 Task: Look for space in Letnany, Czech Republic from 10th July, 2023 to 25th July, 2023 for 3 adults, 1 child in price range Rs.15000 to Rs.25000. Place can be shared room with 2 bedrooms having 3 beds and 2 bathrooms. Property type can be house, flat, guest house. Amenities needed are: wifi, TV, free parkinig on premises, gym, breakfast. Booking option can be shelf check-in. Required host language is English.
Action: Mouse moved to (451, 90)
Screenshot: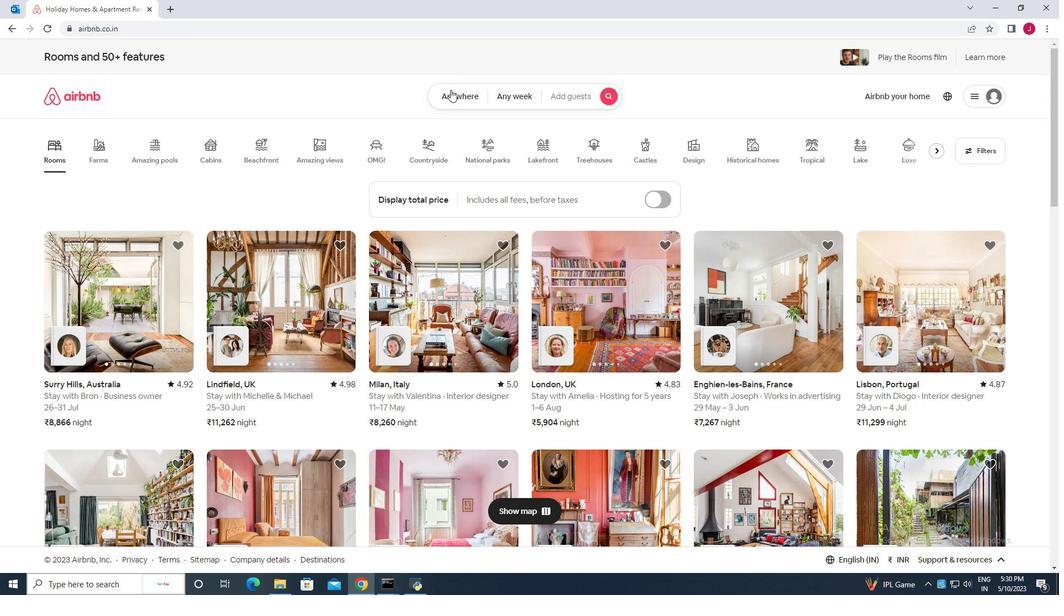 
Action: Mouse pressed left at (451, 90)
Screenshot: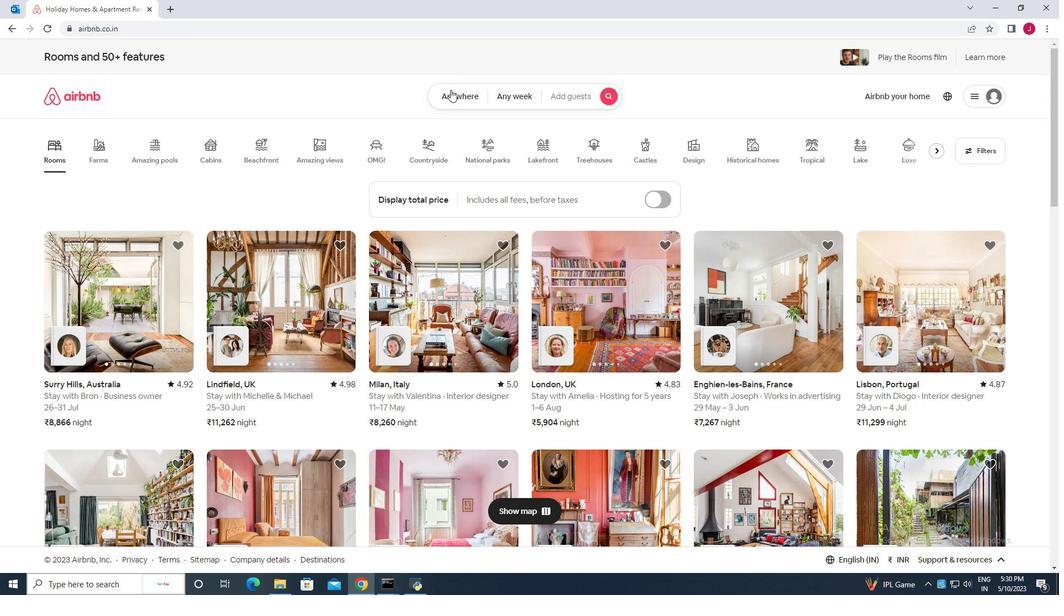 
Action: Mouse moved to (335, 143)
Screenshot: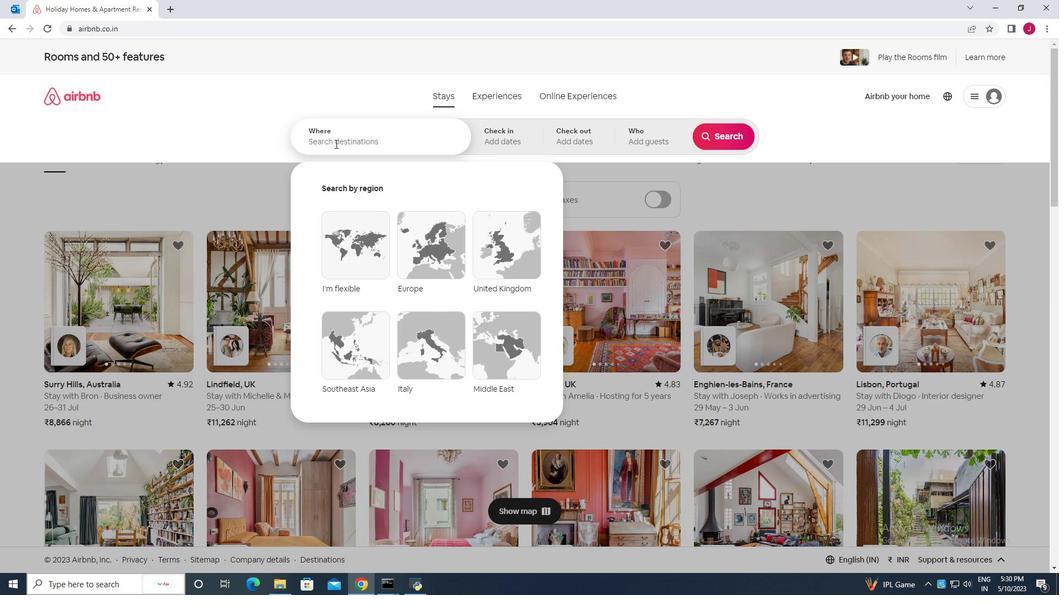 
Action: Mouse pressed left at (335, 143)
Screenshot: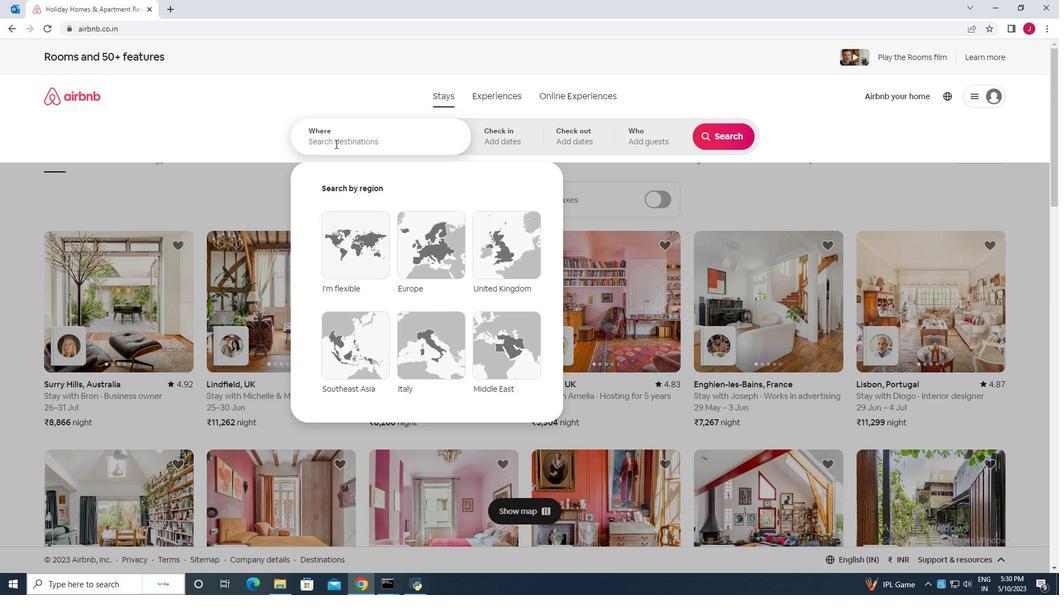 
Action: Mouse moved to (335, 143)
Screenshot: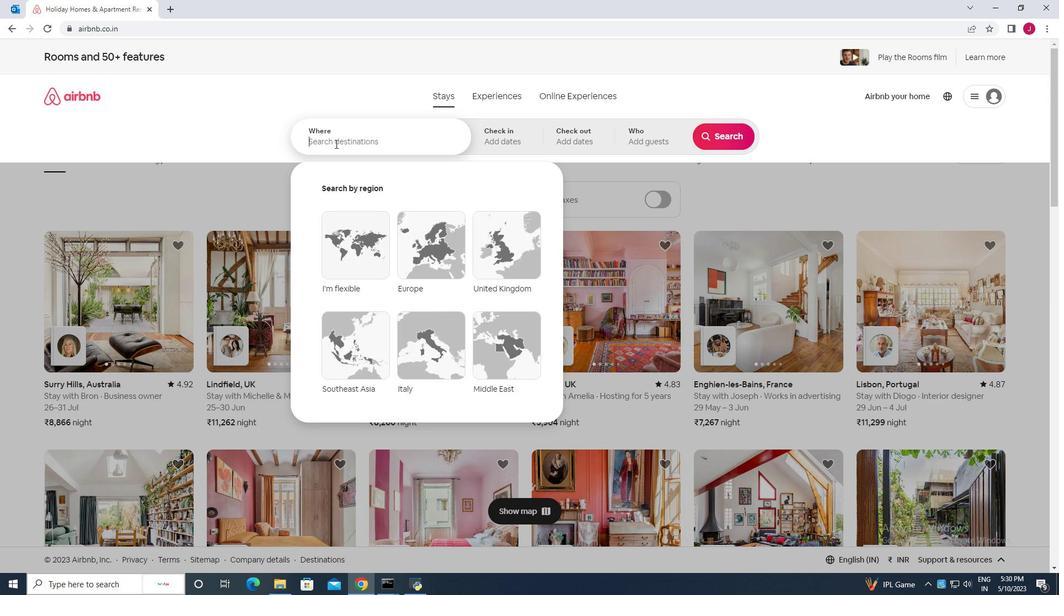 
Action: Key pressed letnany<Key.space>czech<Key.space>republic
Screenshot: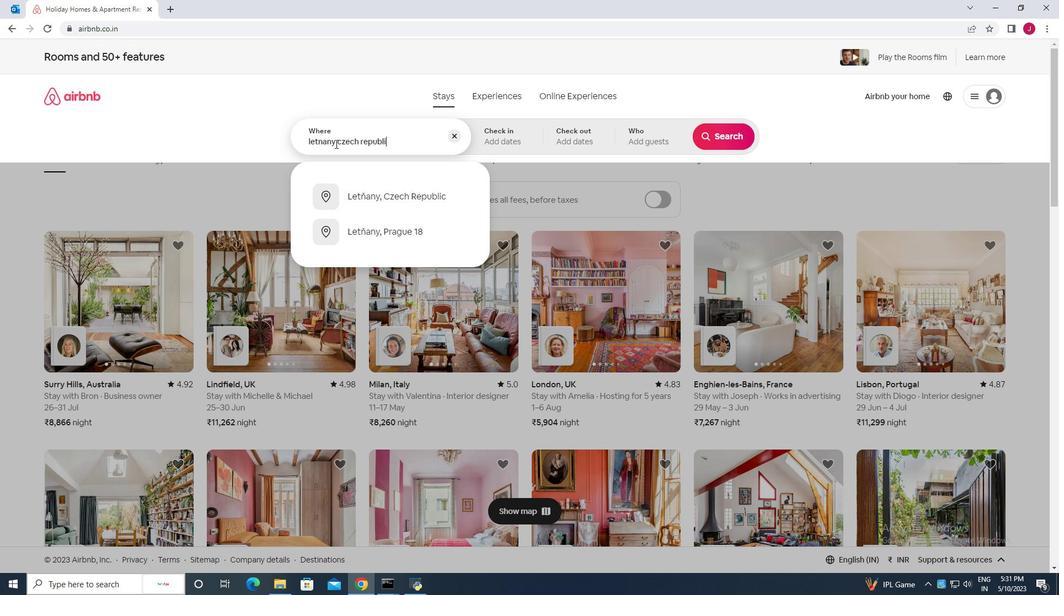 
Action: Mouse moved to (419, 193)
Screenshot: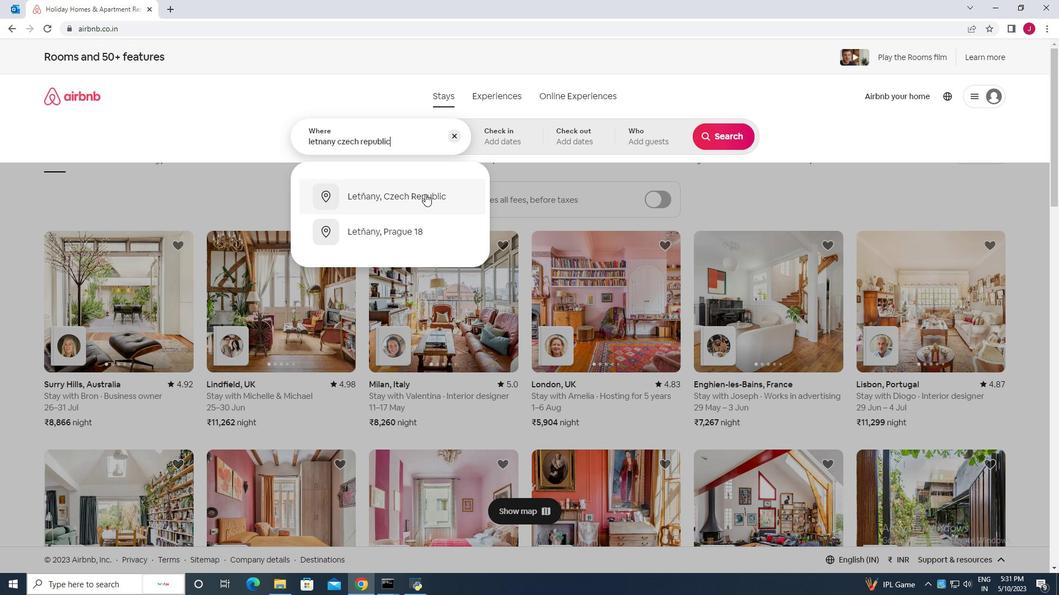 
Action: Mouse pressed left at (419, 193)
Screenshot: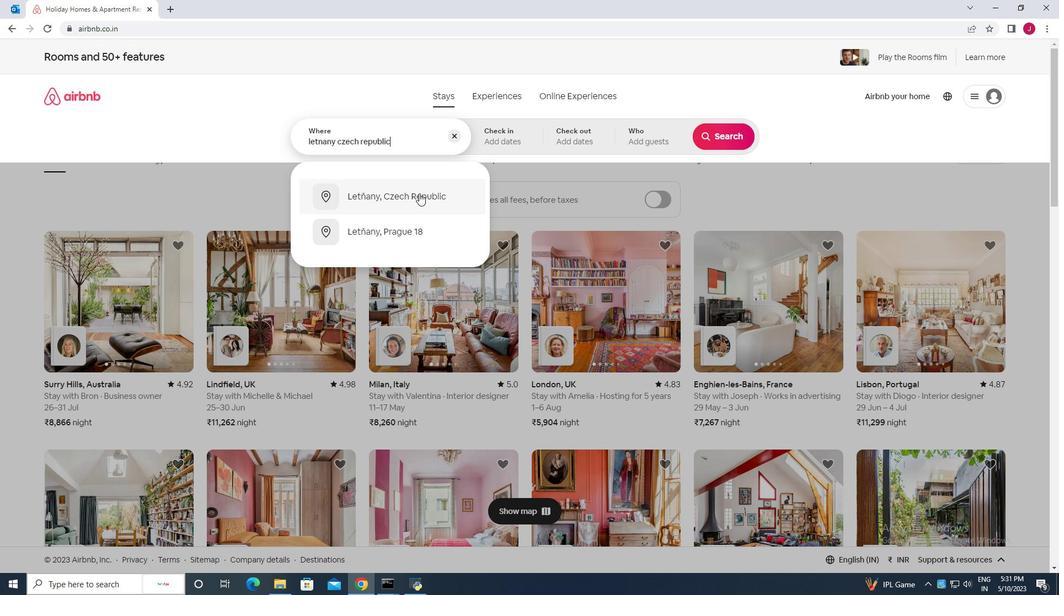 
Action: Mouse moved to (718, 227)
Screenshot: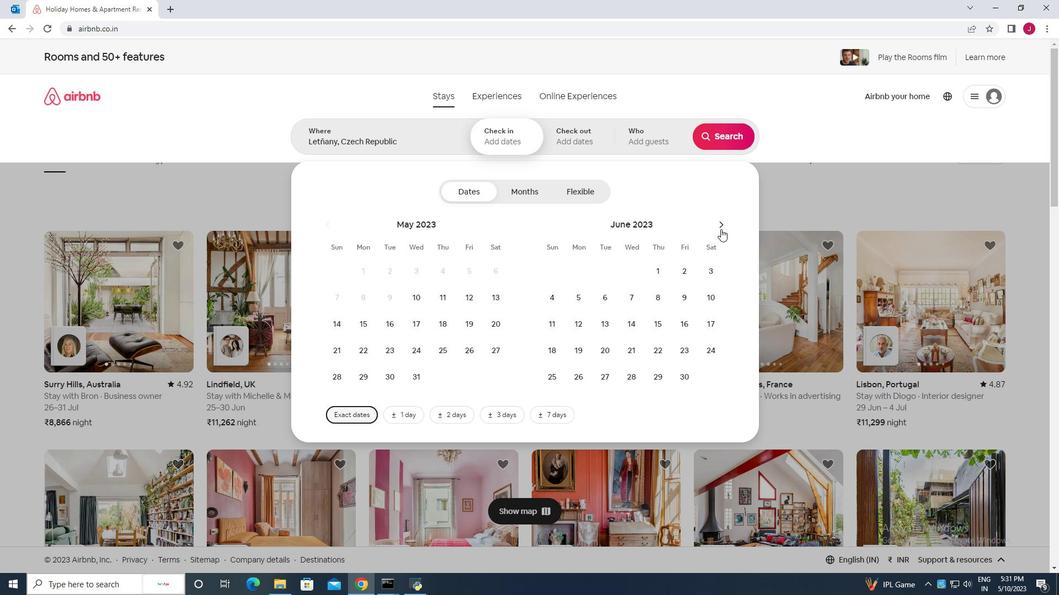 
Action: Mouse pressed left at (718, 227)
Screenshot: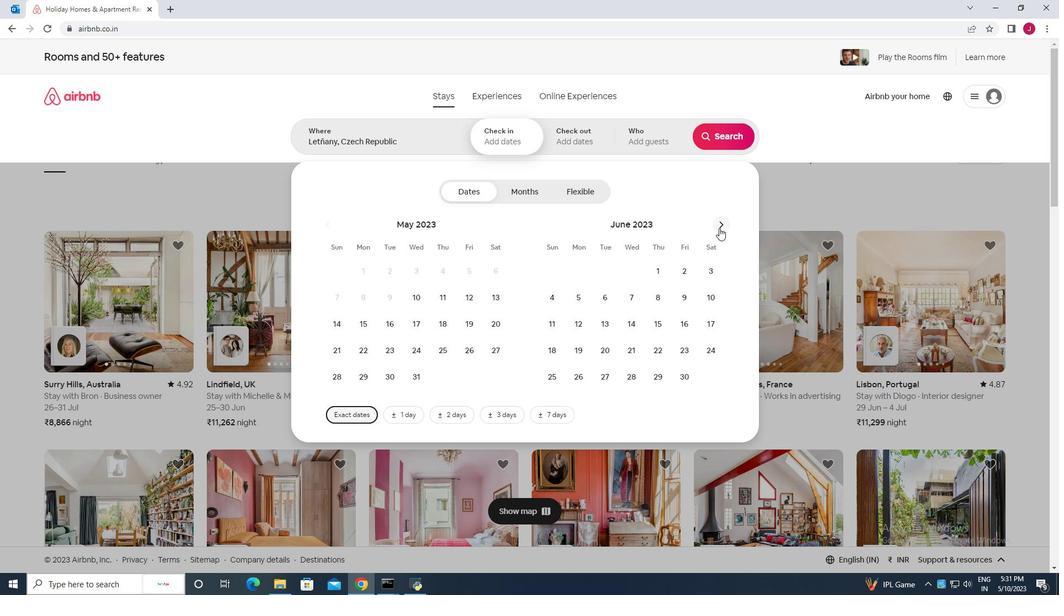 
Action: Mouse moved to (574, 323)
Screenshot: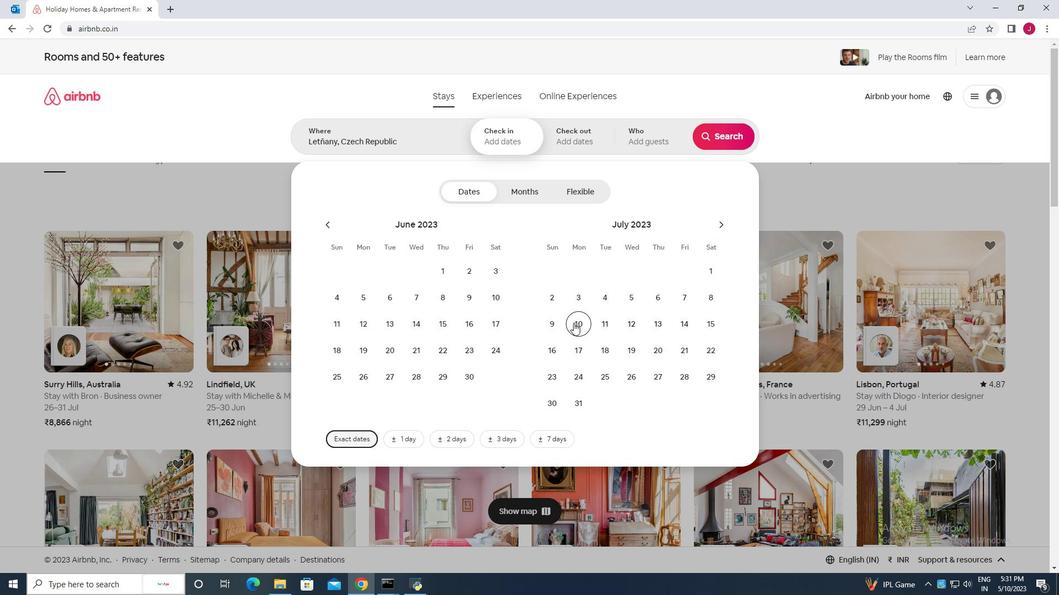 
Action: Mouse pressed left at (574, 323)
Screenshot: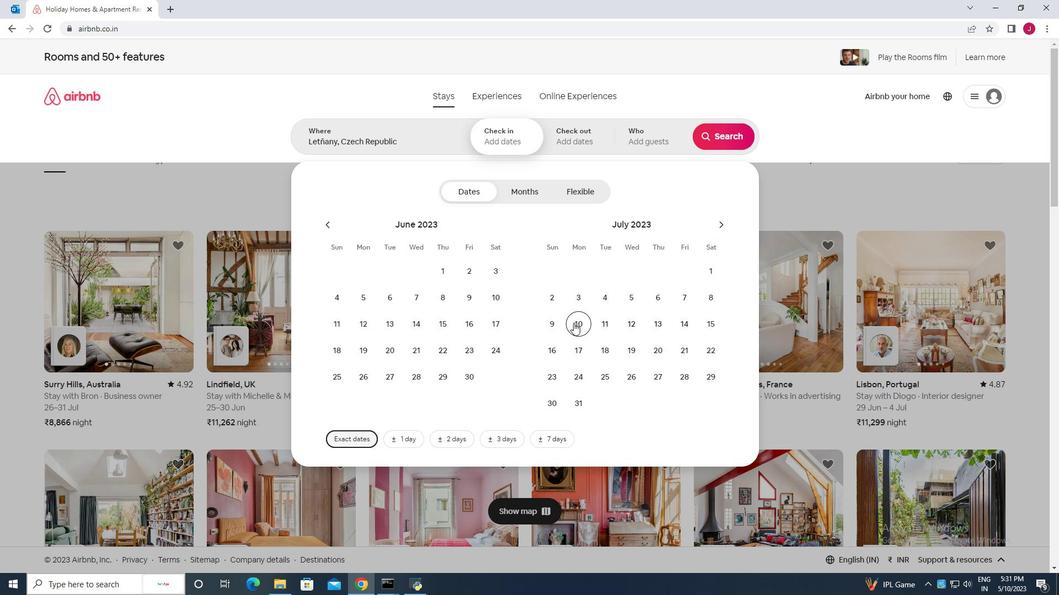 
Action: Mouse moved to (597, 379)
Screenshot: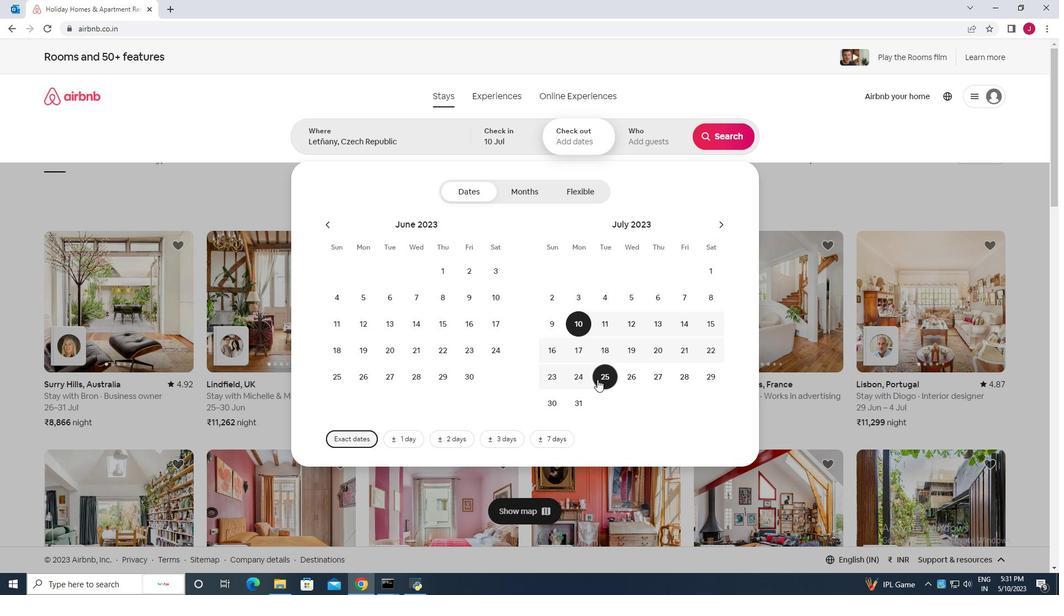 
Action: Mouse pressed left at (597, 379)
Screenshot: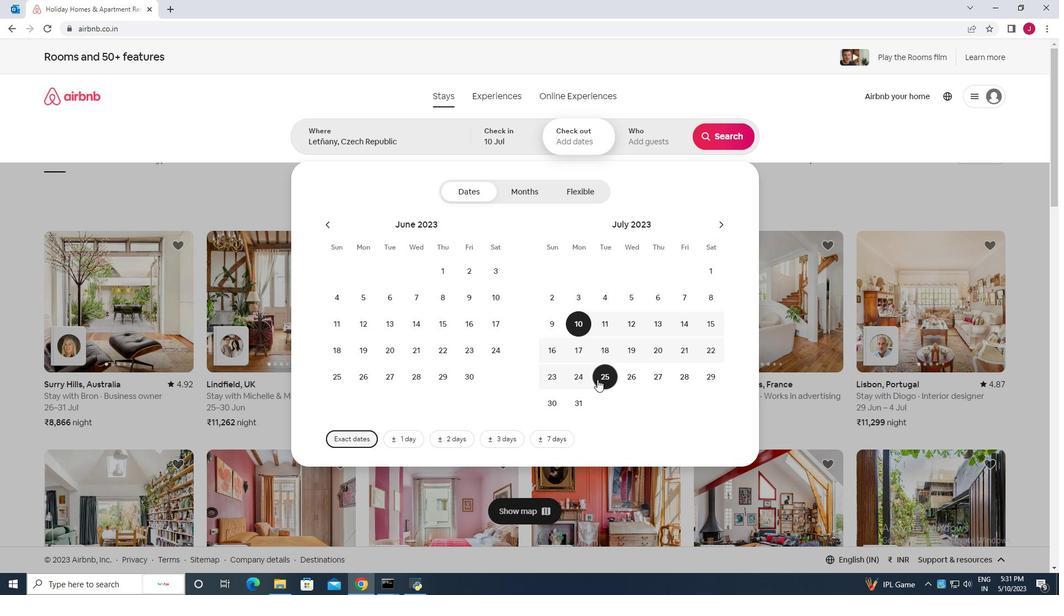 
Action: Mouse moved to (639, 144)
Screenshot: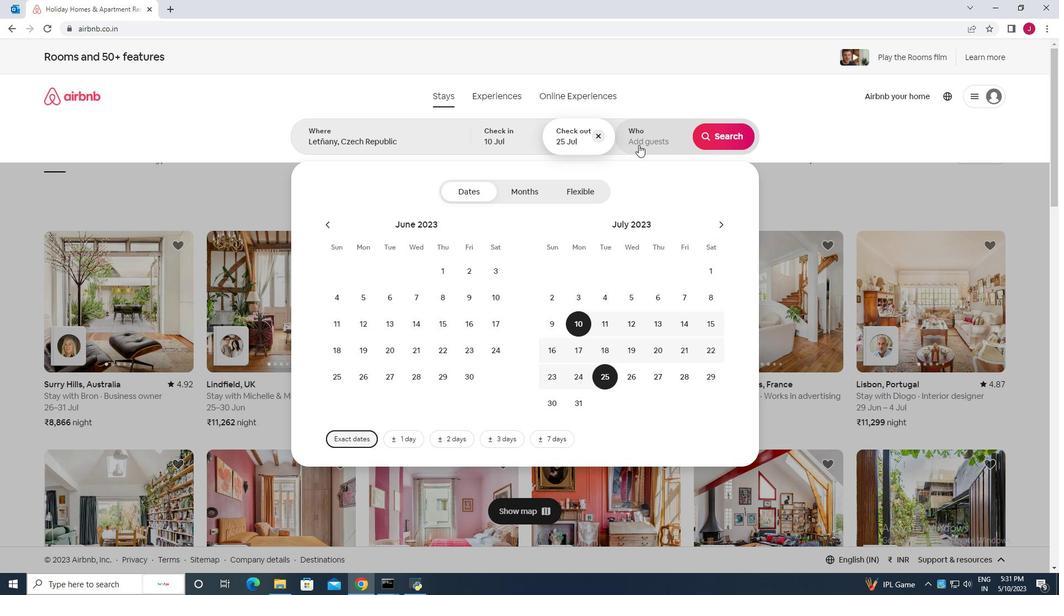 
Action: Mouse pressed left at (639, 144)
Screenshot: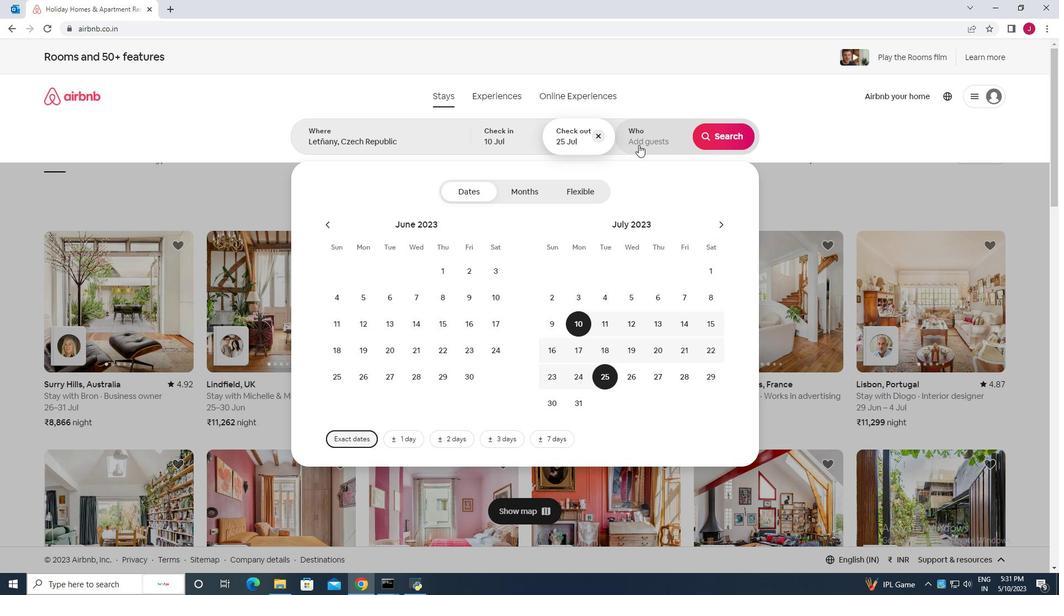 
Action: Mouse moved to (724, 198)
Screenshot: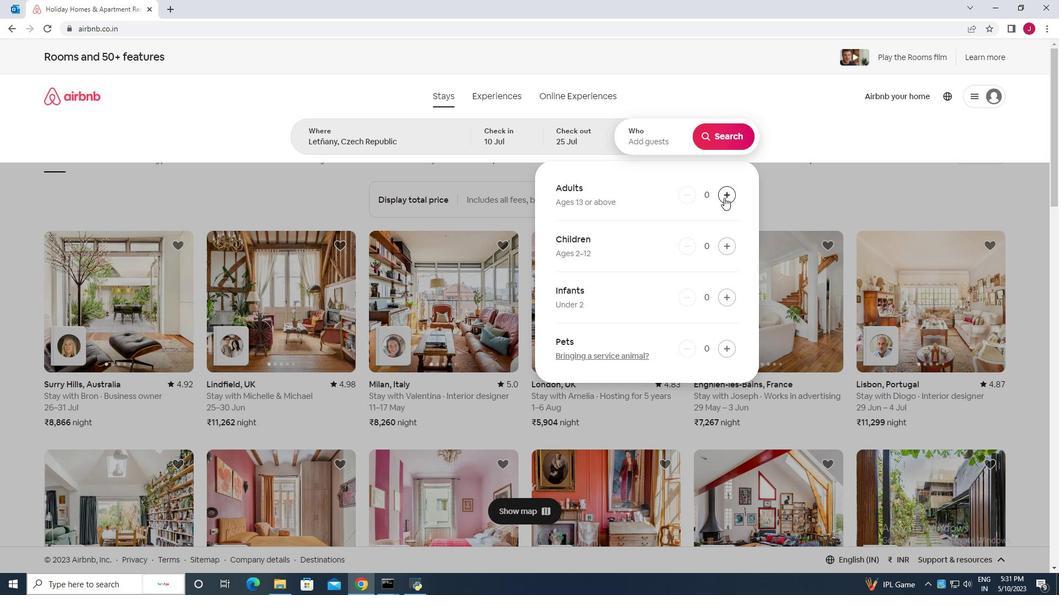 
Action: Mouse pressed left at (724, 198)
Screenshot: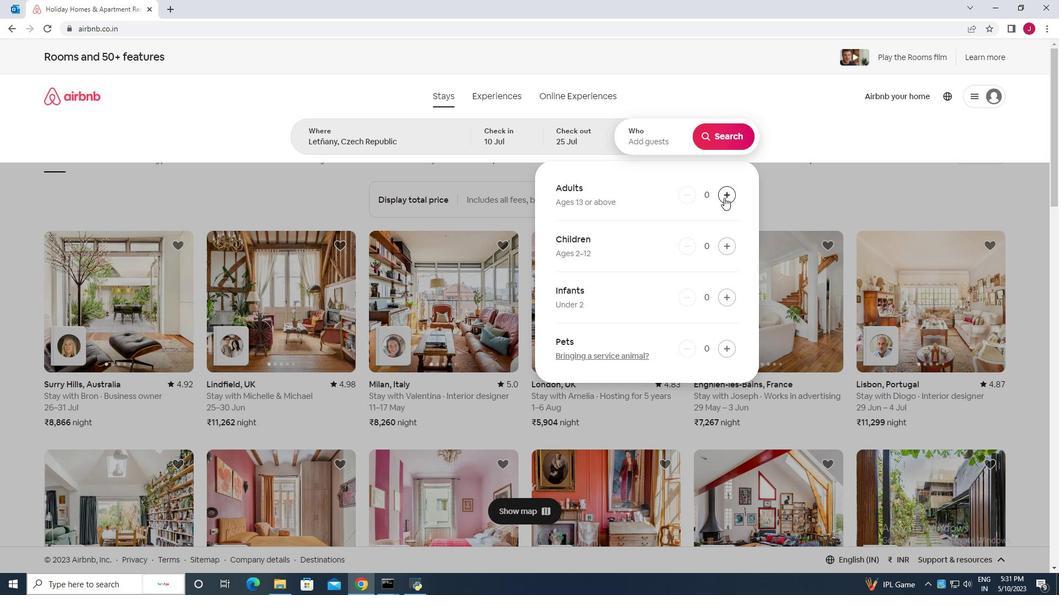 
Action: Mouse moved to (725, 198)
Screenshot: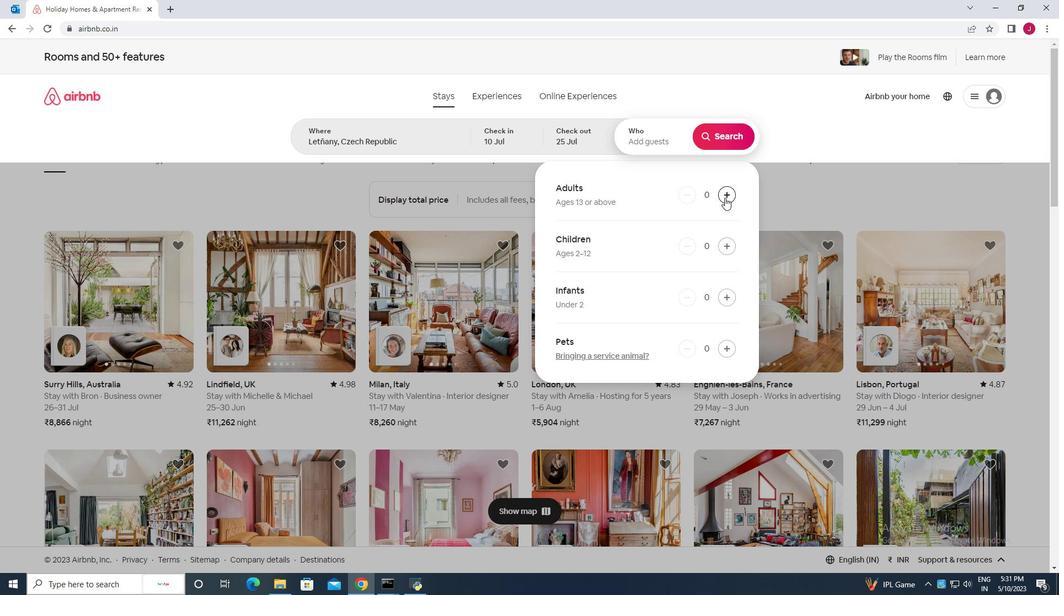 
Action: Mouse pressed left at (725, 198)
Screenshot: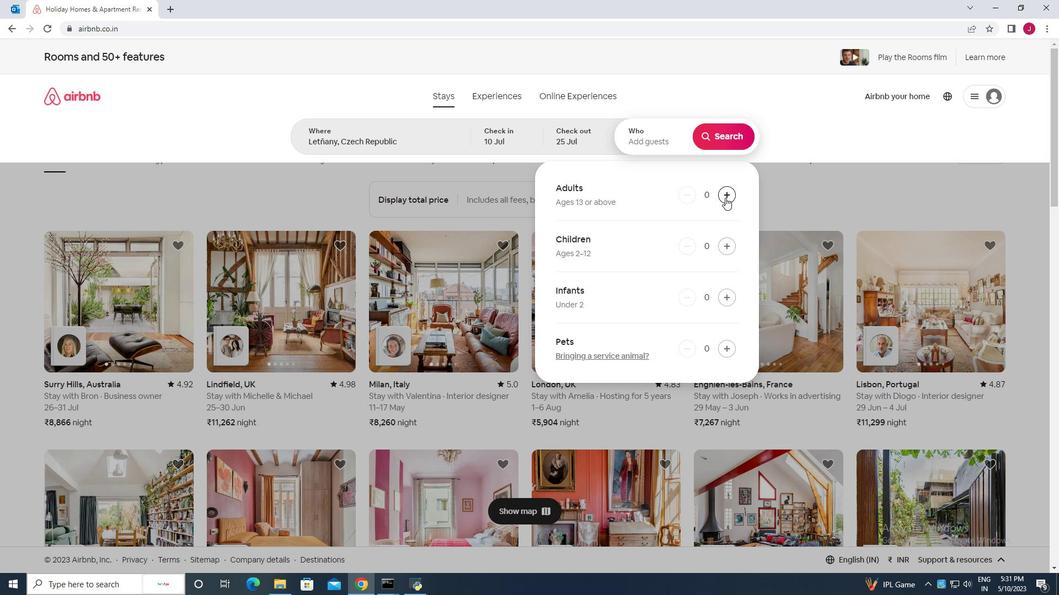 
Action: Mouse pressed left at (725, 198)
Screenshot: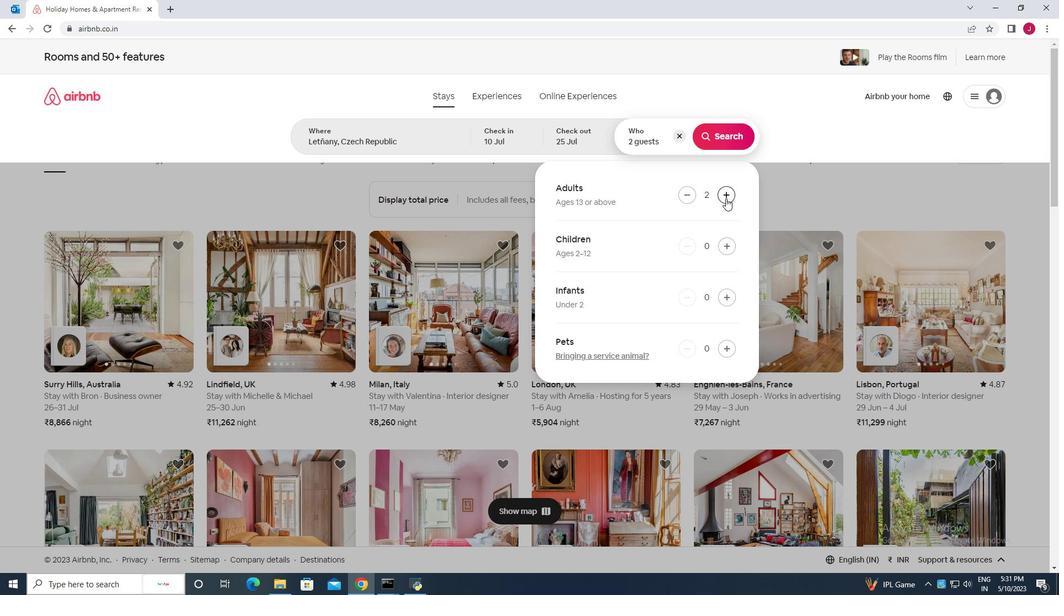 
Action: Mouse moved to (725, 249)
Screenshot: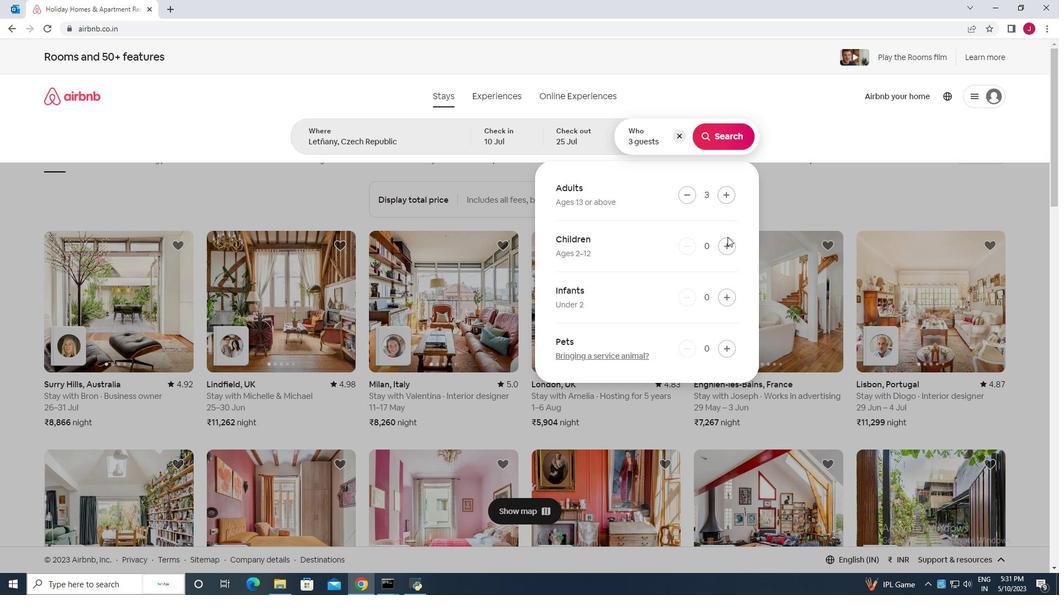 
Action: Mouse pressed left at (725, 249)
Screenshot: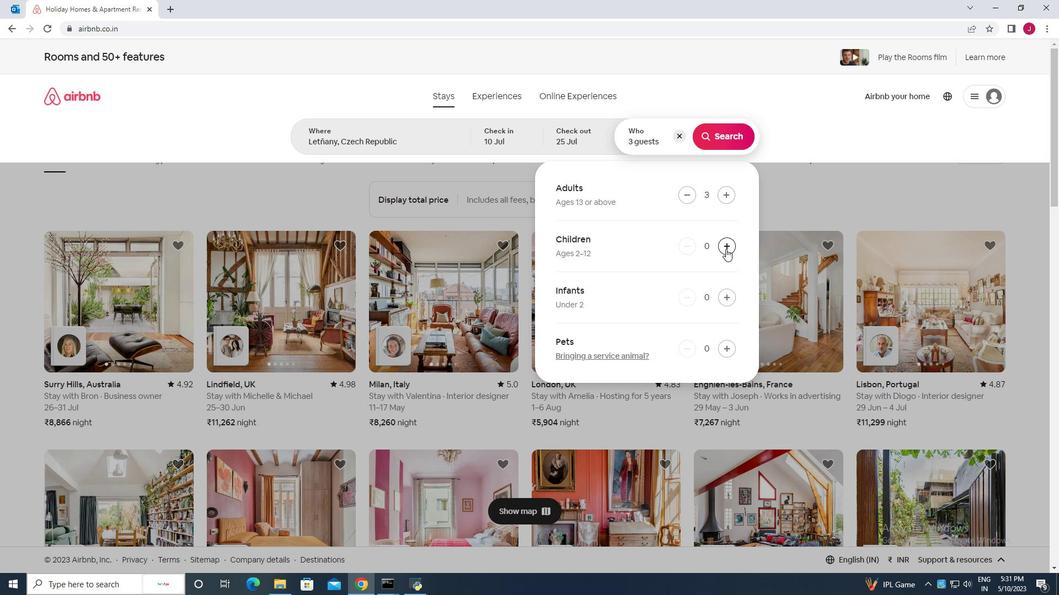 
Action: Mouse moved to (734, 136)
Screenshot: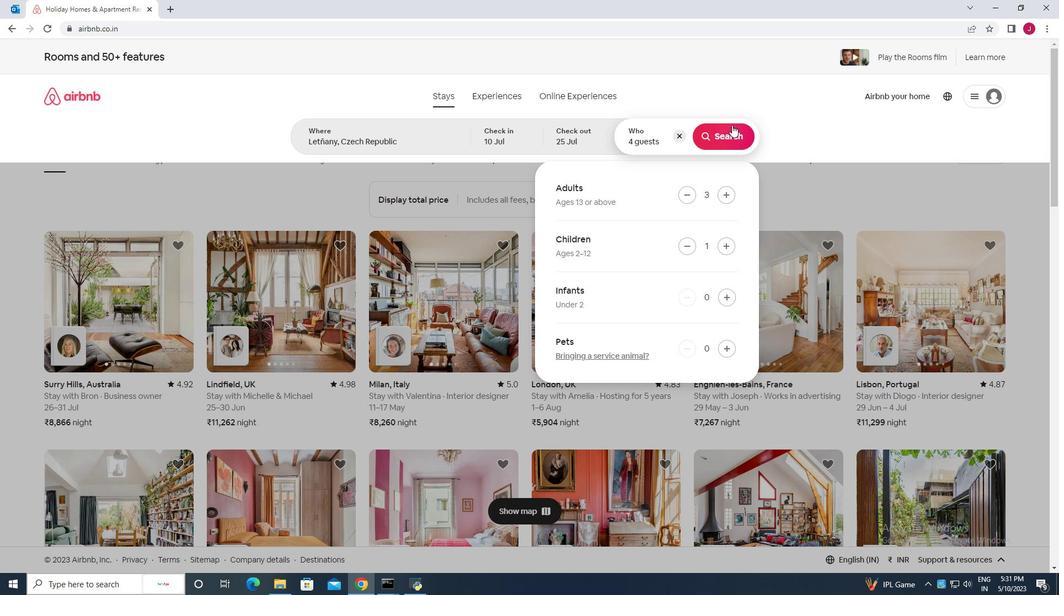
Action: Mouse pressed left at (734, 136)
Screenshot: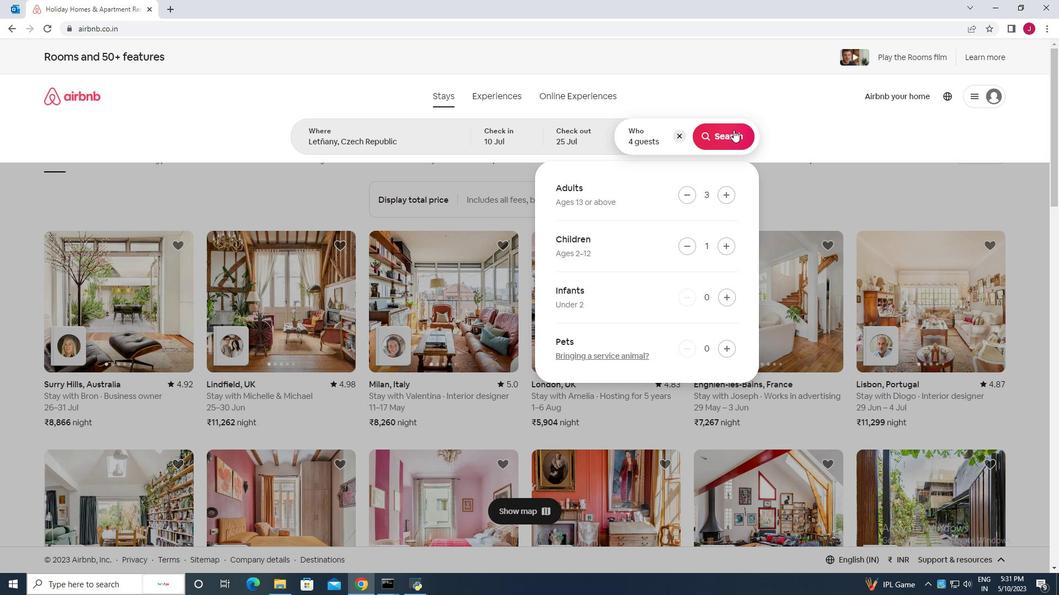 
Action: Mouse moved to (1008, 109)
Screenshot: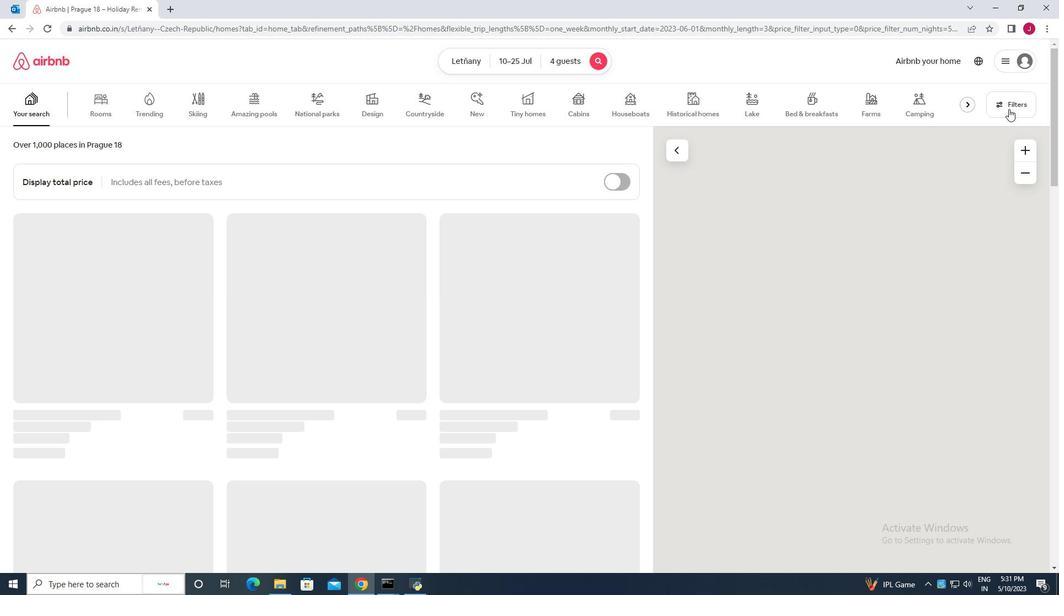 
Action: Mouse pressed left at (1008, 109)
Screenshot: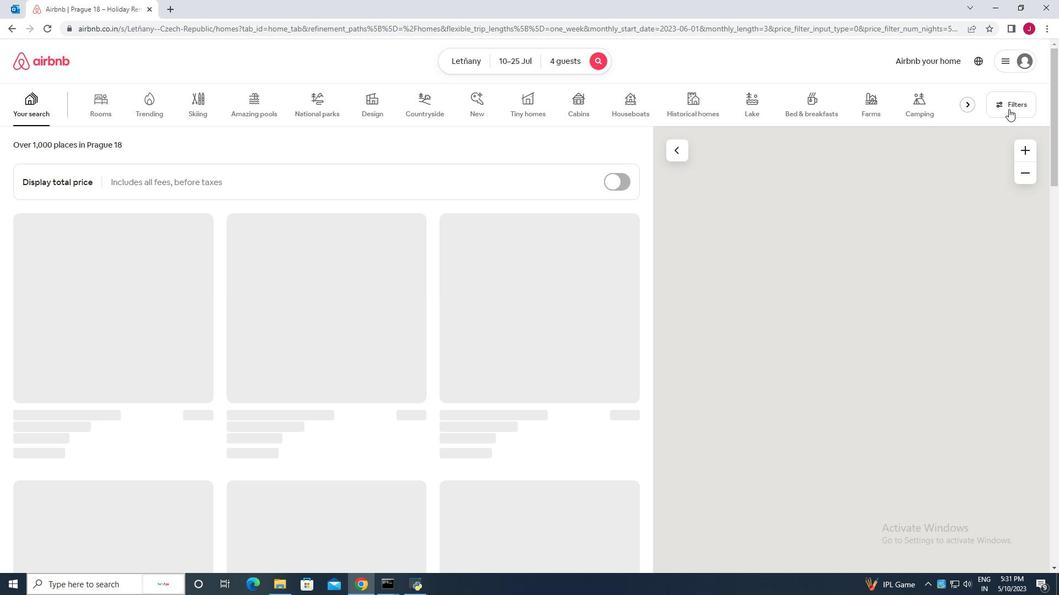 
Action: Mouse moved to (383, 376)
Screenshot: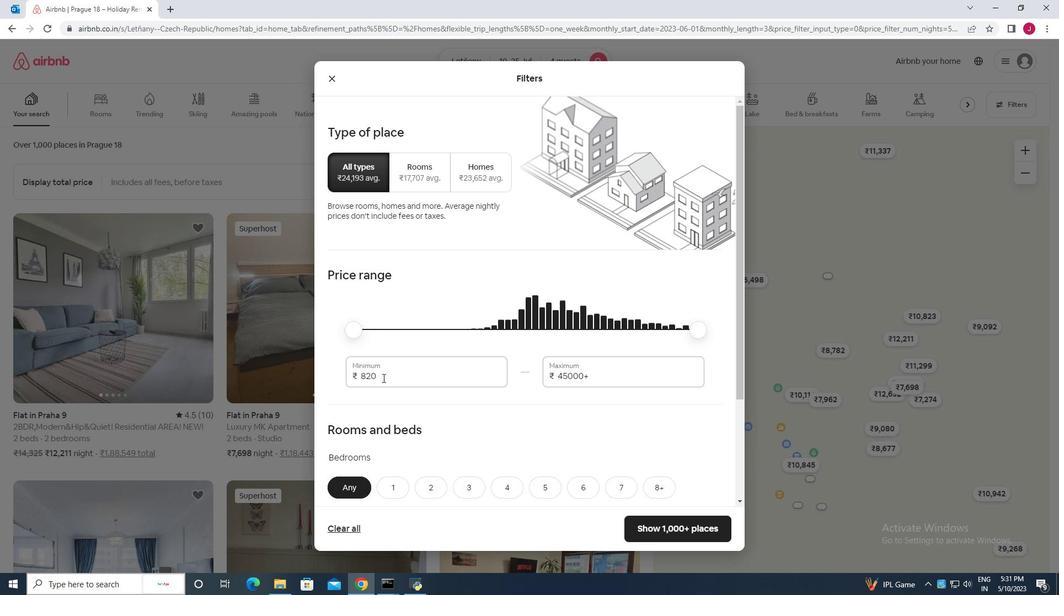 
Action: Mouse pressed left at (383, 376)
Screenshot: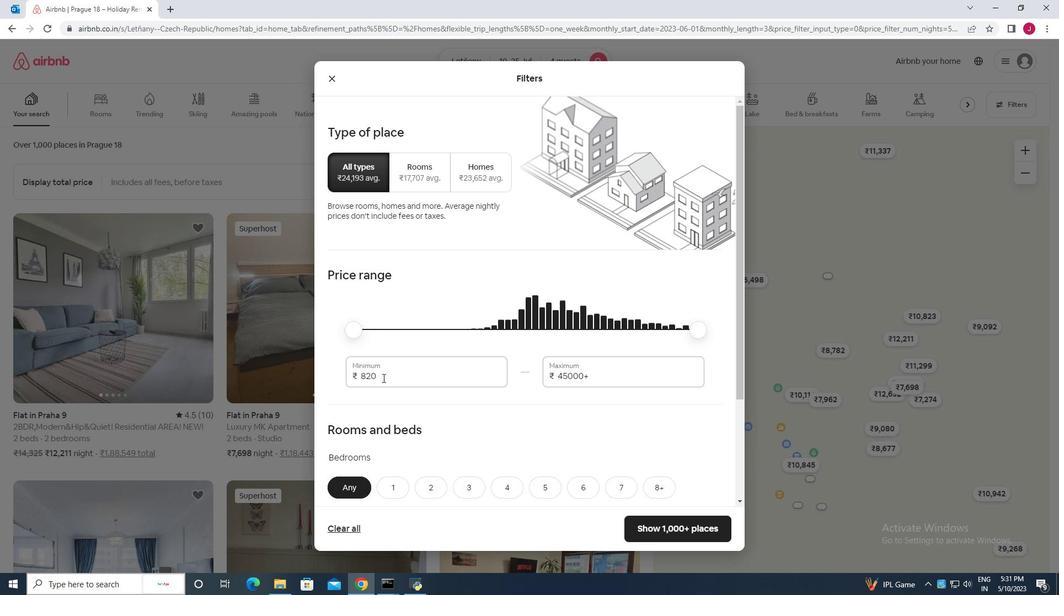 
Action: Key pressed <Key.backspace><Key.backspace><Key.backspace>15000
Screenshot: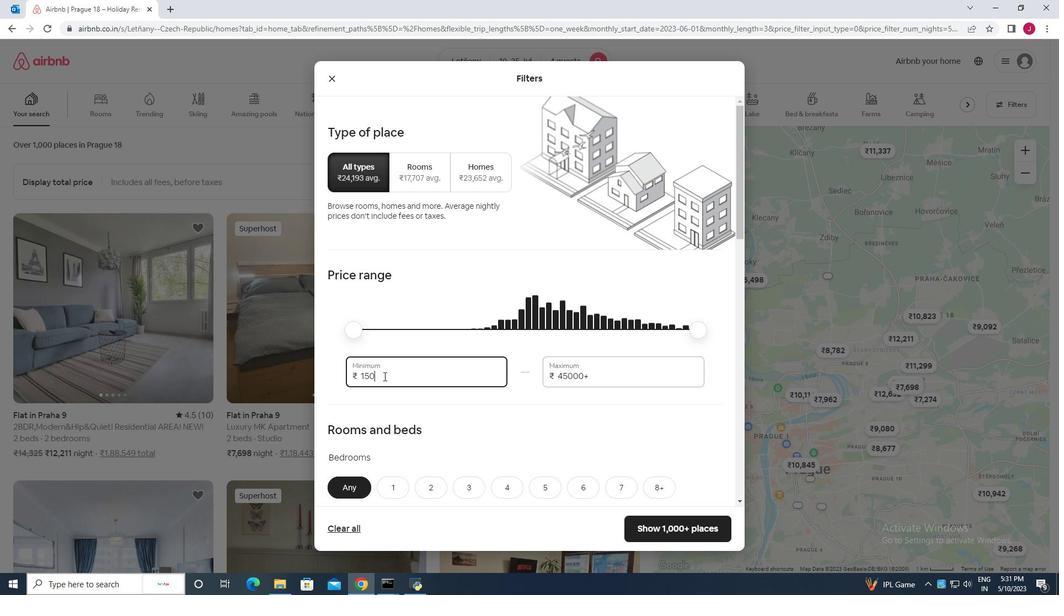 
Action: Mouse moved to (609, 373)
Screenshot: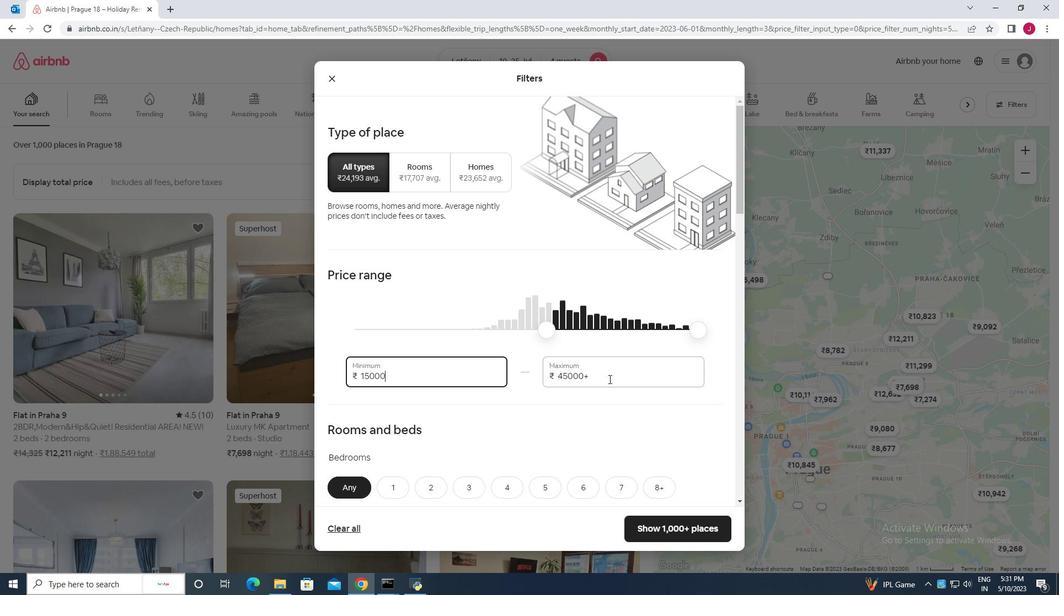
Action: Mouse pressed left at (609, 373)
Screenshot: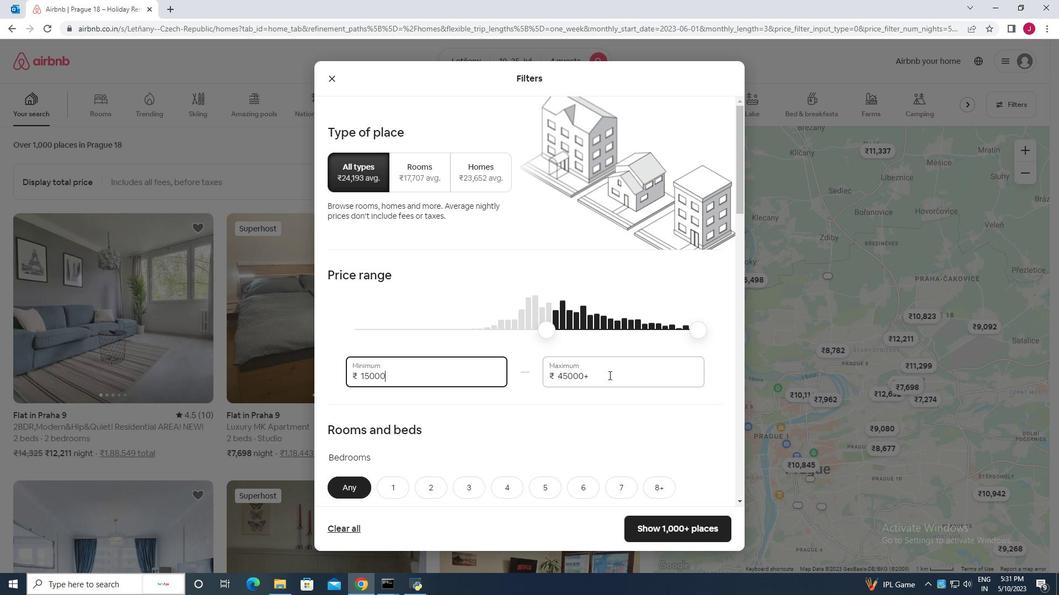 
Action: Mouse moved to (607, 372)
Screenshot: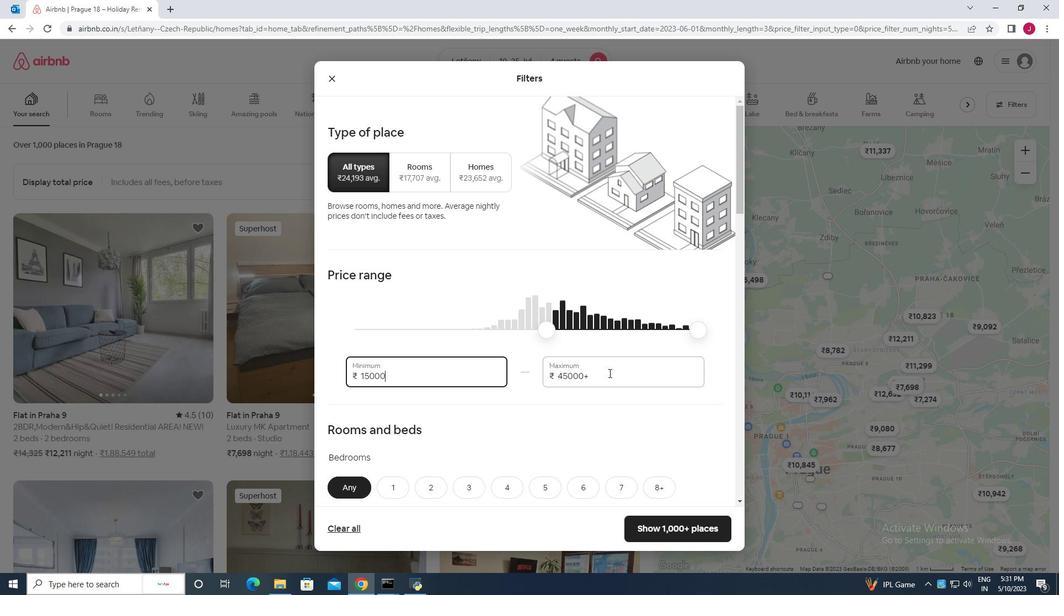
Action: Key pressed <Key.backspace><Key.backspace><Key.backspace><Key.backspace><Key.backspace><Key.backspace><Key.backspace><Key.backspace><Key.backspace><Key.backspace><Key.backspace><Key.backspace><Key.backspace><Key.backspace>25000
Screenshot: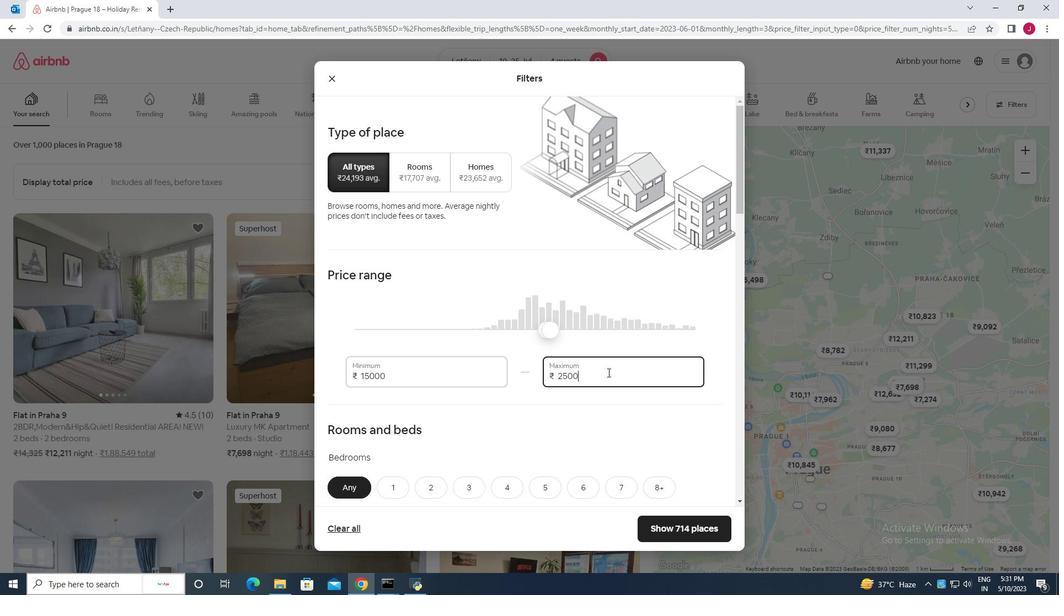 
Action: Mouse moved to (546, 343)
Screenshot: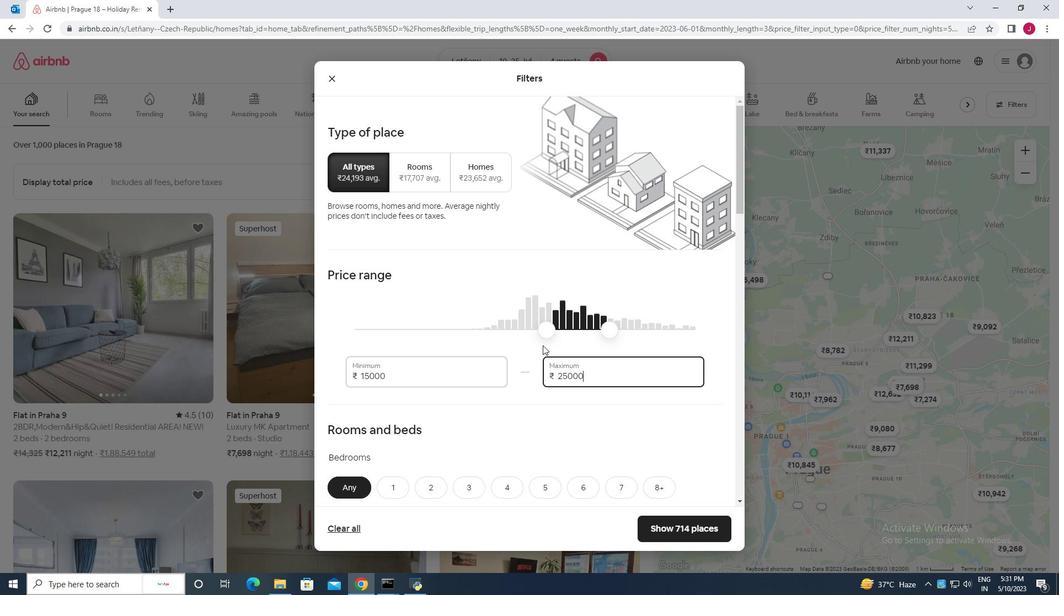 
Action: Mouse scrolled (546, 343) with delta (0, 0)
Screenshot: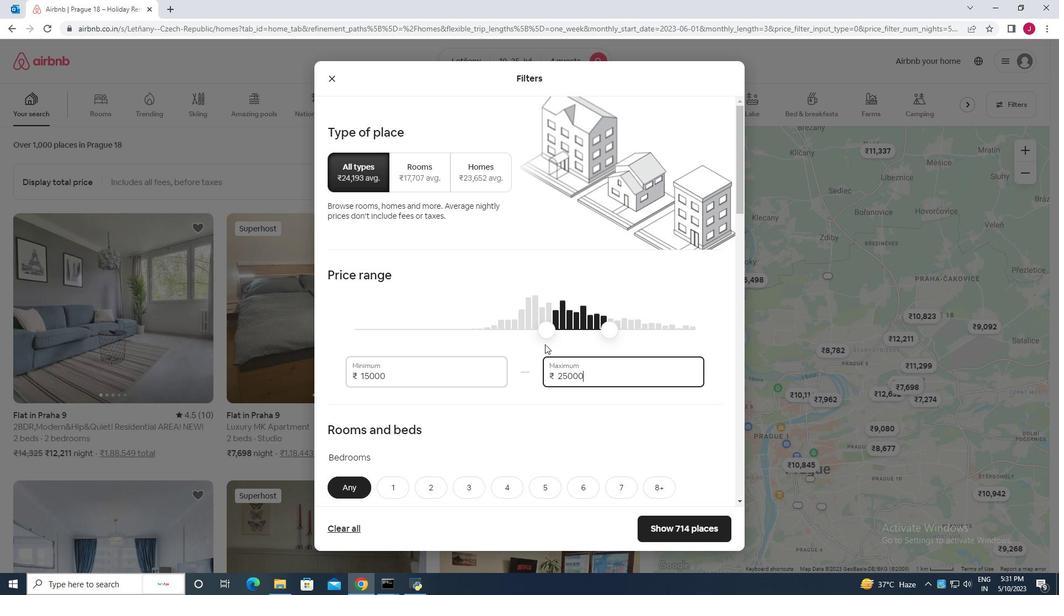 
Action: Mouse scrolled (546, 343) with delta (0, 0)
Screenshot: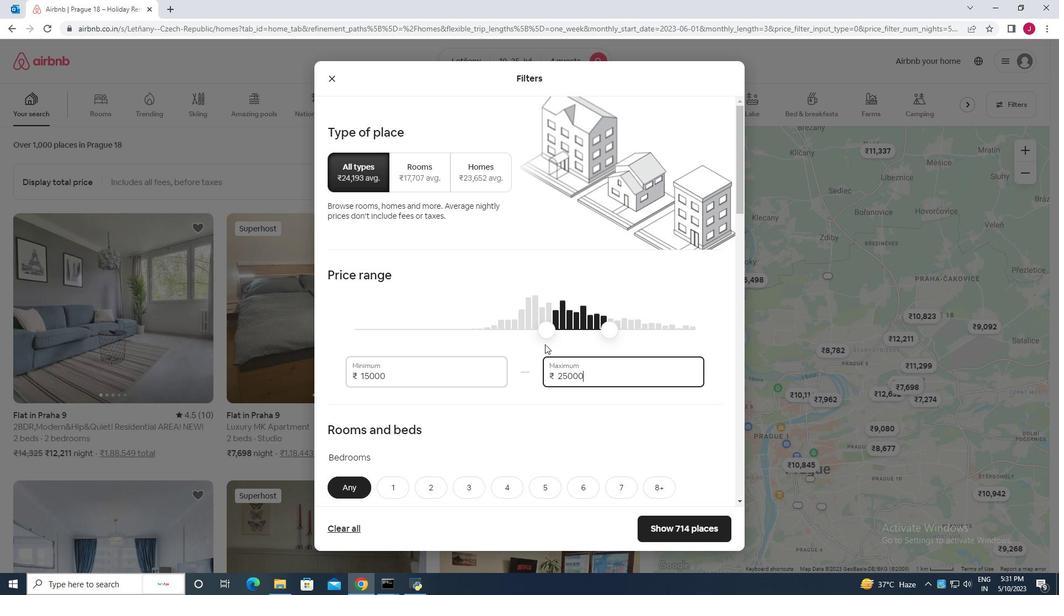 
Action: Mouse scrolled (546, 343) with delta (0, 0)
Screenshot: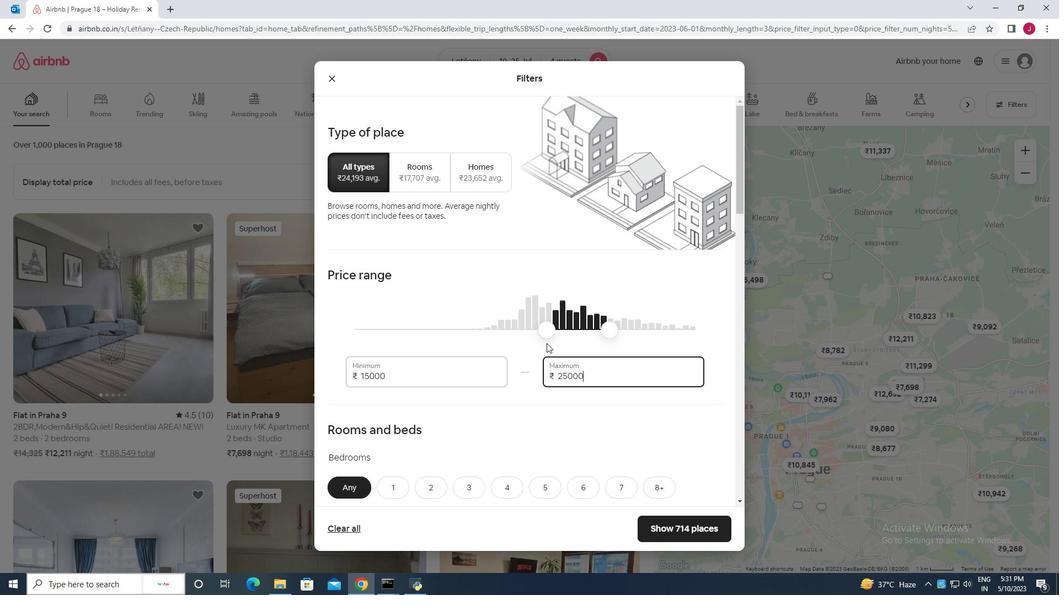 
Action: Mouse moved to (547, 343)
Screenshot: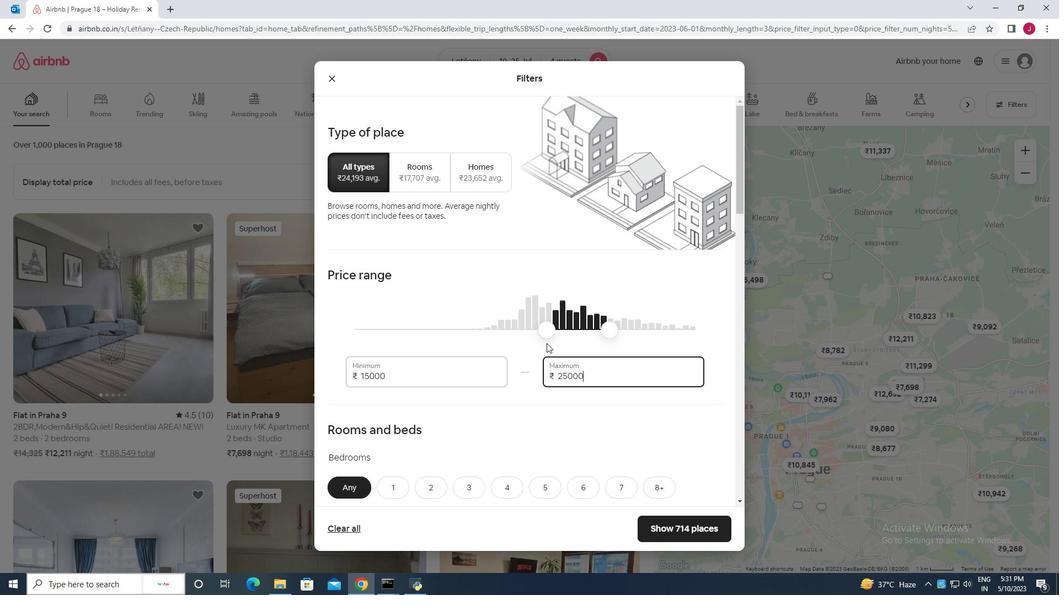 
Action: Mouse scrolled (547, 343) with delta (0, 0)
Screenshot: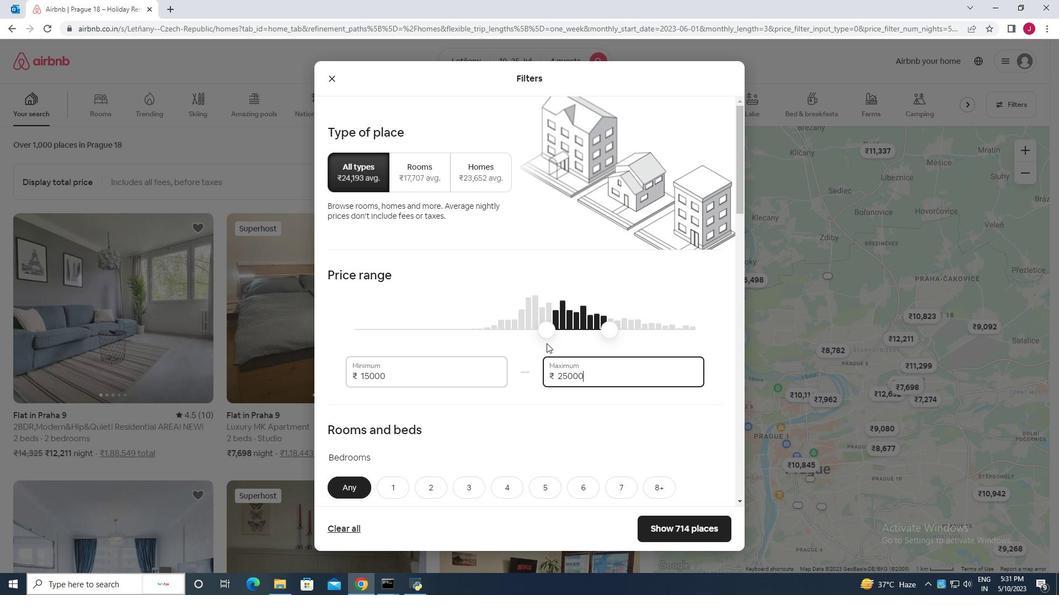 
Action: Mouse moved to (435, 276)
Screenshot: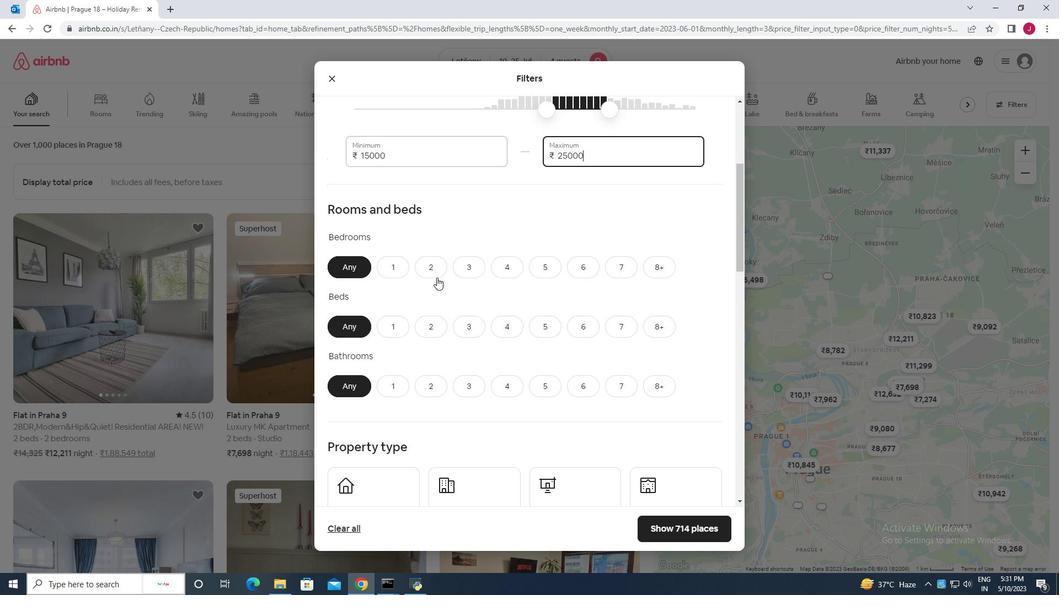 
Action: Mouse pressed left at (435, 276)
Screenshot: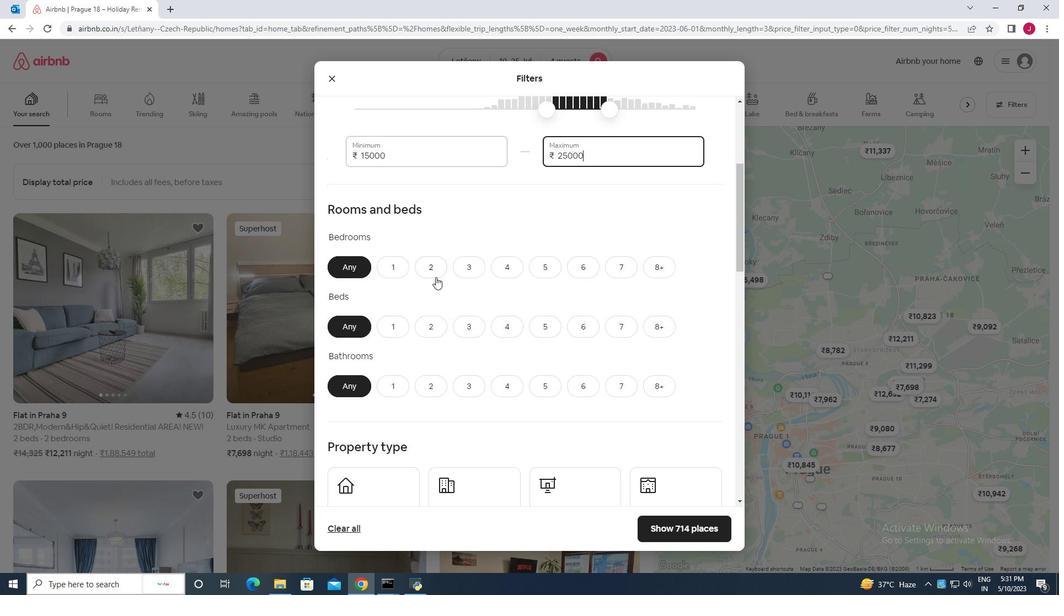 
Action: Mouse moved to (472, 328)
Screenshot: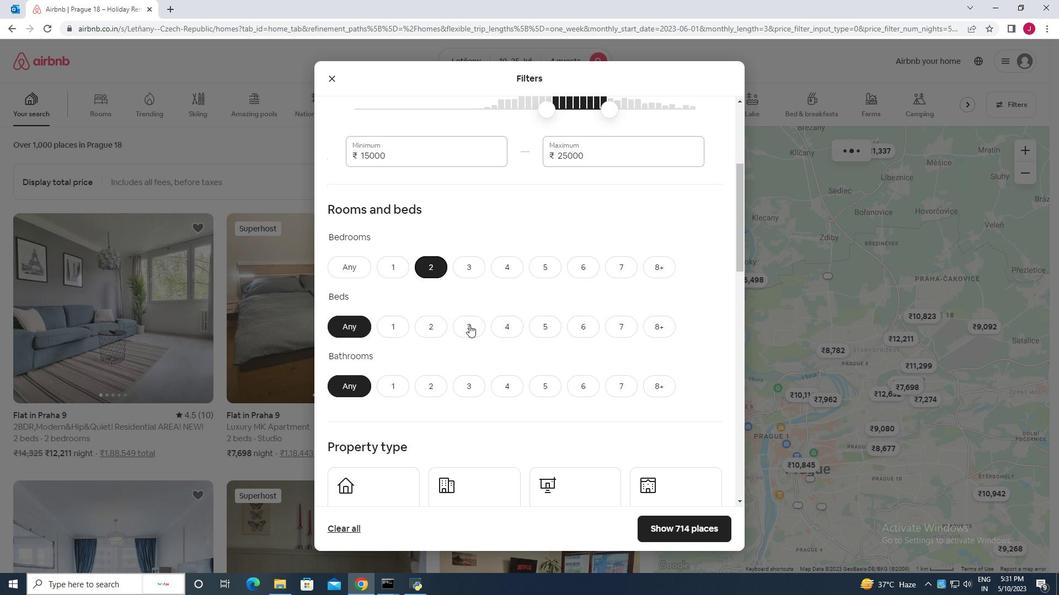 
Action: Mouse pressed left at (472, 328)
Screenshot: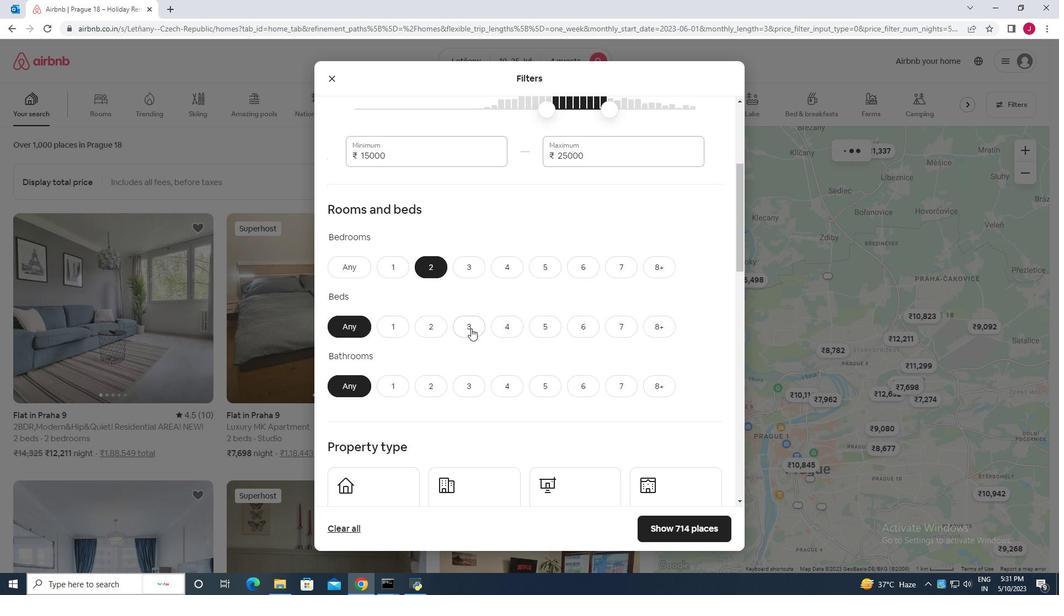 
Action: Mouse moved to (431, 381)
Screenshot: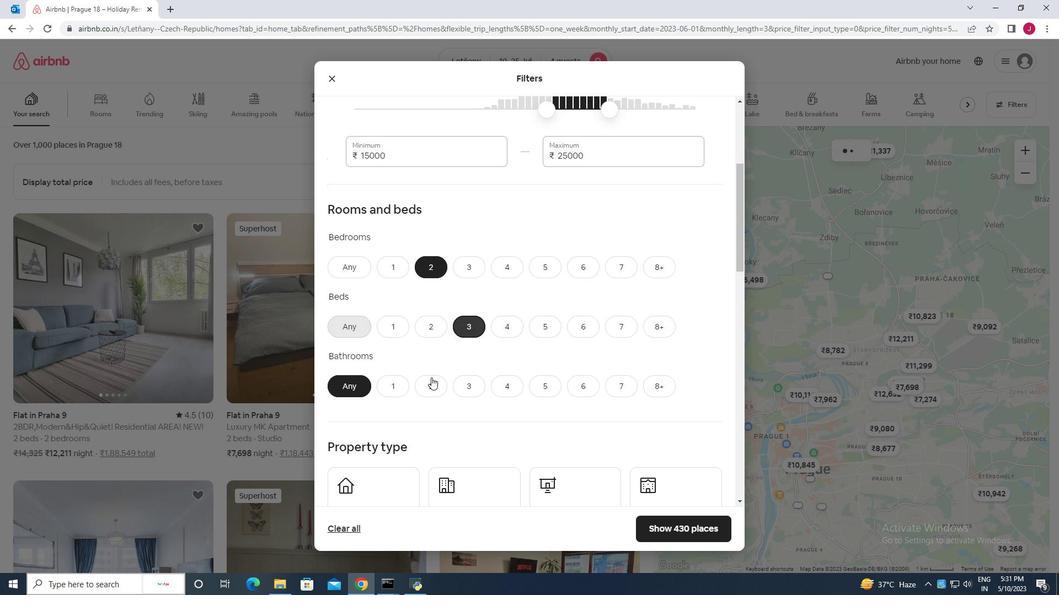 
Action: Mouse pressed left at (431, 381)
Screenshot: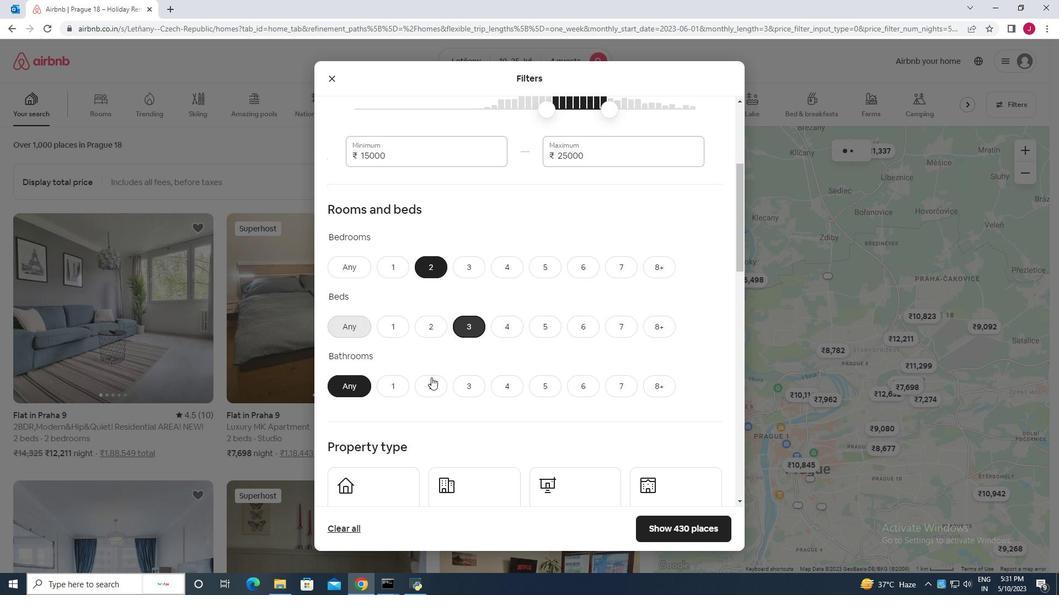 
Action: Mouse moved to (473, 363)
Screenshot: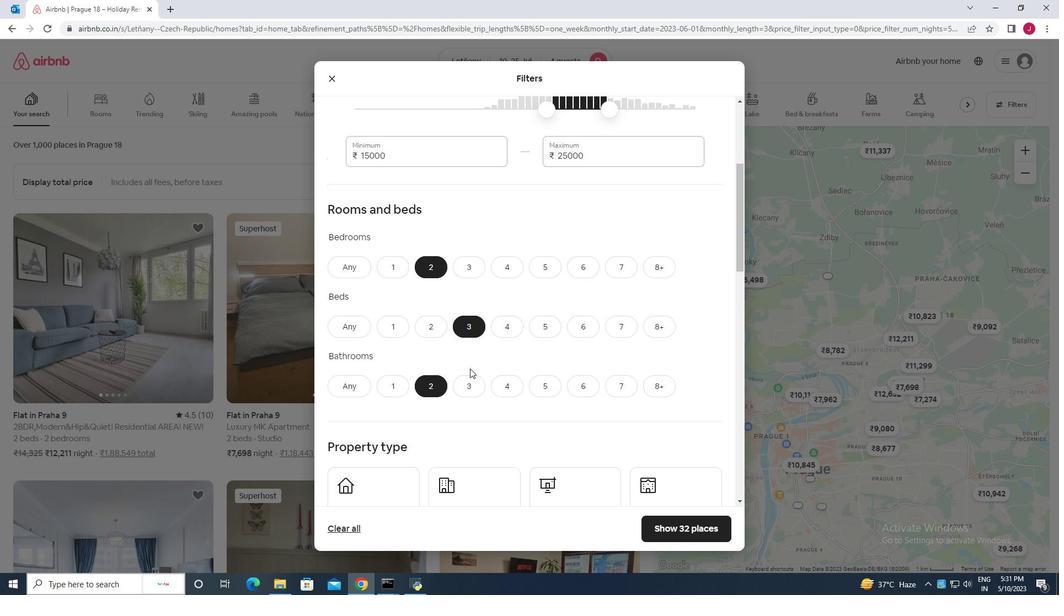 
Action: Mouse scrolled (473, 362) with delta (0, 0)
Screenshot: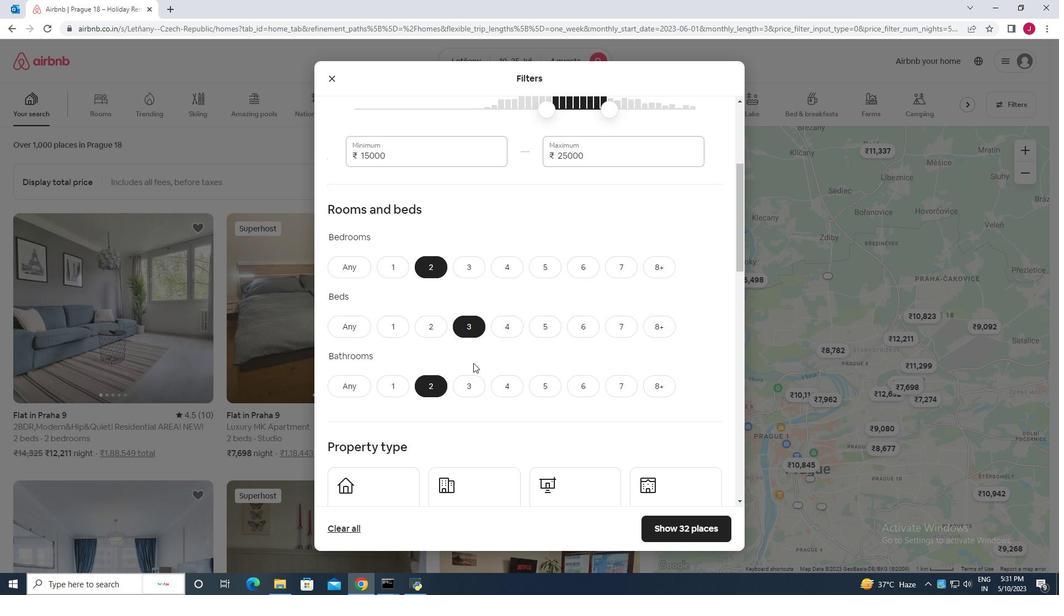 
Action: Mouse scrolled (473, 362) with delta (0, 0)
Screenshot: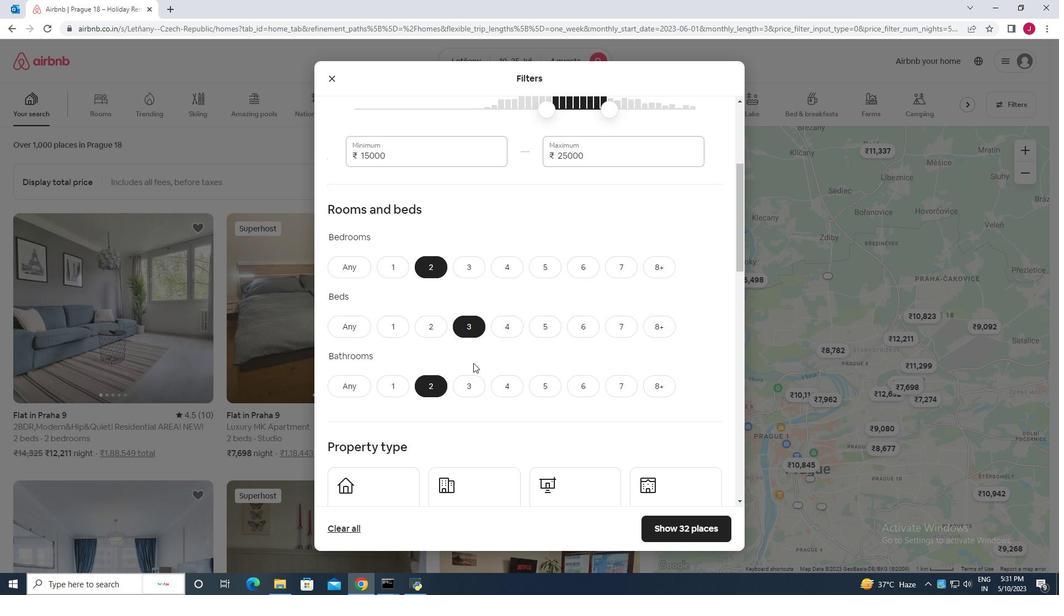 
Action: Mouse scrolled (473, 362) with delta (0, 0)
Screenshot: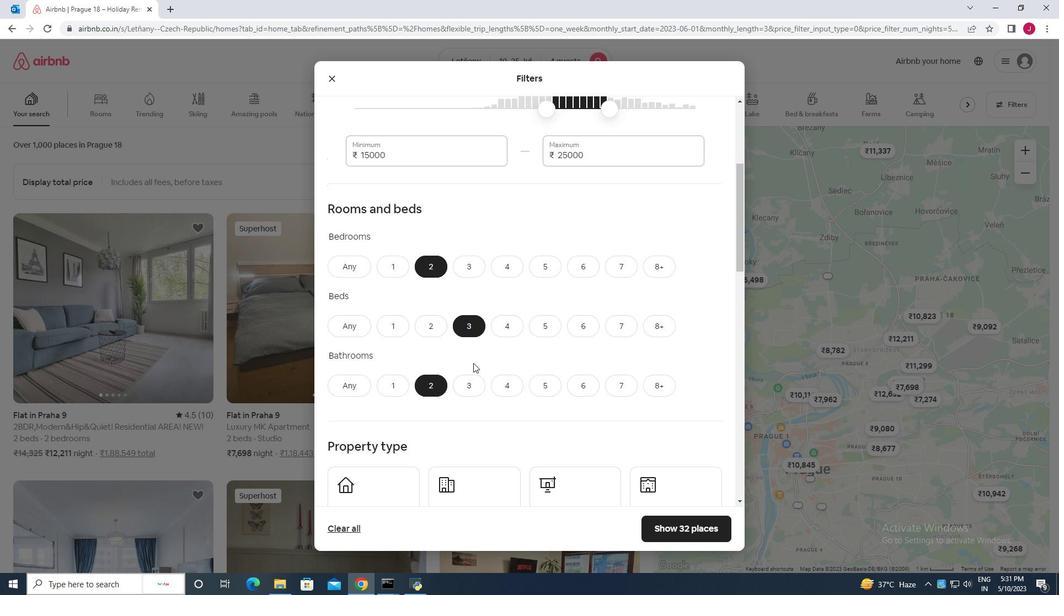 
Action: Mouse scrolled (473, 362) with delta (0, 0)
Screenshot: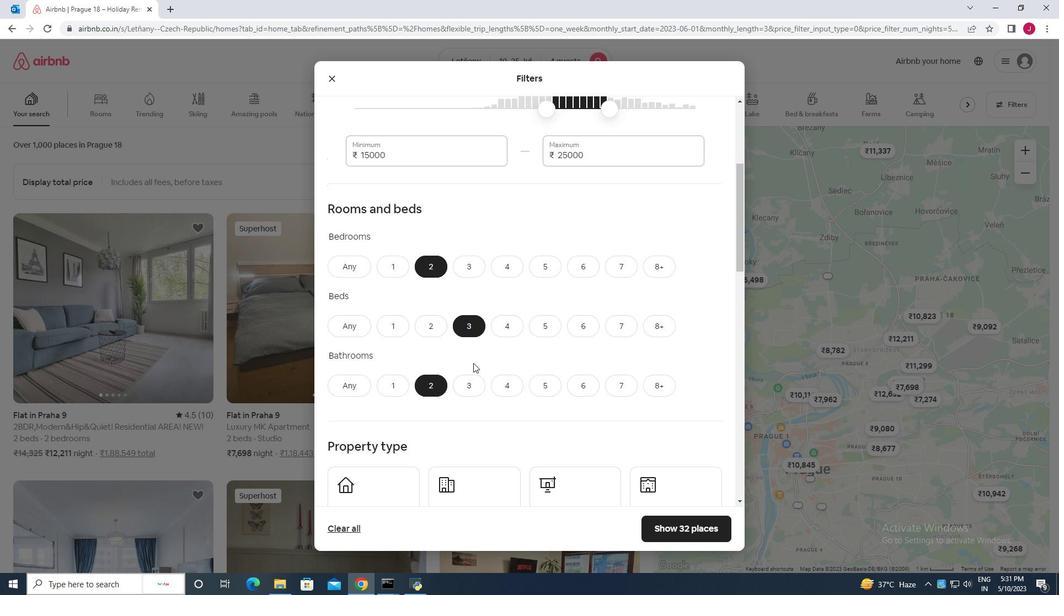 
Action: Mouse moved to (374, 298)
Screenshot: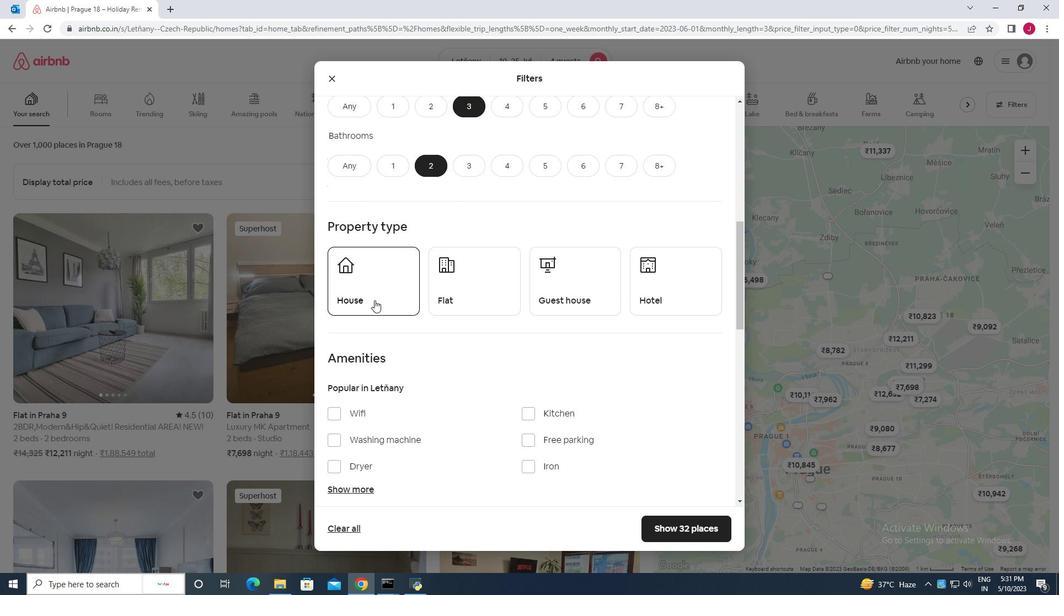
Action: Mouse pressed left at (374, 298)
Screenshot: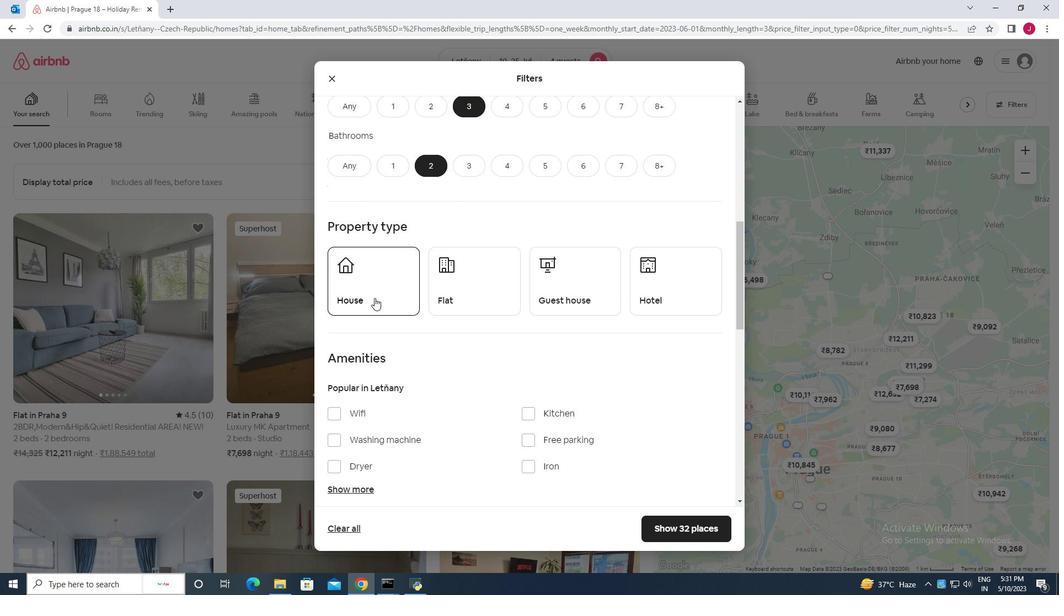 
Action: Mouse moved to (465, 282)
Screenshot: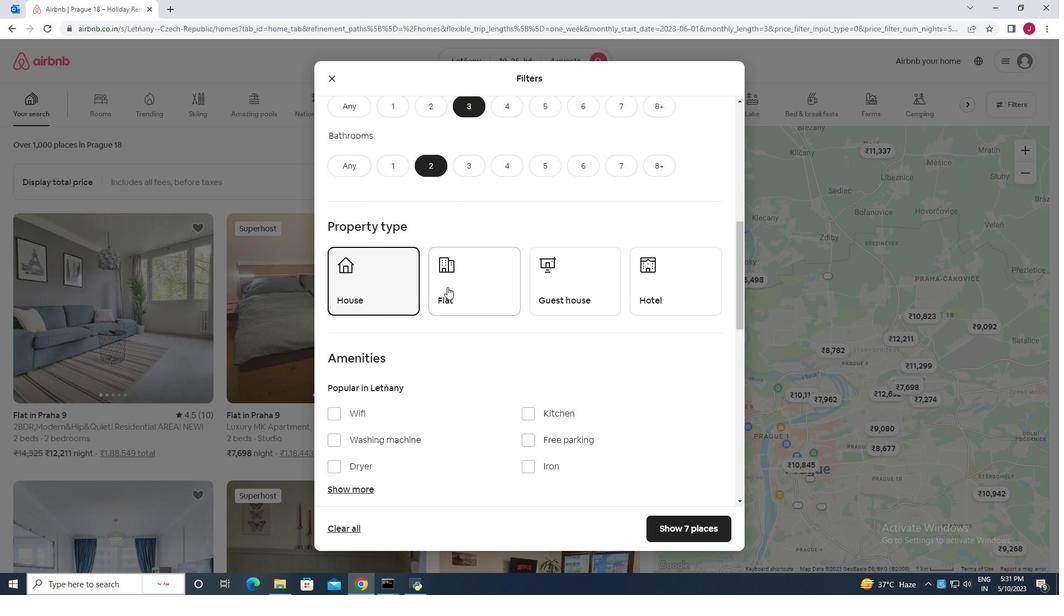 
Action: Mouse pressed left at (465, 282)
Screenshot: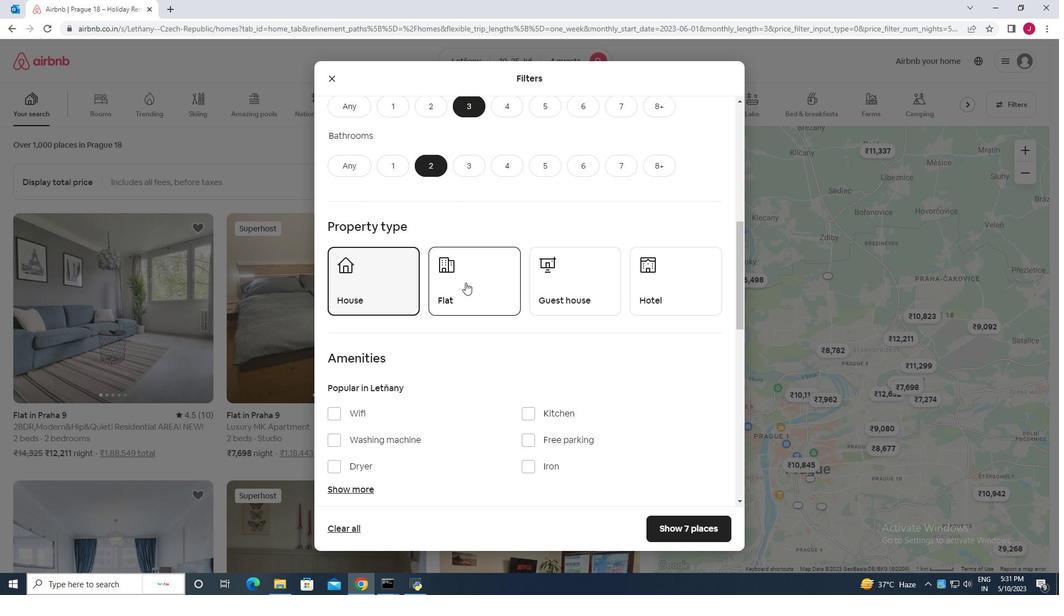 
Action: Mouse moved to (564, 290)
Screenshot: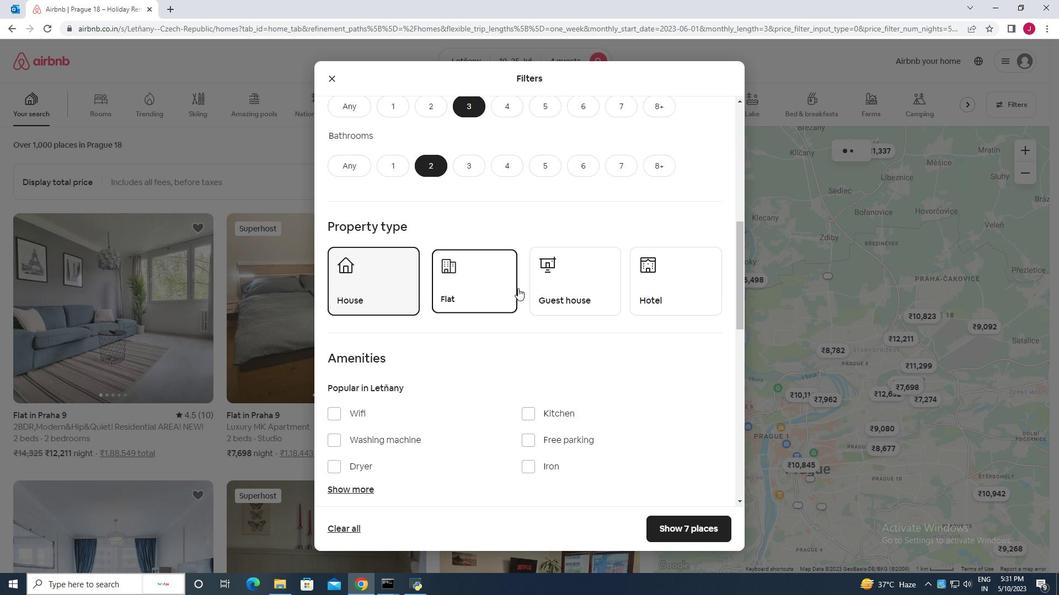 
Action: Mouse pressed left at (564, 290)
Screenshot: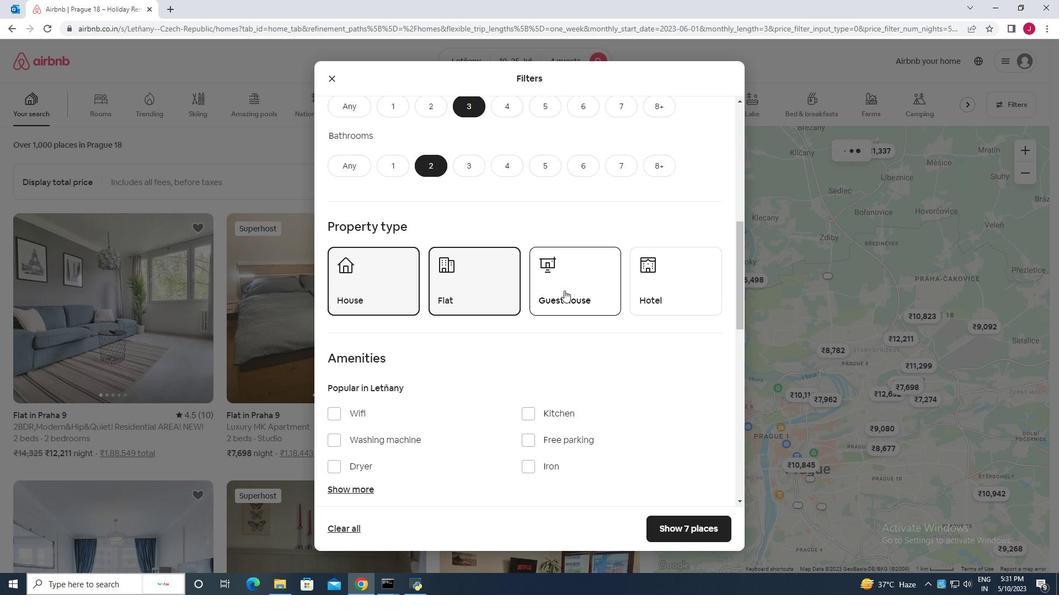 
Action: Mouse moved to (481, 300)
Screenshot: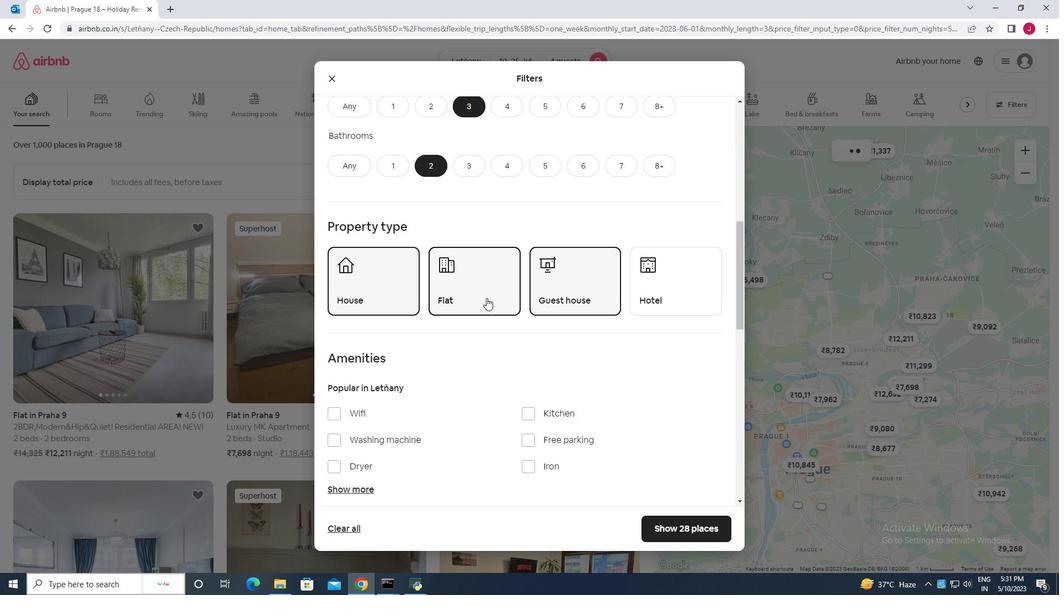 
Action: Mouse scrolled (481, 300) with delta (0, 0)
Screenshot: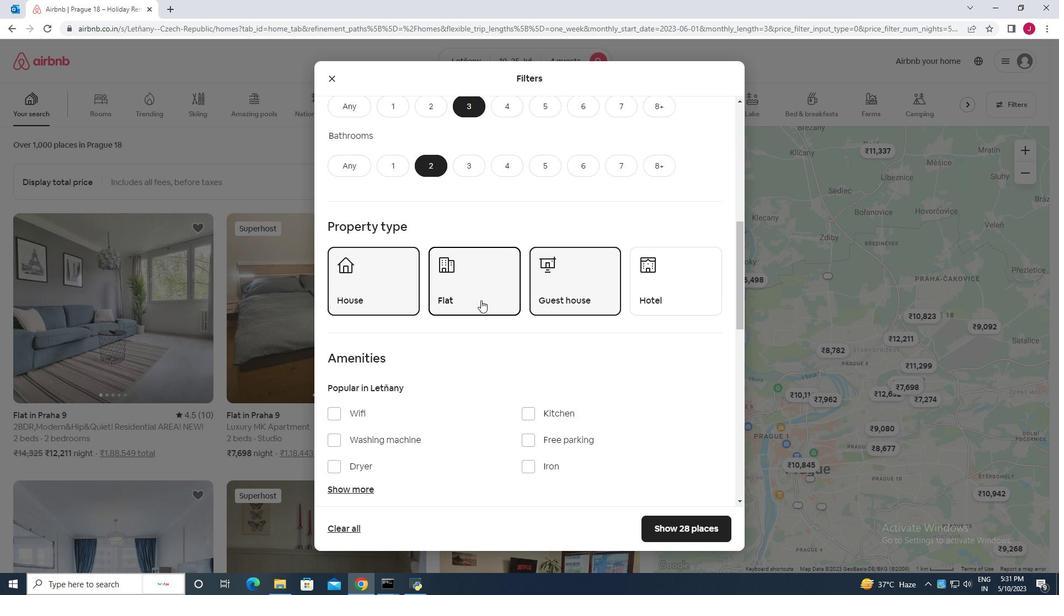 
Action: Mouse scrolled (481, 300) with delta (0, 0)
Screenshot: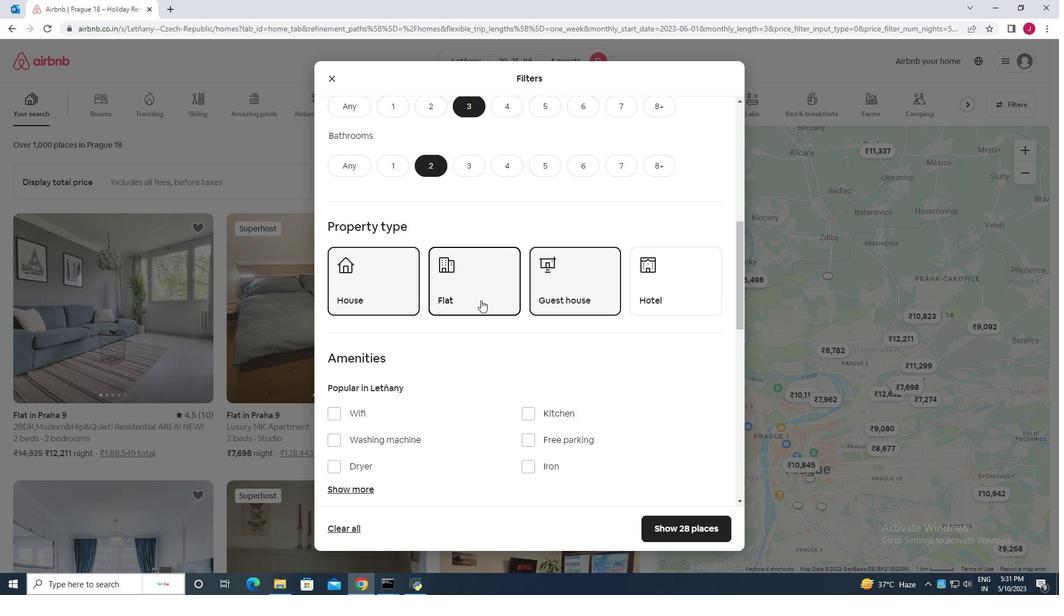 
Action: Mouse scrolled (481, 300) with delta (0, 0)
Screenshot: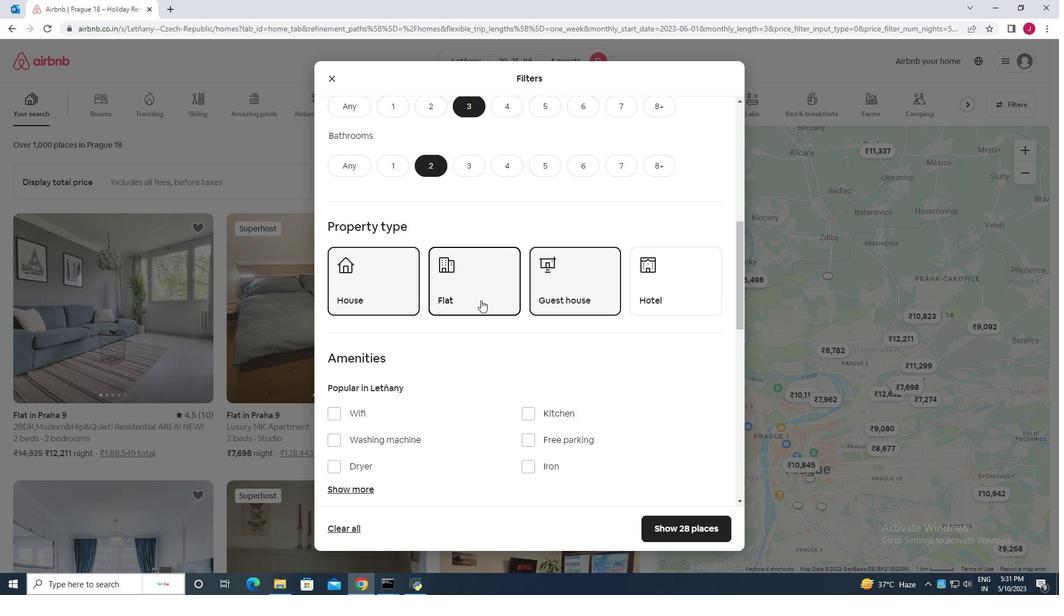 
Action: Mouse moved to (347, 321)
Screenshot: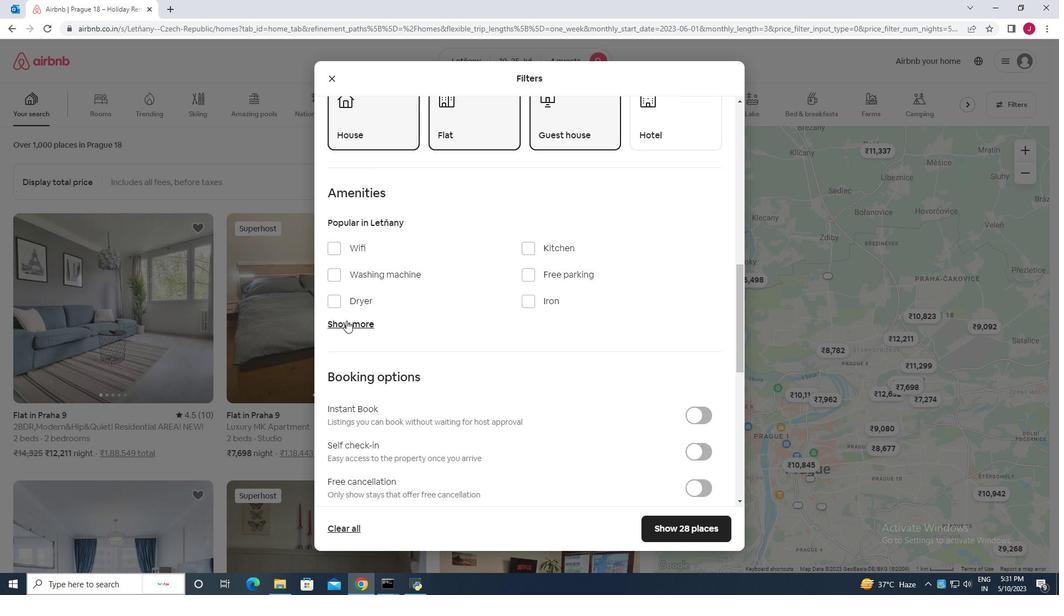 
Action: Mouse pressed left at (347, 321)
Screenshot: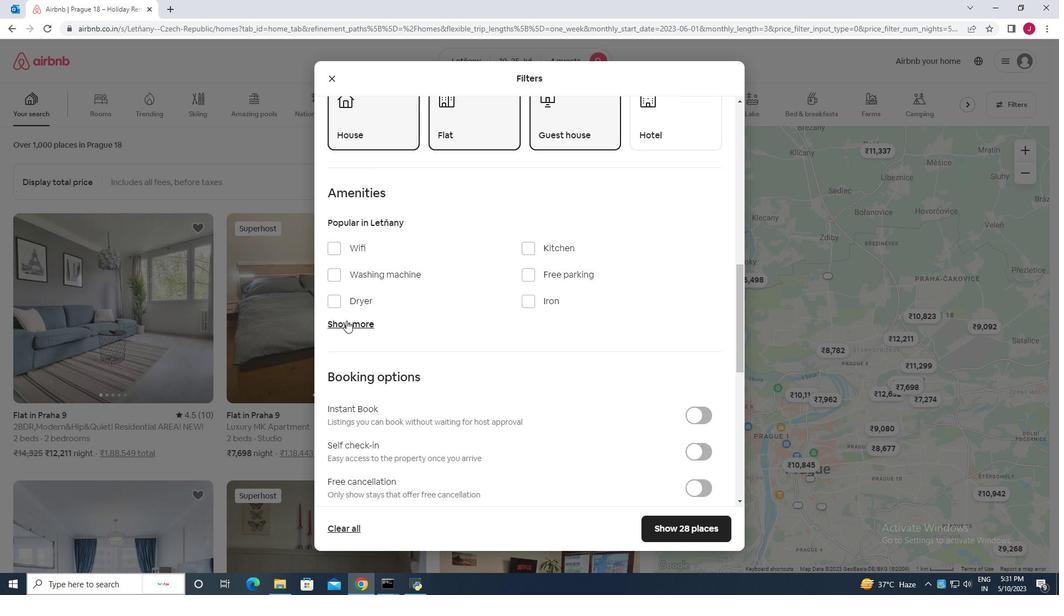 
Action: Mouse moved to (338, 246)
Screenshot: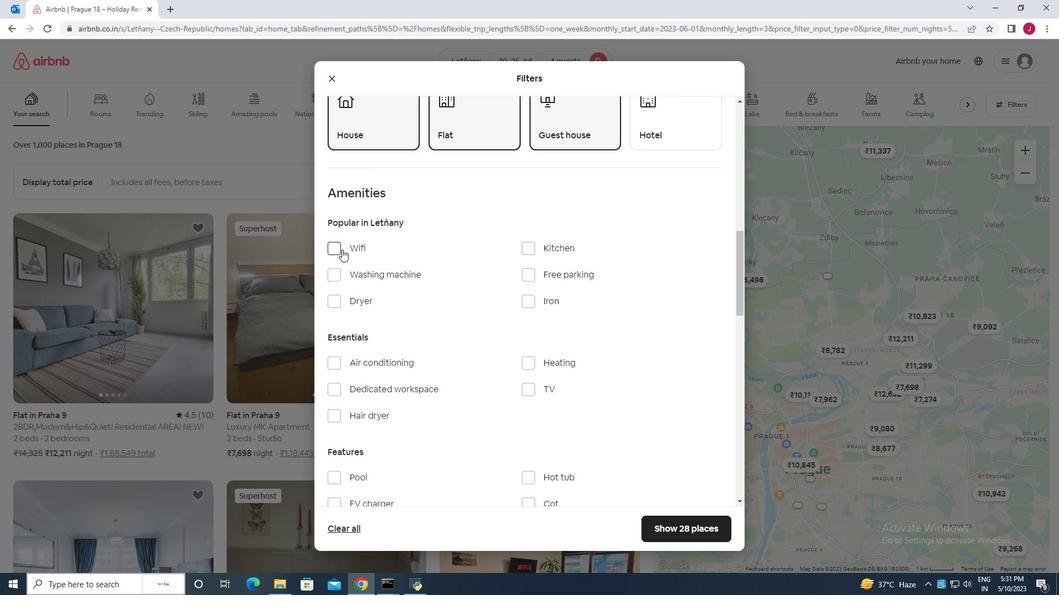
Action: Mouse pressed left at (338, 246)
Screenshot: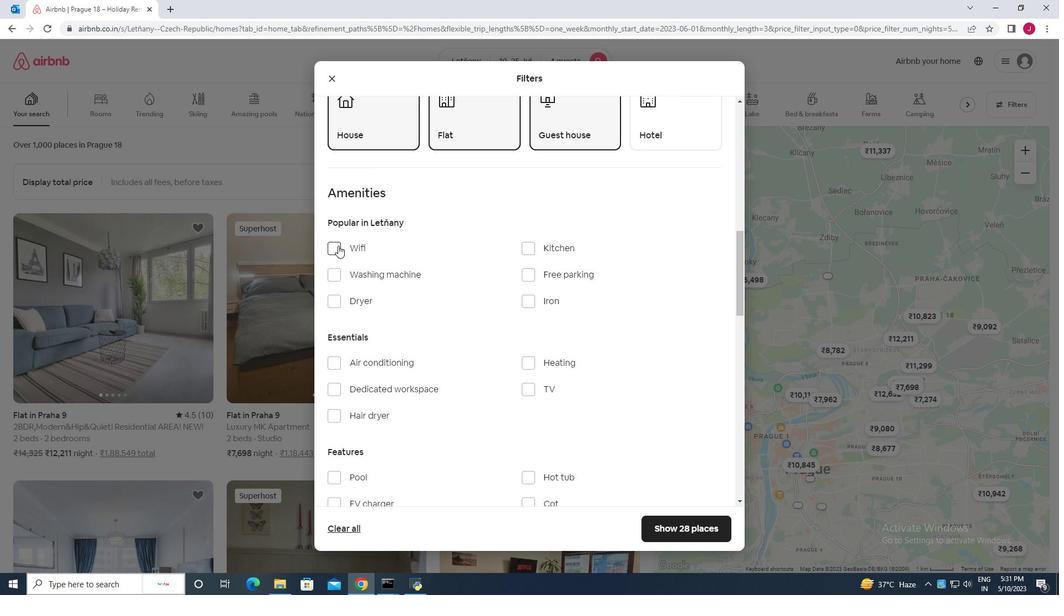 
Action: Mouse moved to (531, 277)
Screenshot: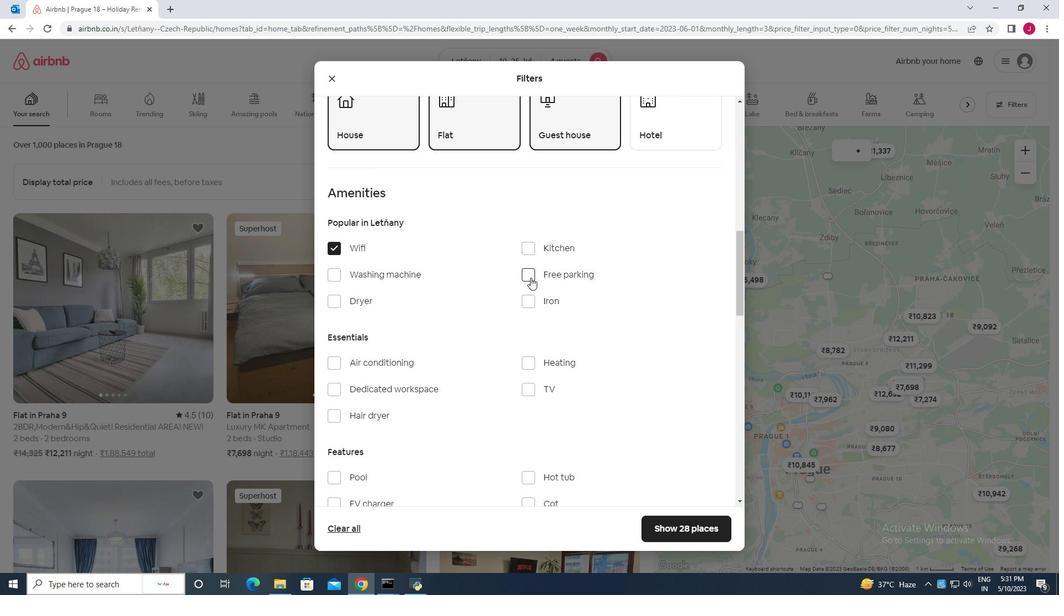 
Action: Mouse pressed left at (531, 277)
Screenshot: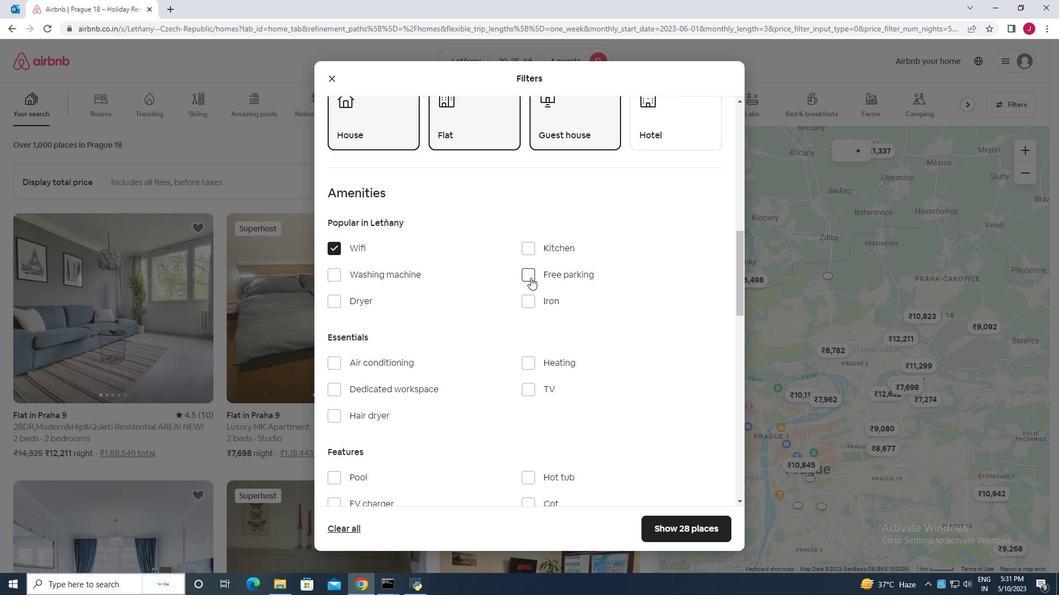 
Action: Mouse moved to (530, 388)
Screenshot: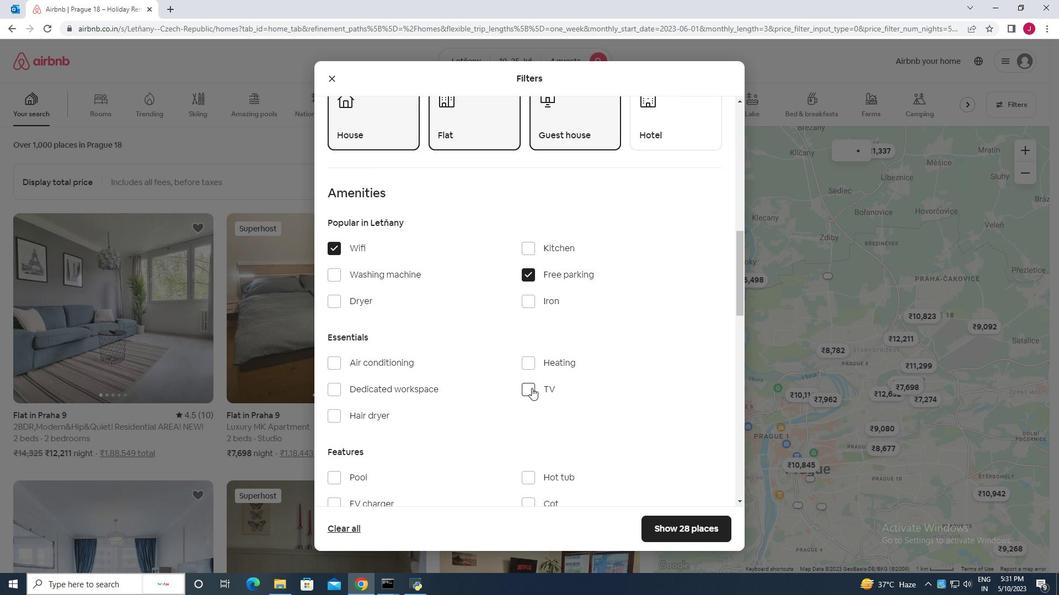 
Action: Mouse pressed left at (530, 388)
Screenshot: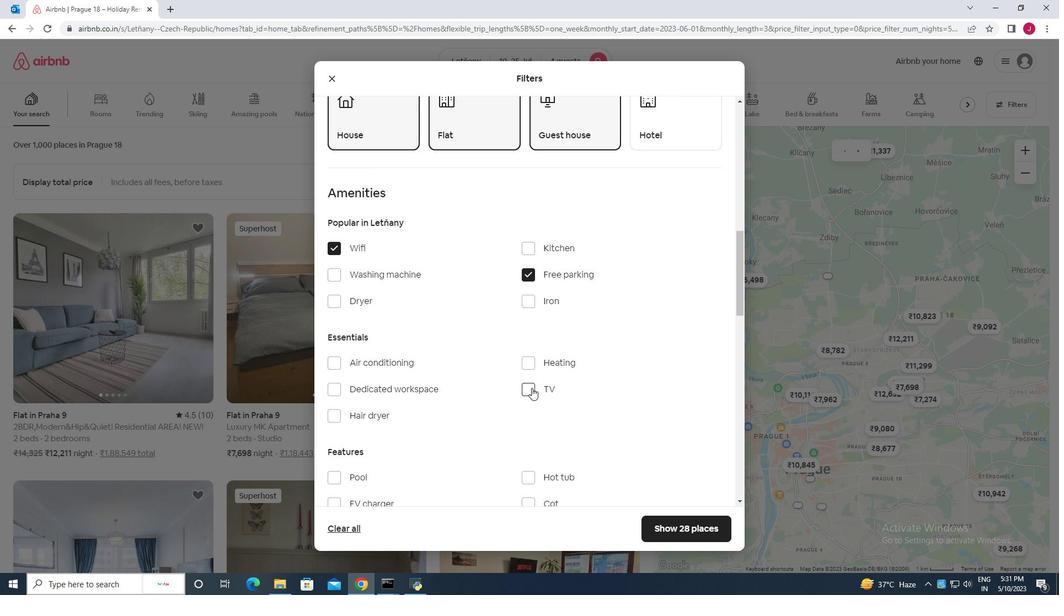 
Action: Mouse moved to (382, 355)
Screenshot: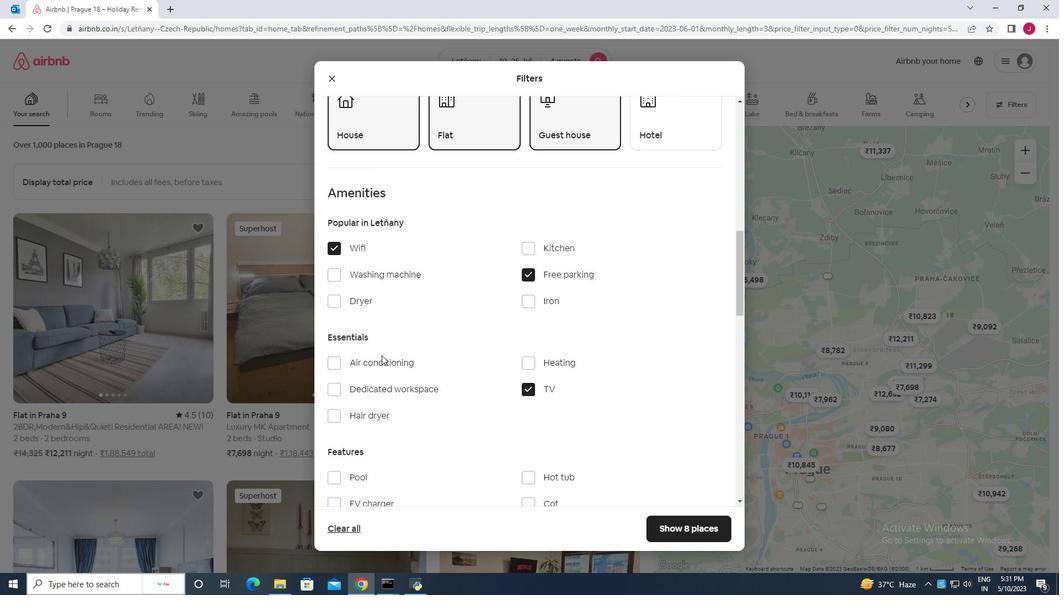 
Action: Mouse scrolled (382, 355) with delta (0, 0)
Screenshot: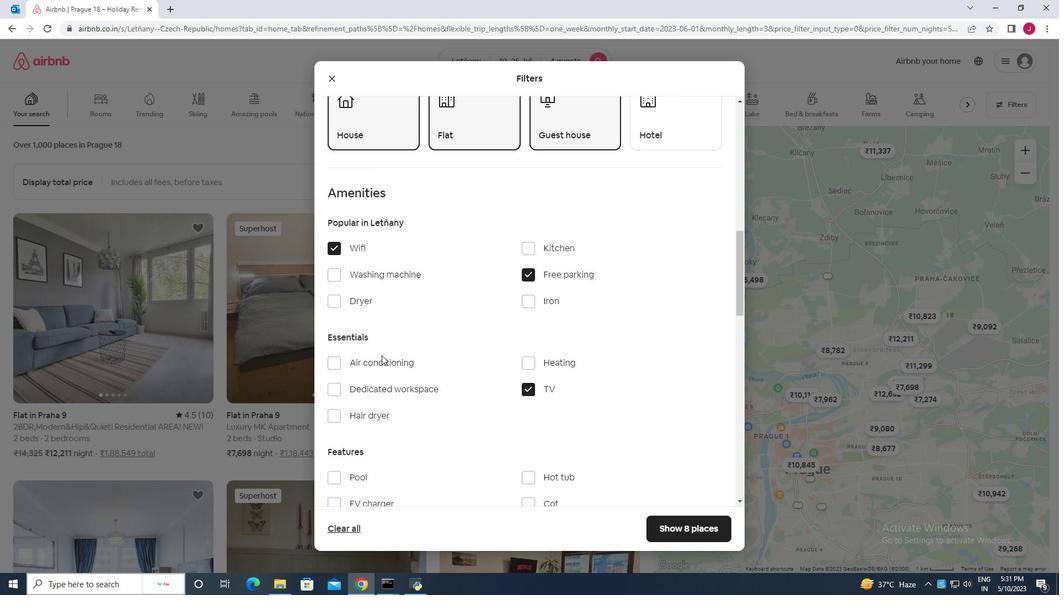 
Action: Mouse scrolled (382, 355) with delta (0, 0)
Screenshot: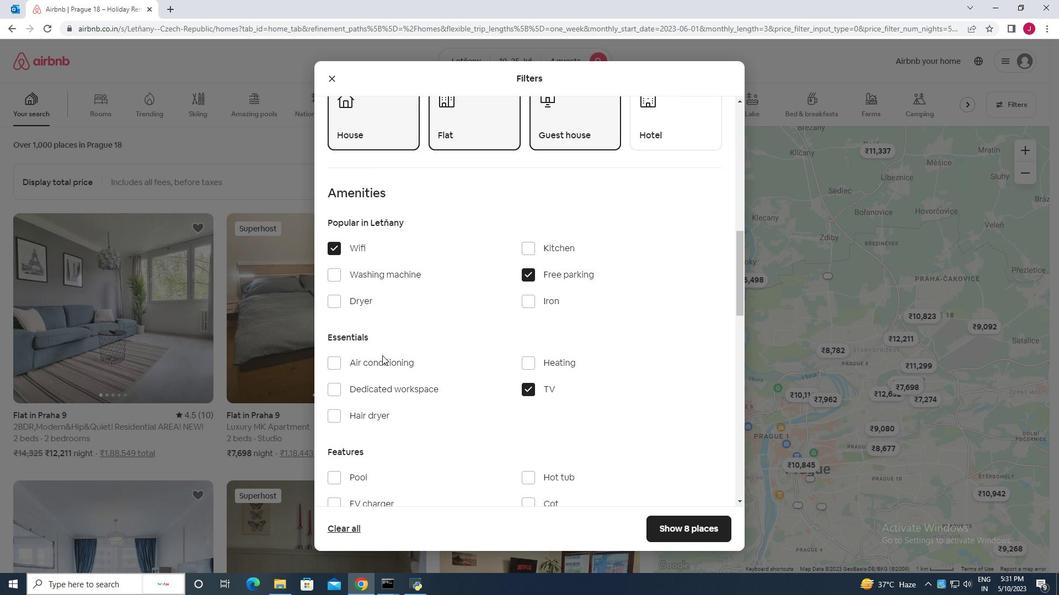 
Action: Mouse moved to (339, 417)
Screenshot: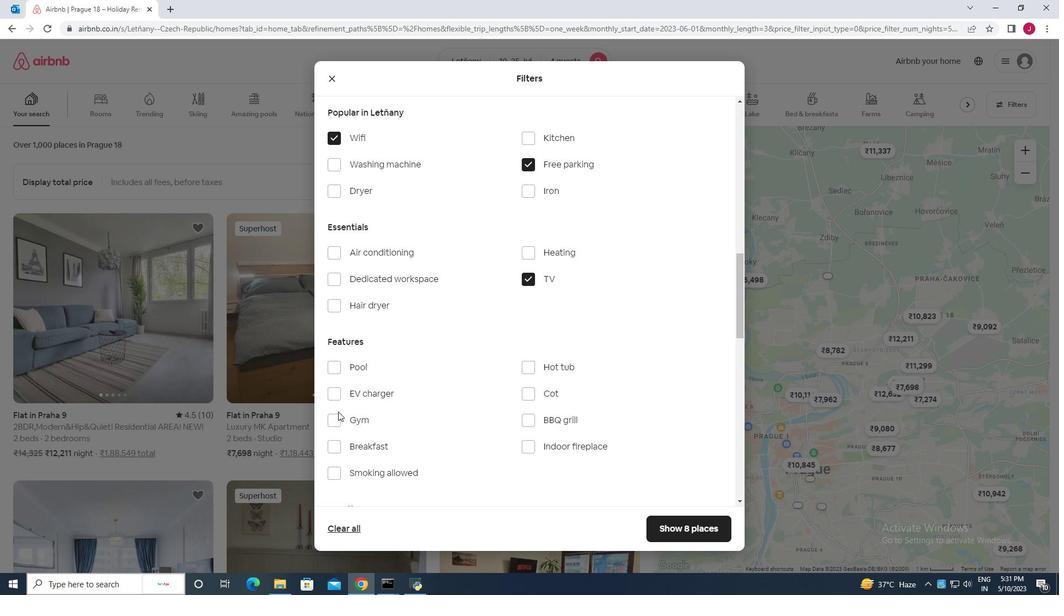 
Action: Mouse pressed left at (339, 417)
Screenshot: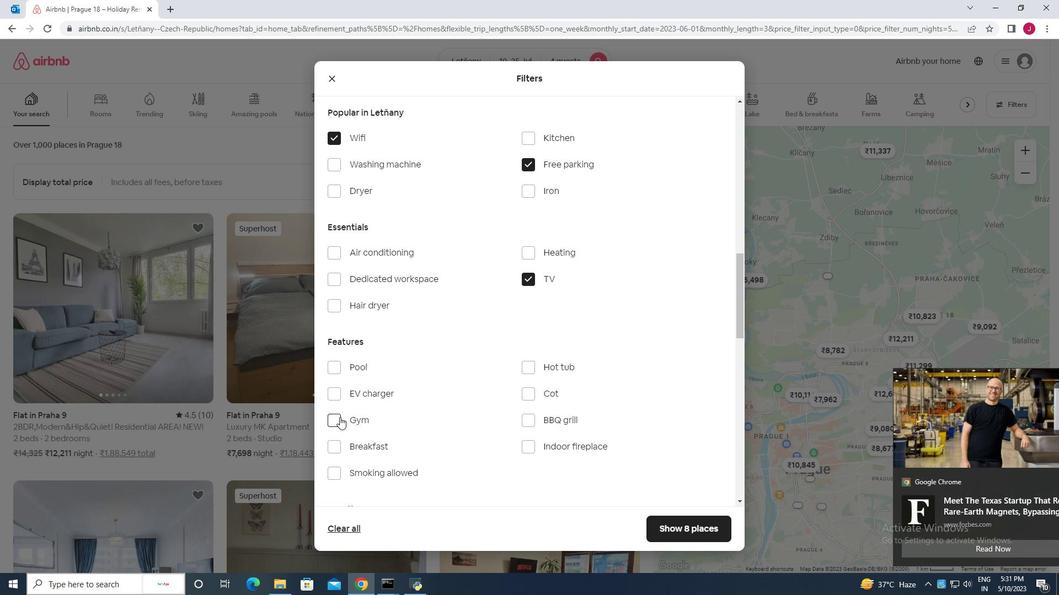 
Action: Mouse moved to (332, 452)
Screenshot: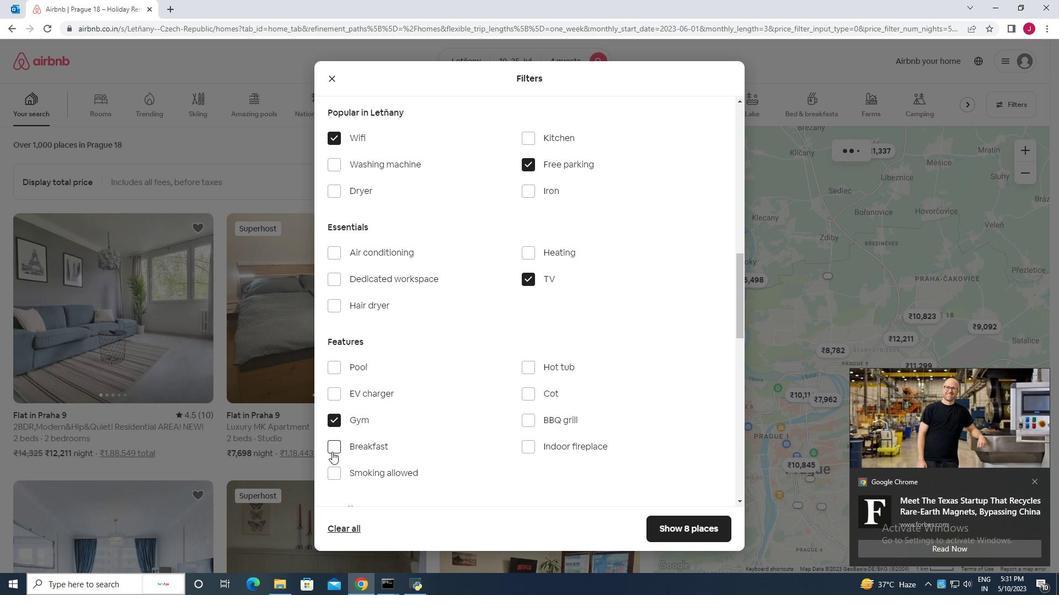 
Action: Mouse pressed left at (332, 452)
Screenshot: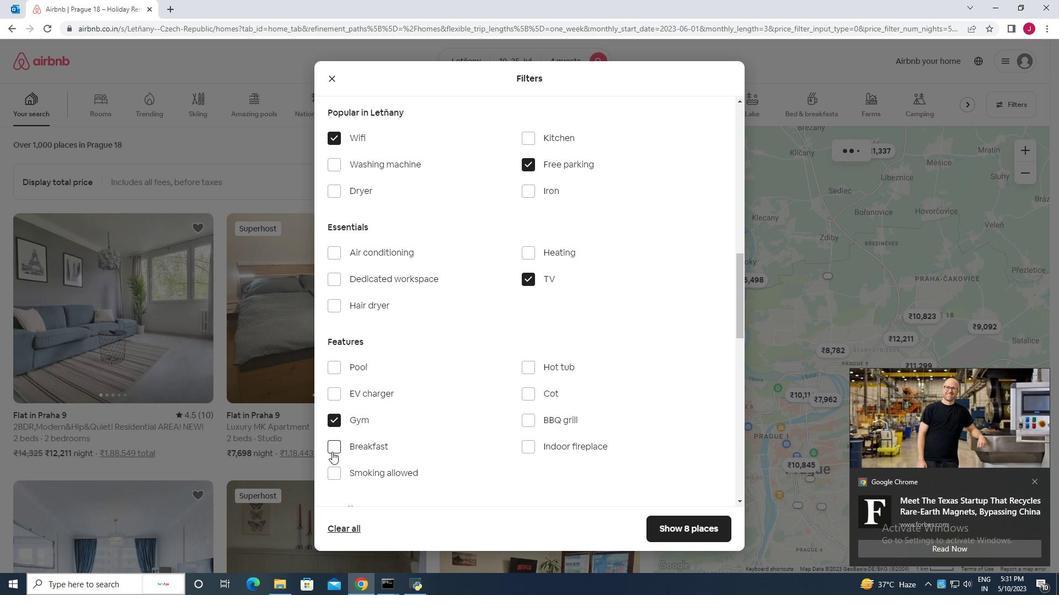
Action: Mouse moved to (425, 406)
Screenshot: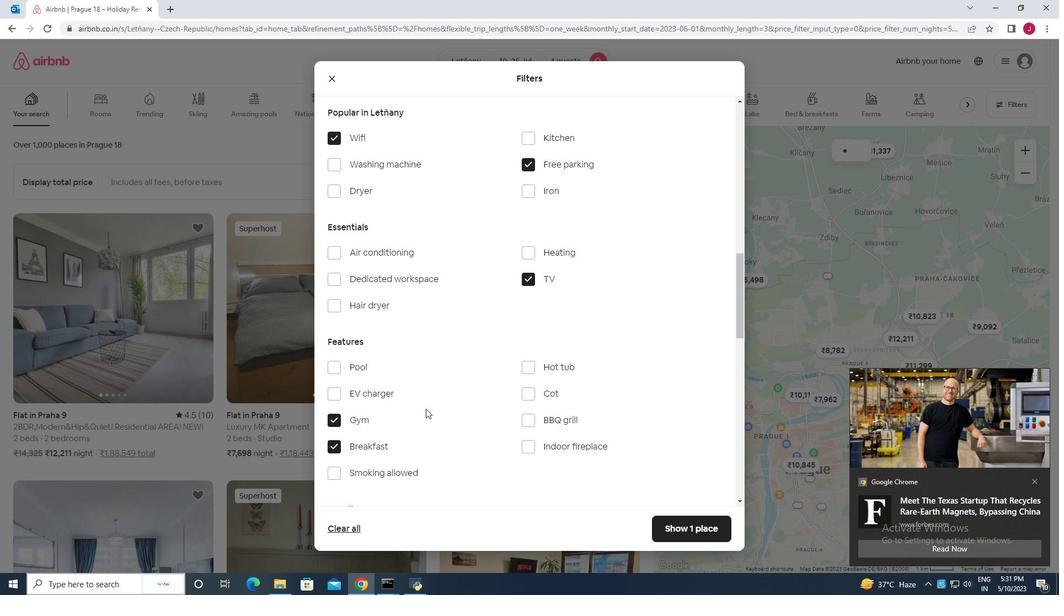 
Action: Mouse scrolled (425, 405) with delta (0, 0)
Screenshot: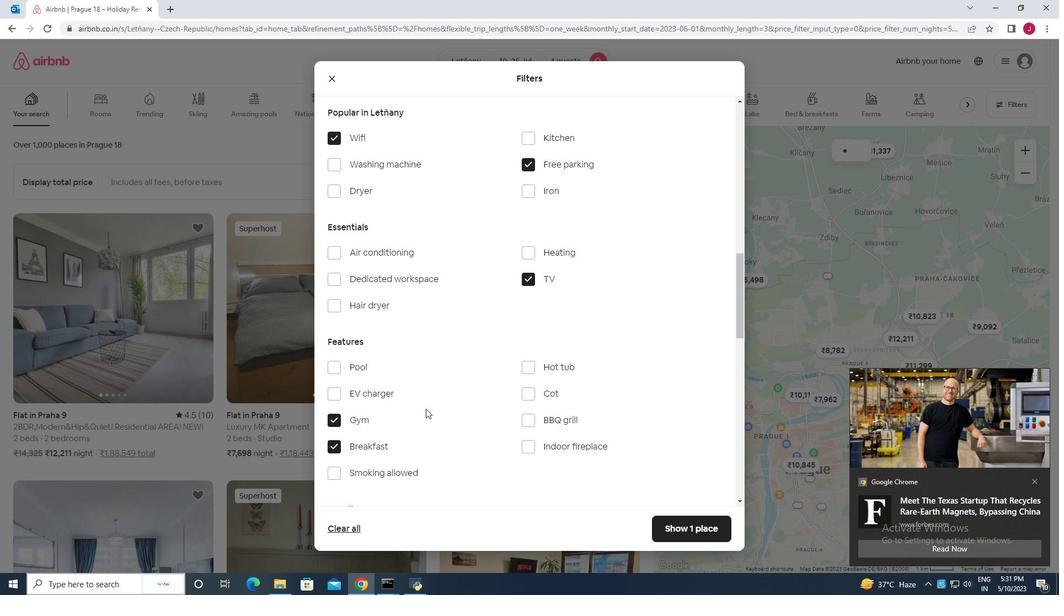 
Action: Mouse scrolled (425, 405) with delta (0, 0)
Screenshot: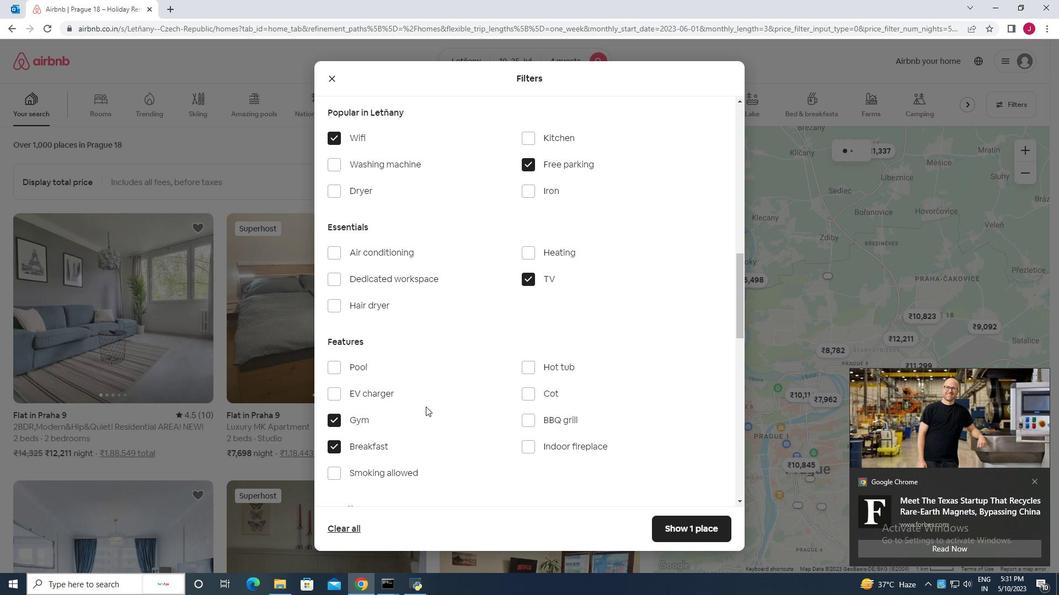 
Action: Mouse scrolled (425, 405) with delta (0, 0)
Screenshot: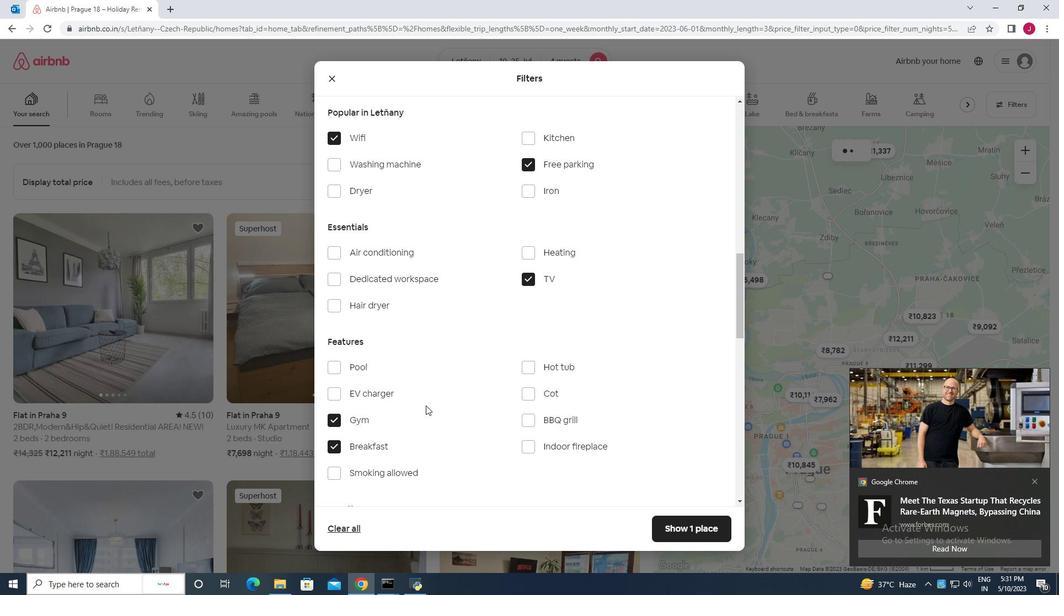 
Action: Mouse scrolled (425, 405) with delta (0, 0)
Screenshot: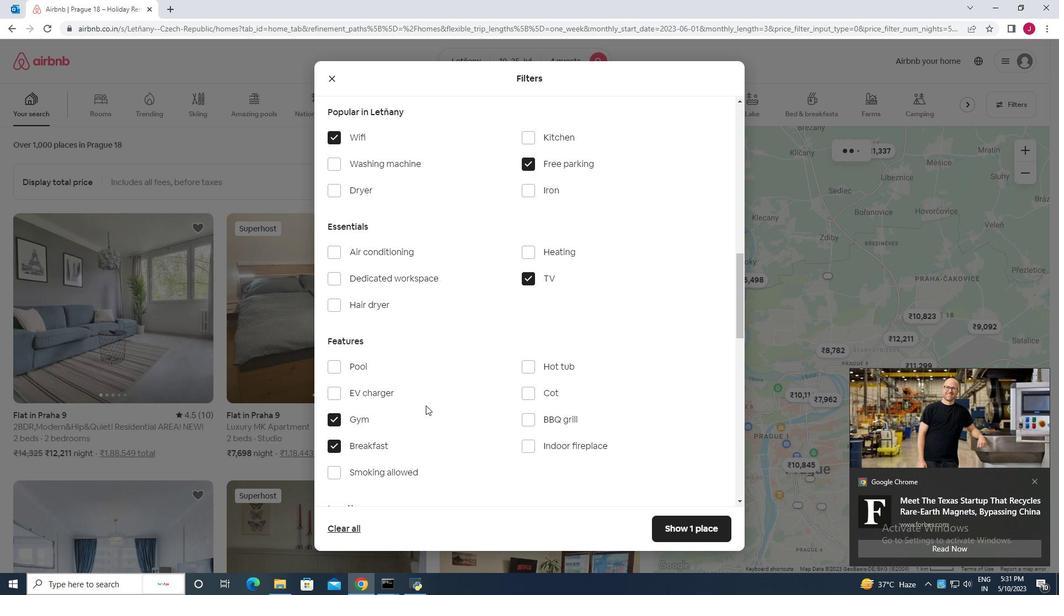 
Action: Mouse scrolled (425, 405) with delta (0, 0)
Screenshot: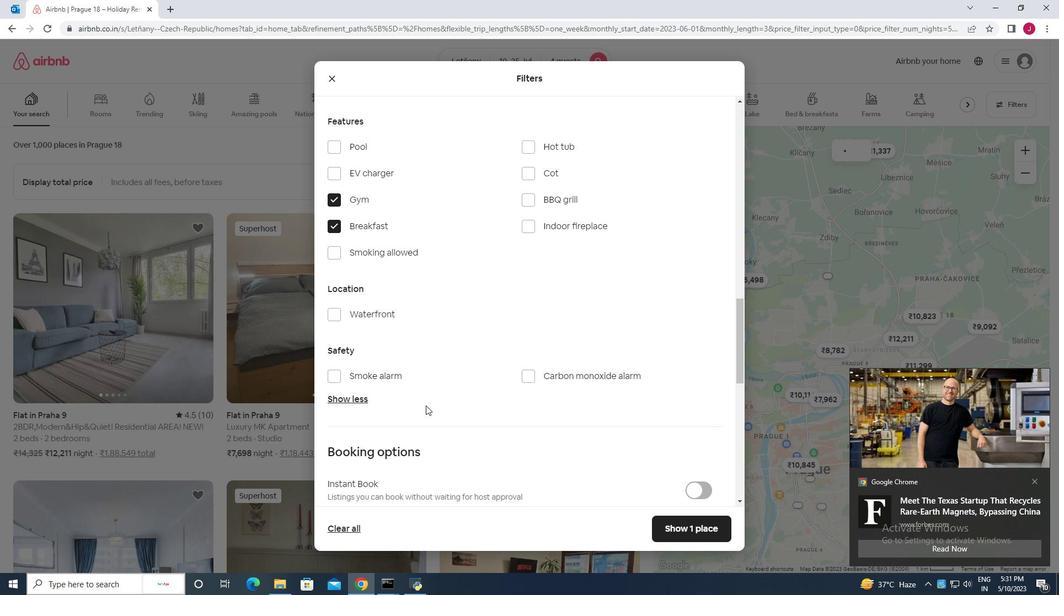 
Action: Mouse scrolled (425, 405) with delta (0, 0)
Screenshot: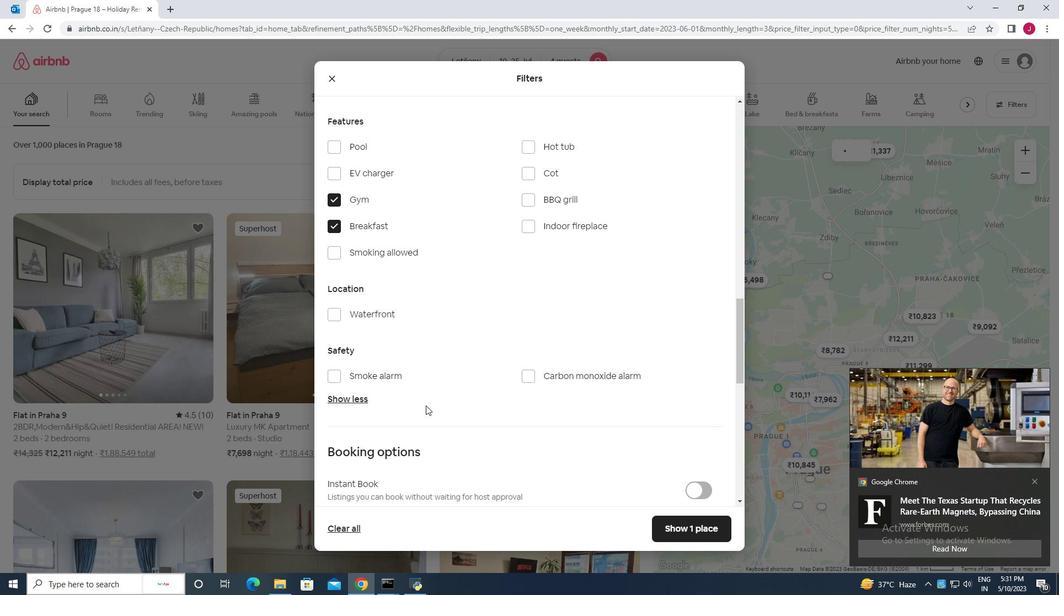 
Action: Mouse scrolled (425, 405) with delta (0, 0)
Screenshot: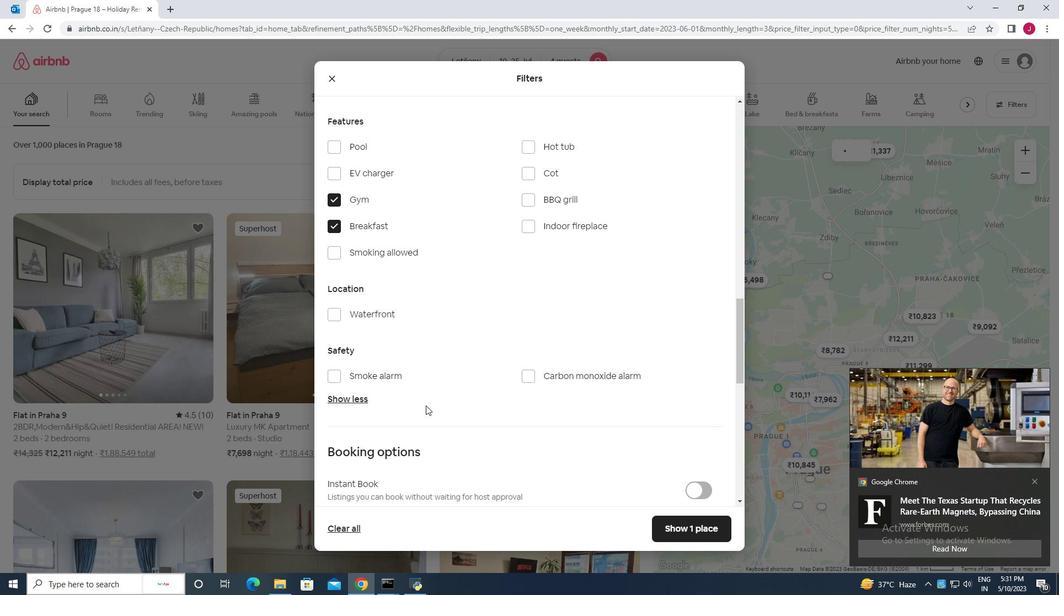 
Action: Mouse scrolled (425, 405) with delta (0, 0)
Screenshot: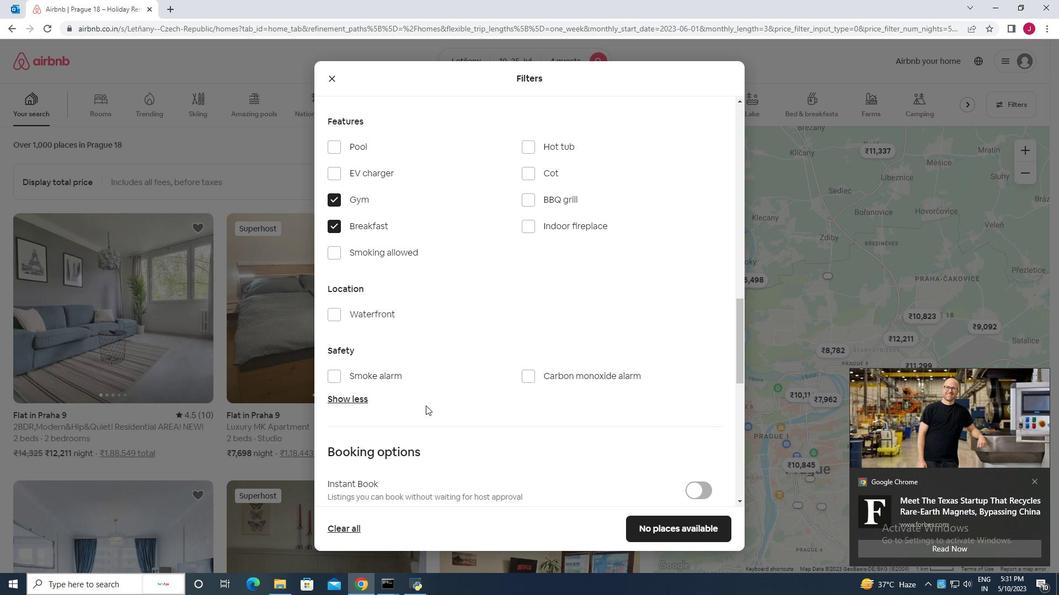 
Action: Mouse scrolled (425, 405) with delta (0, 0)
Screenshot: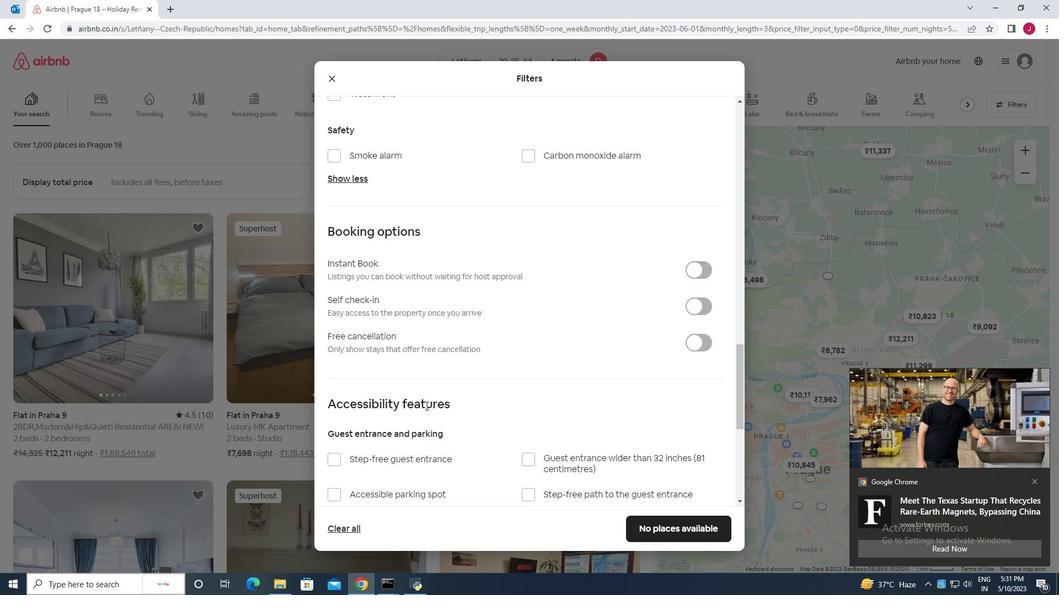 
Action: Mouse scrolled (425, 405) with delta (0, 0)
Screenshot: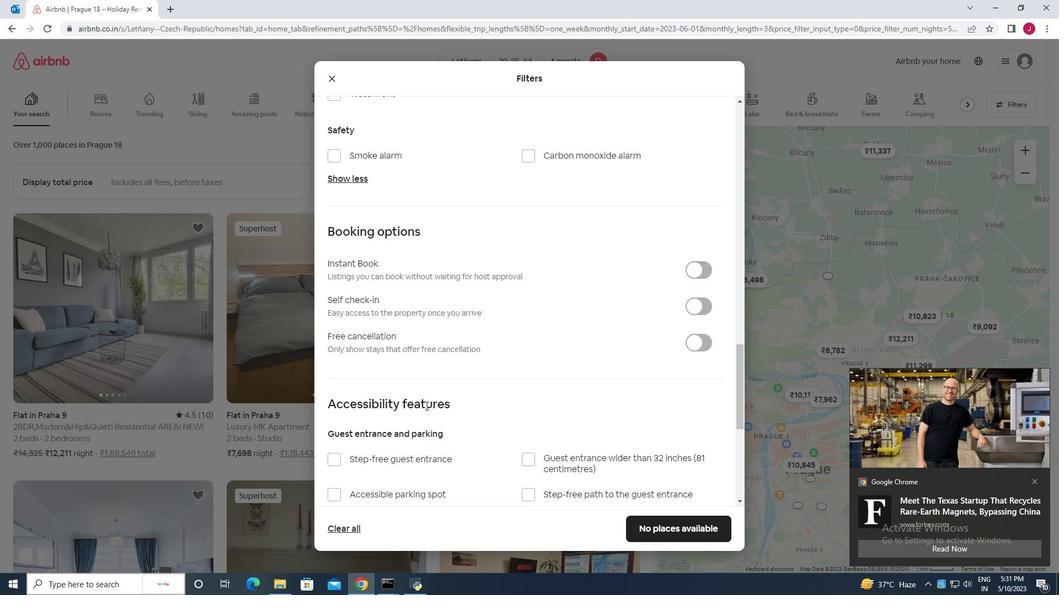 
Action: Mouse moved to (700, 198)
Screenshot: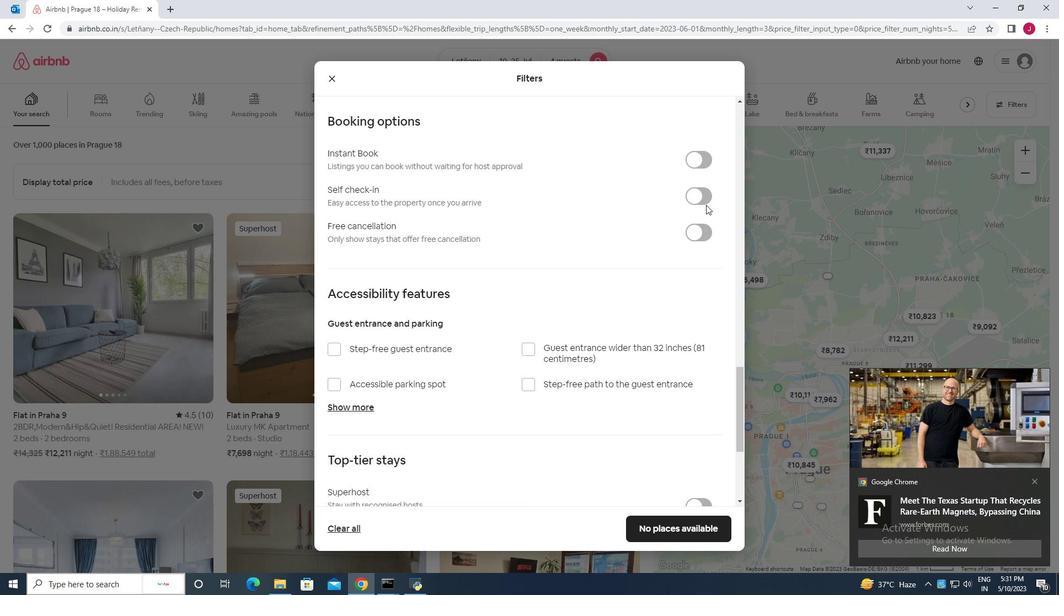 
Action: Mouse pressed left at (700, 198)
Screenshot: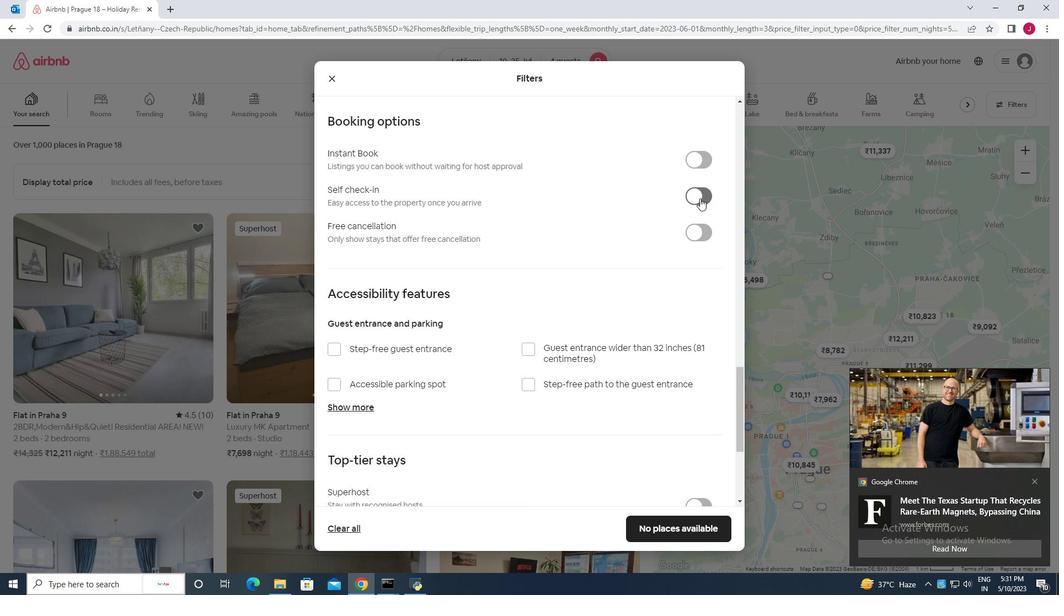 
Action: Mouse moved to (535, 335)
Screenshot: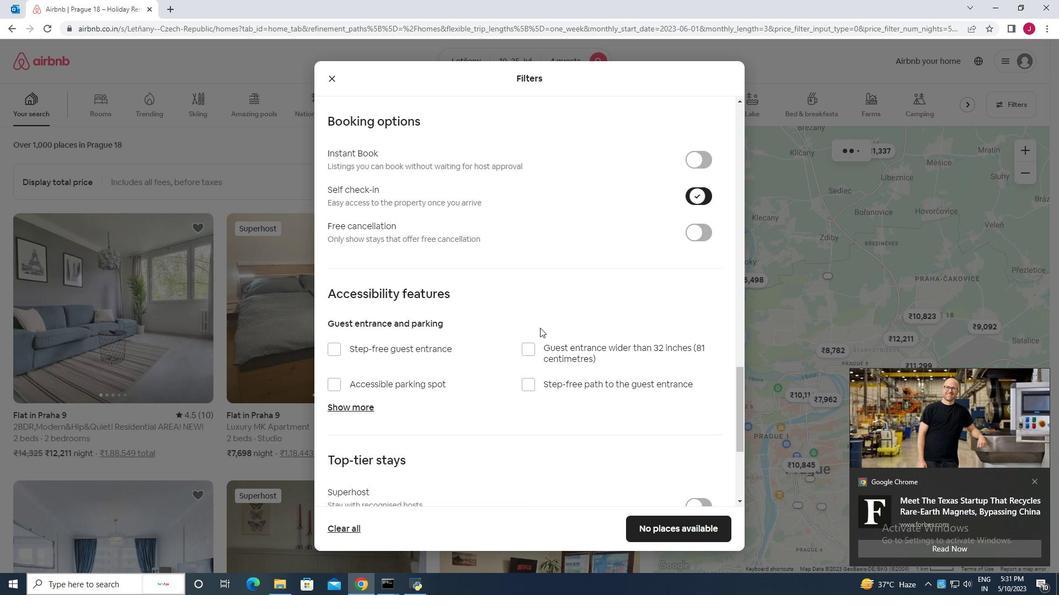 
Action: Mouse scrolled (535, 335) with delta (0, 0)
Screenshot: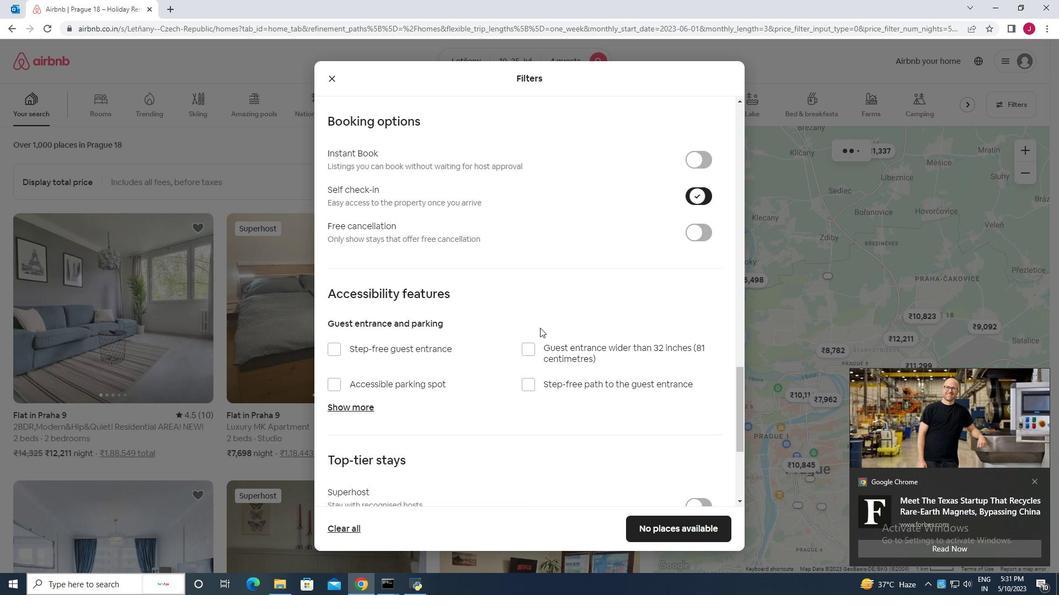 
Action: Mouse moved to (533, 337)
Screenshot: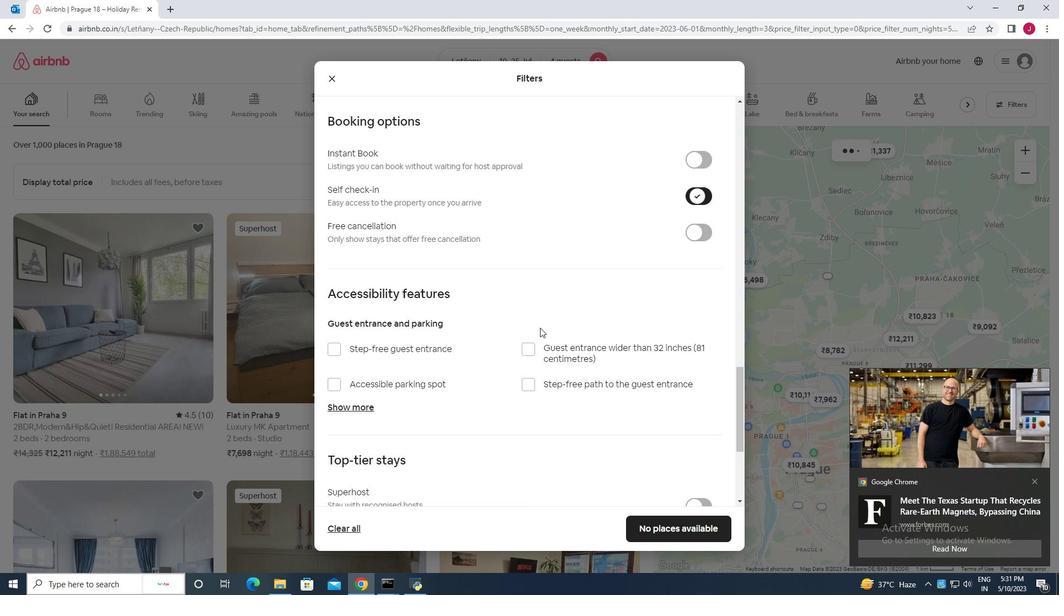 
Action: Mouse scrolled (533, 336) with delta (0, 0)
Screenshot: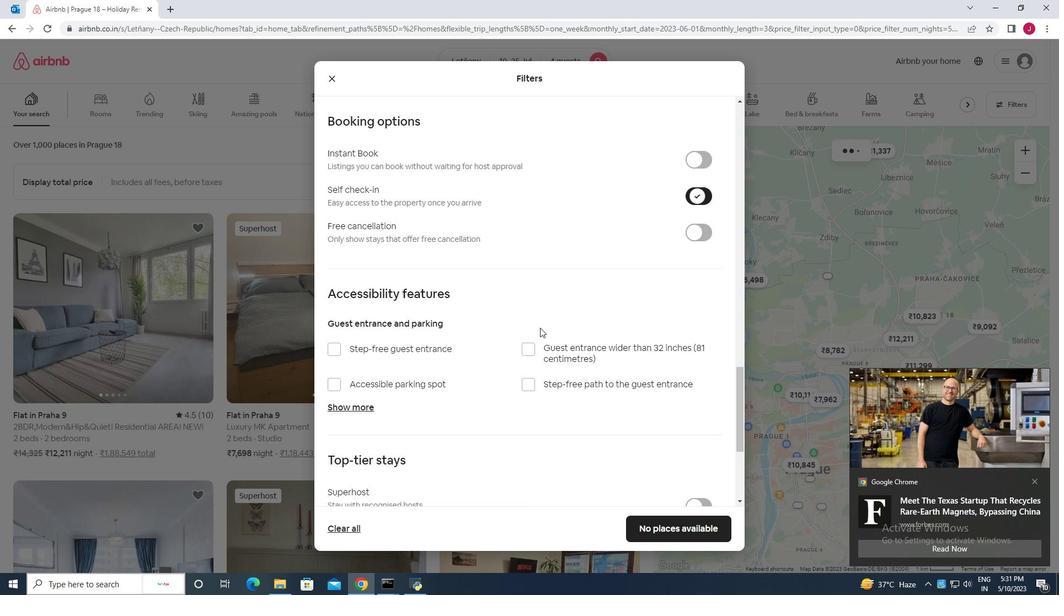 
Action: Mouse moved to (533, 337)
Screenshot: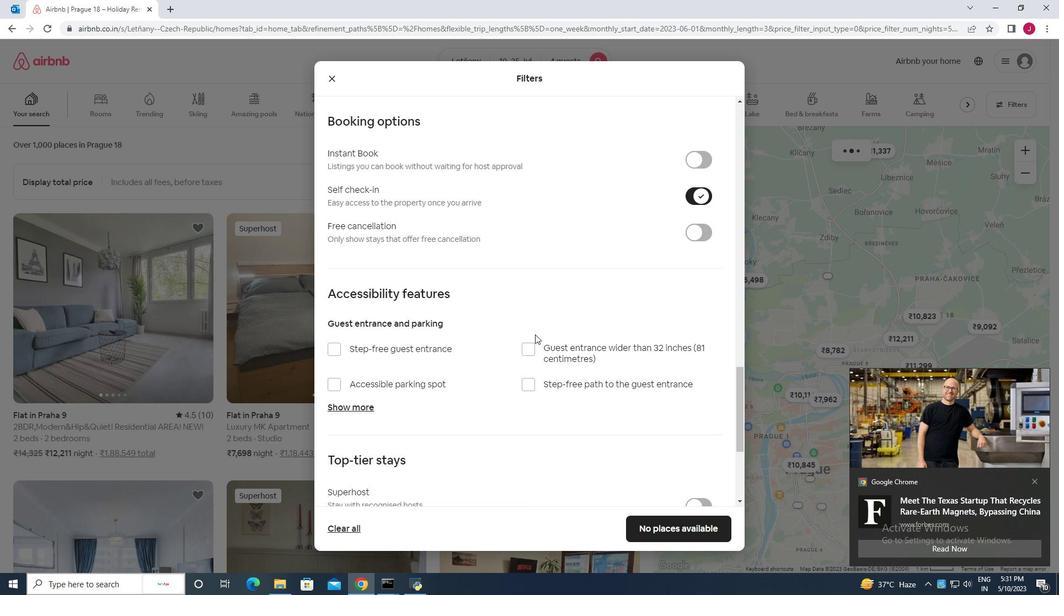 
Action: Mouse scrolled (533, 337) with delta (0, 0)
Screenshot: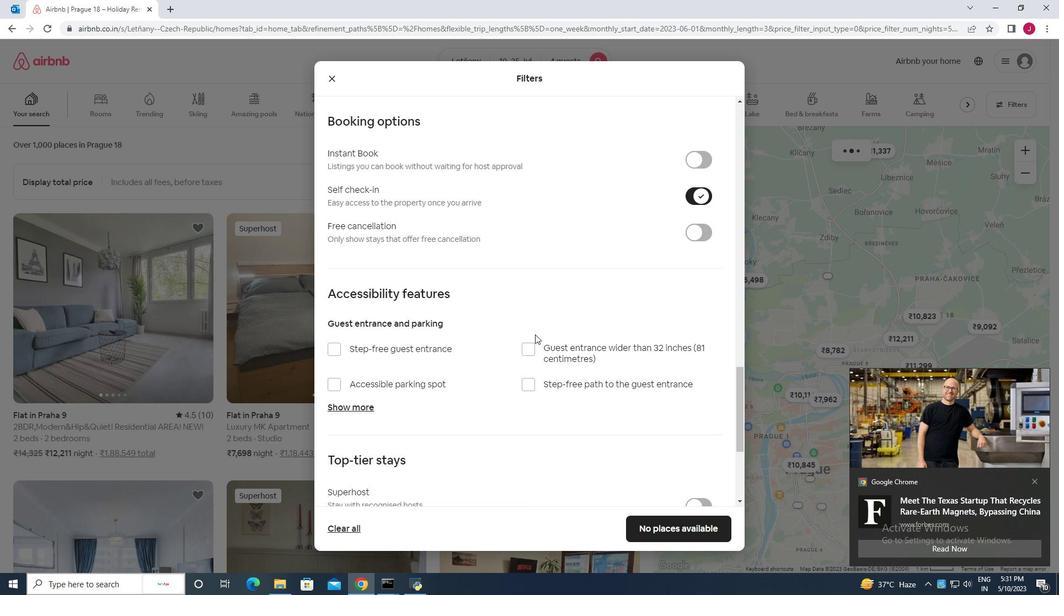 
Action: Mouse moved to (533, 337)
Screenshot: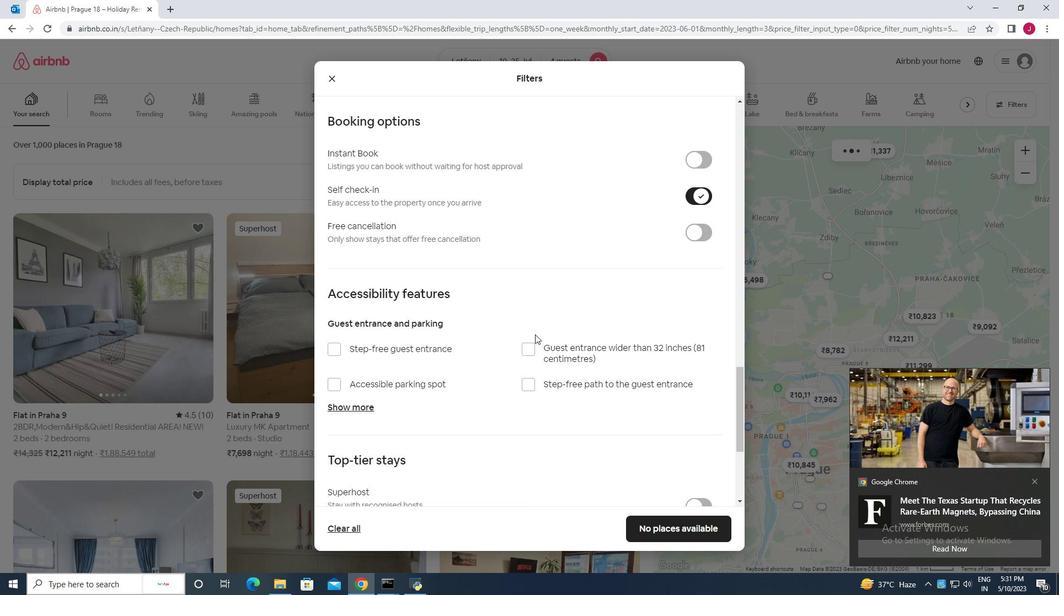 
Action: Mouse scrolled (533, 337) with delta (0, 0)
Screenshot: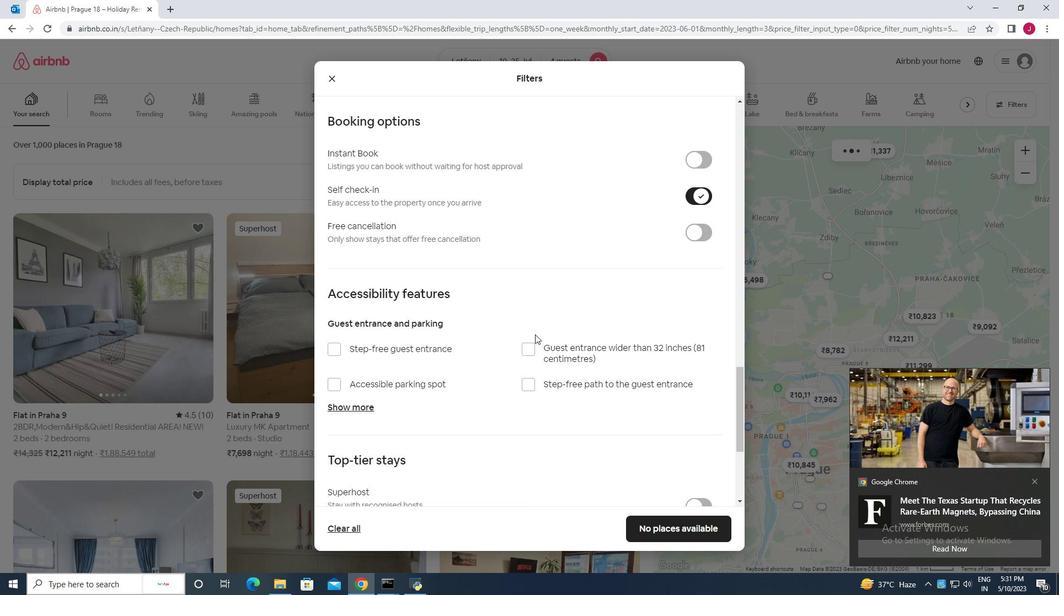 
Action: Mouse scrolled (533, 337) with delta (0, 0)
Screenshot: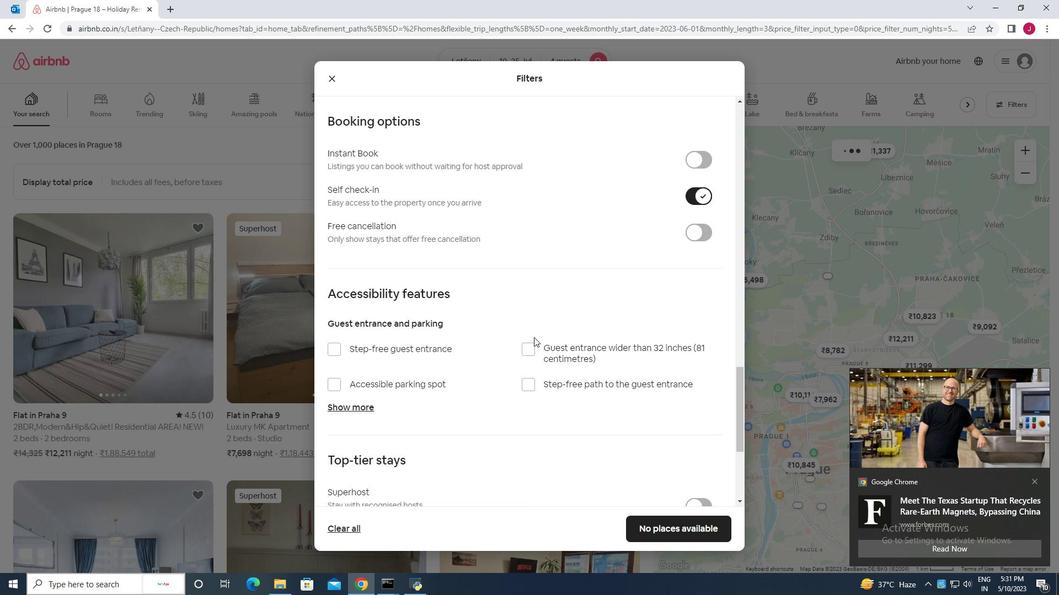 
Action: Mouse scrolled (533, 337) with delta (0, 0)
Screenshot: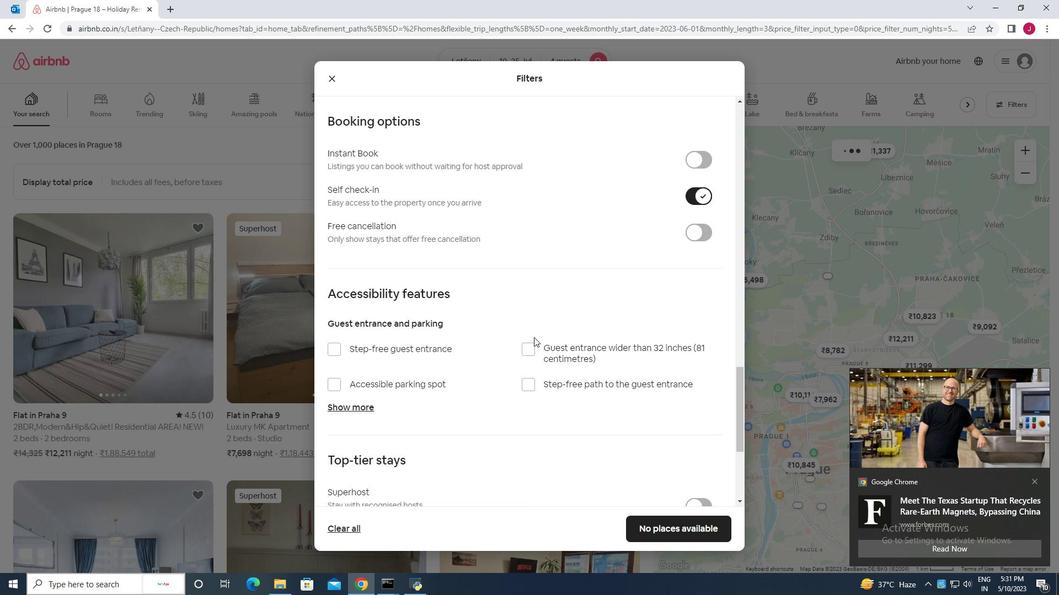 
Action: Mouse scrolled (533, 337) with delta (0, 0)
Screenshot: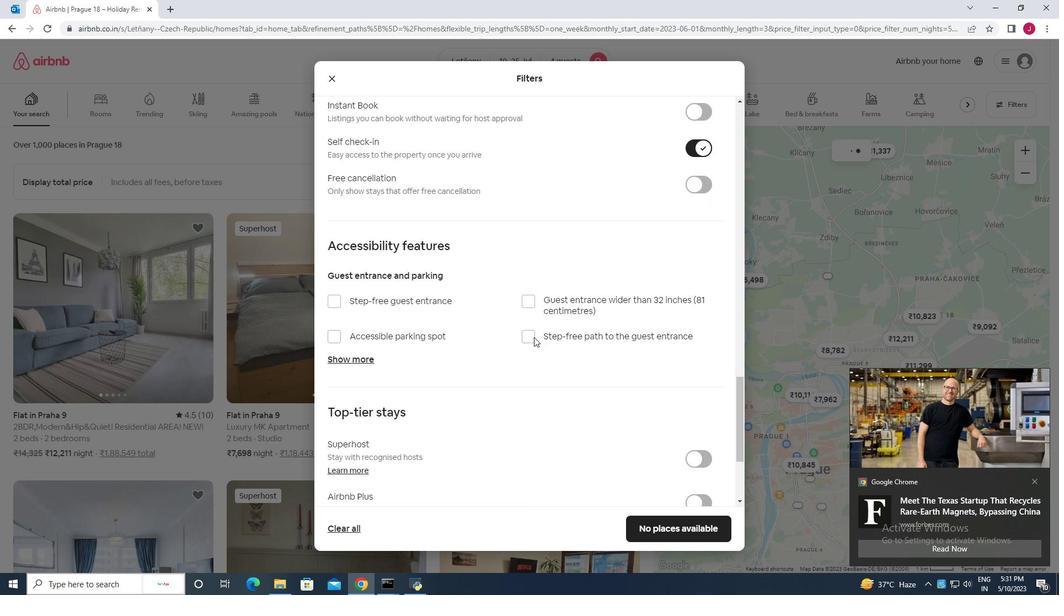 
Action: Mouse scrolled (533, 337) with delta (0, 0)
Screenshot: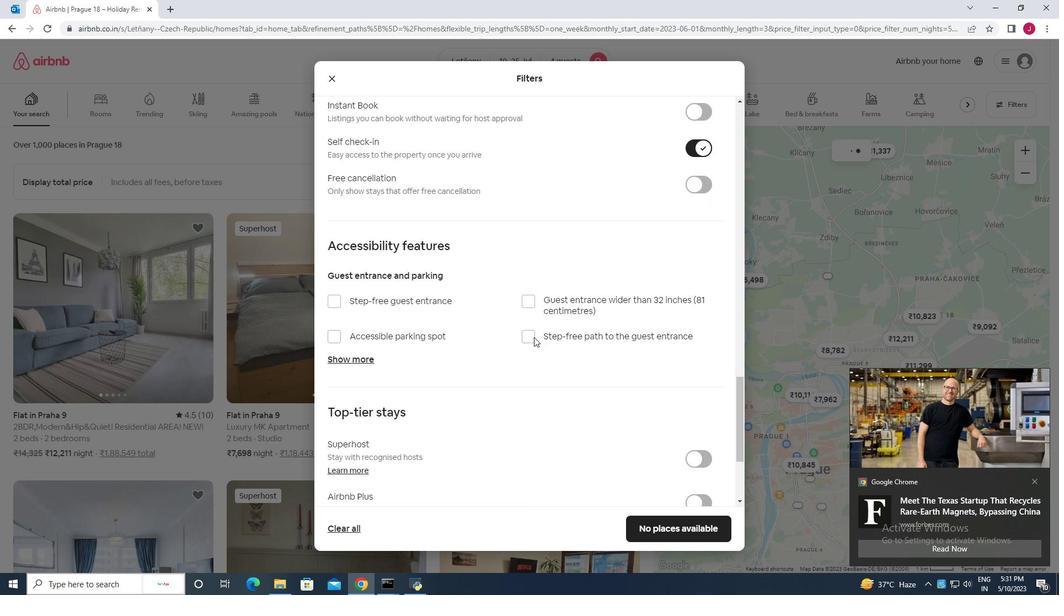 
Action: Mouse scrolled (533, 337) with delta (0, 0)
Screenshot: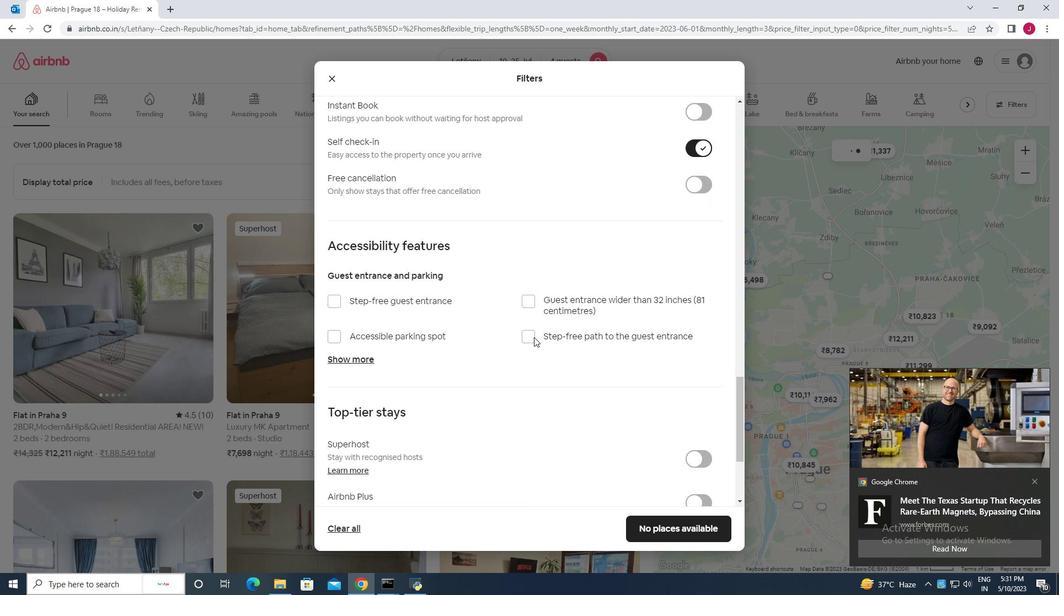 
Action: Mouse scrolled (533, 337) with delta (0, 0)
Screenshot: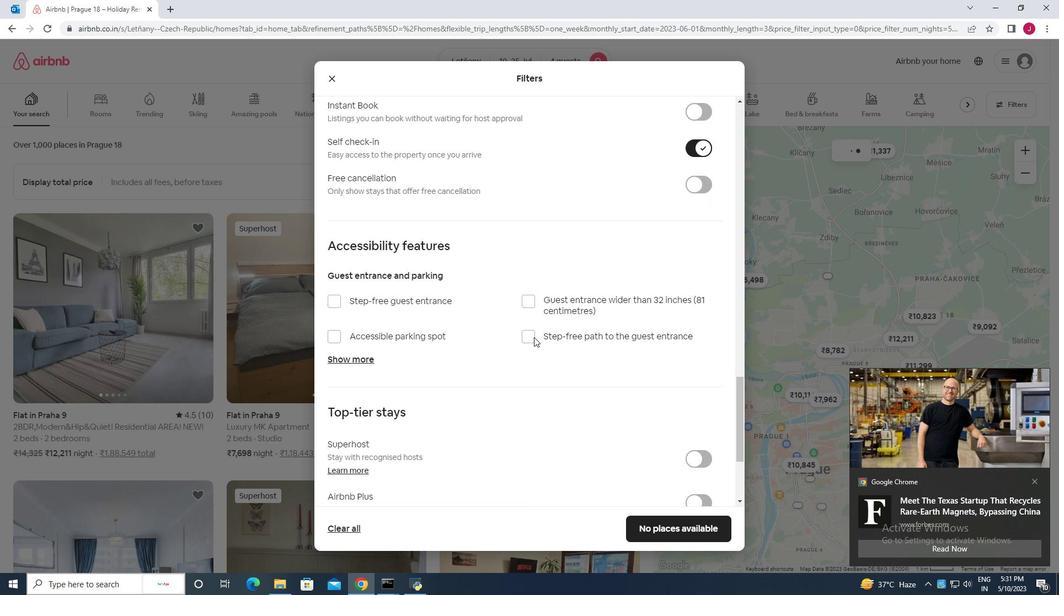 
Action: Mouse scrolled (533, 337) with delta (0, 0)
Screenshot: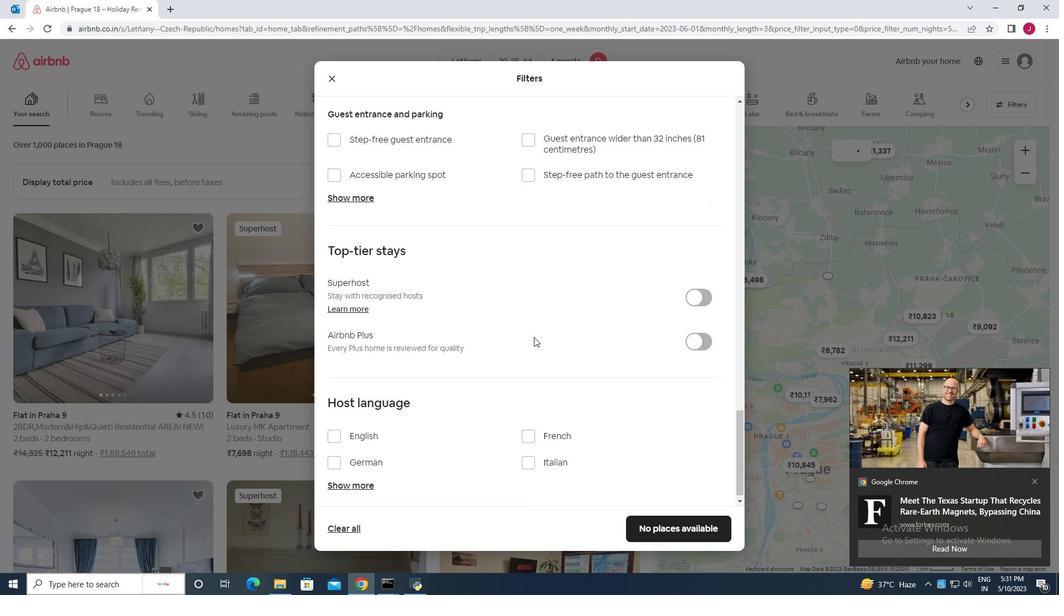 
Action: Mouse scrolled (533, 337) with delta (0, 0)
Screenshot: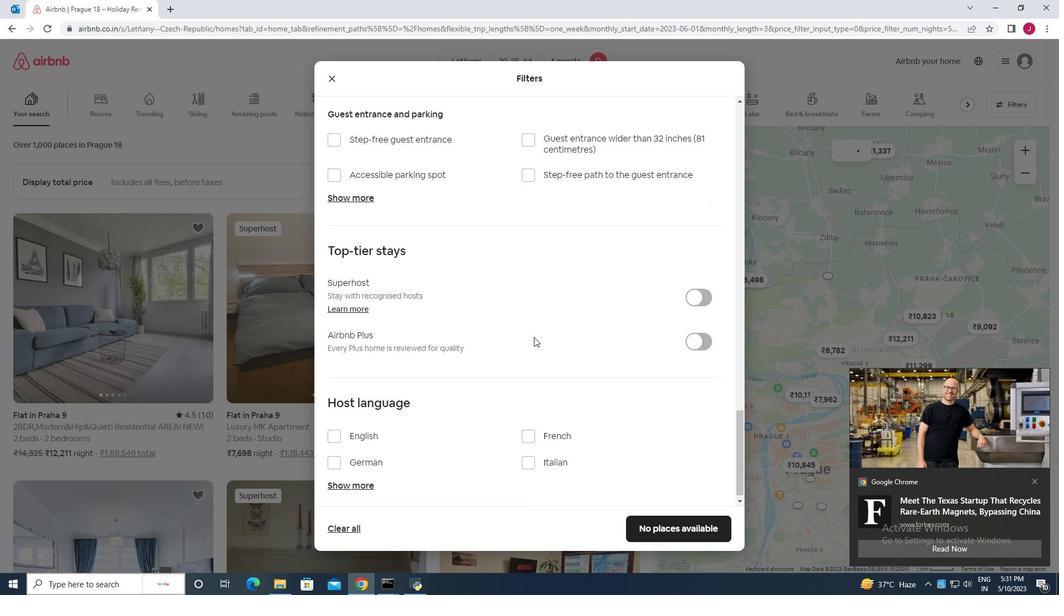 
Action: Mouse moved to (333, 430)
Screenshot: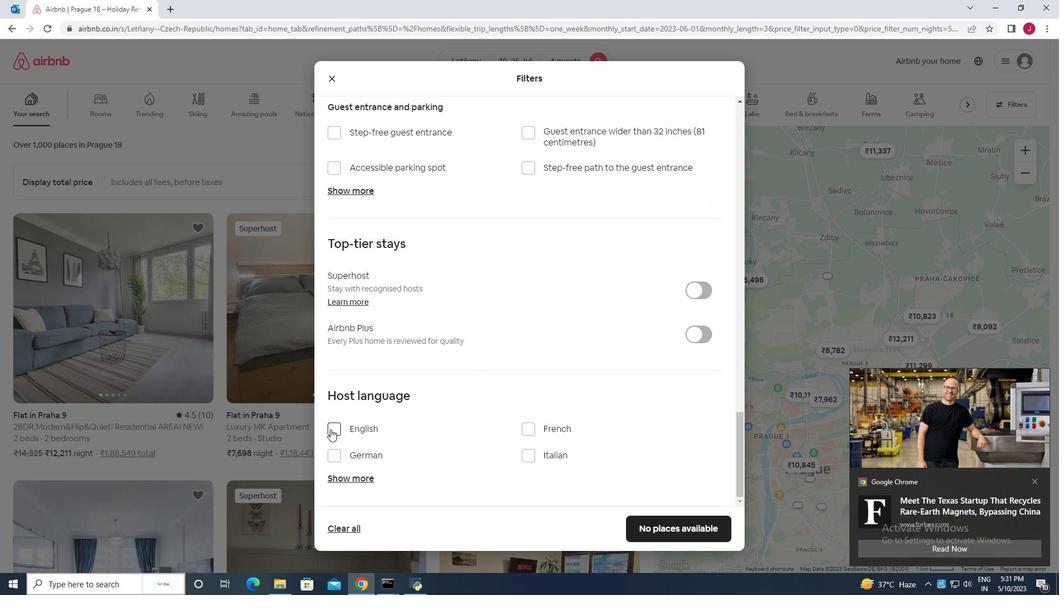 
Action: Mouse pressed left at (333, 430)
Screenshot: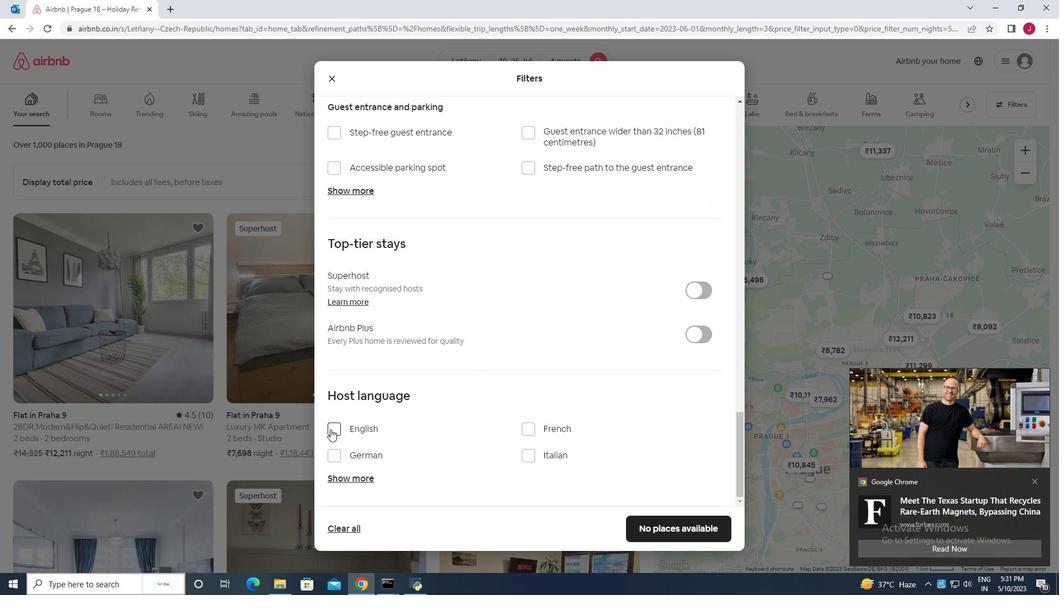 
Action: Mouse moved to (666, 529)
Screenshot: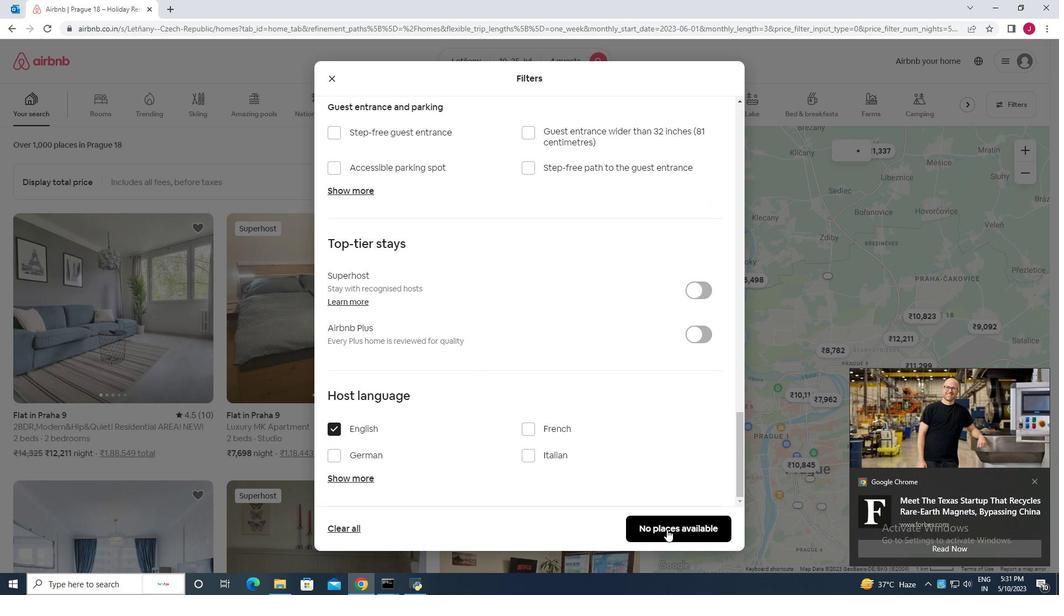 
Action: Mouse pressed left at (666, 529)
Screenshot: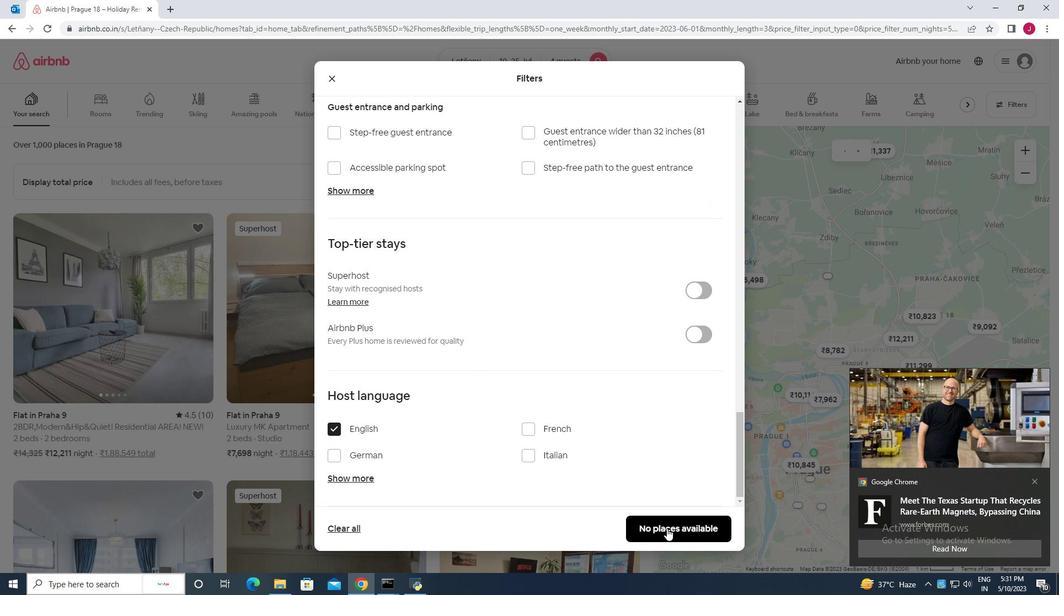 
Action: Mouse moved to (660, 520)
Screenshot: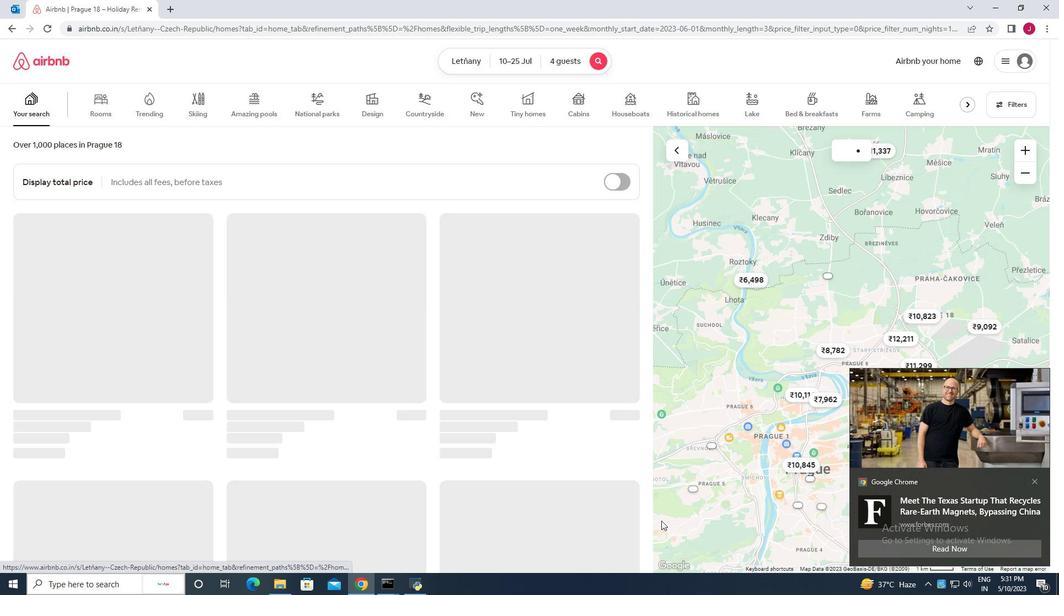
